 Task: Find connections with filter location Yunmeng Chengguanzhen with filter topic #purposewith filter profile language Potuguese with filter current company Pharmaguideline with filter school University Institute of Technology, The University of Burdwan with filter industry Education with filter service category Blogging with filter keywords title Technical Writer
Action: Mouse scrolled (465, 603) with delta (0, 0)
Screenshot: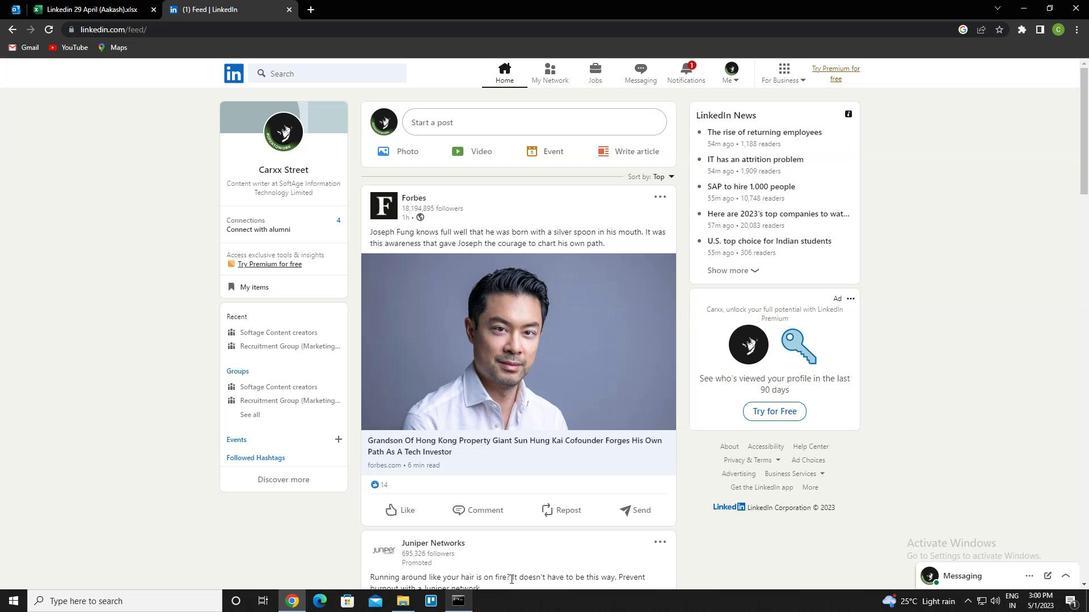 
Action: Mouse moved to (560, 74)
Screenshot: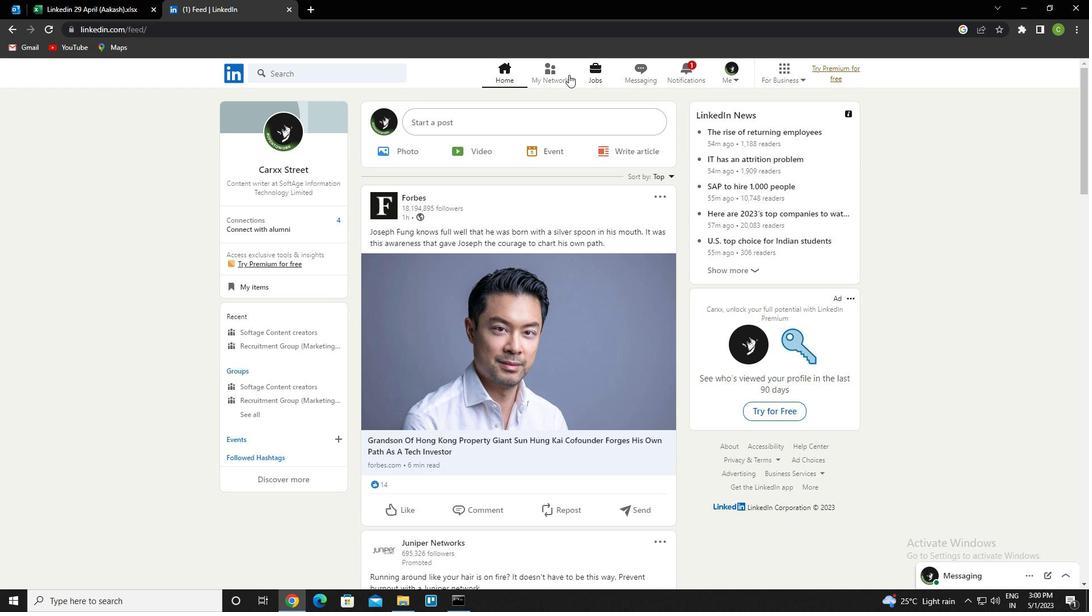 
Action: Mouse pressed left at (560, 74)
Screenshot: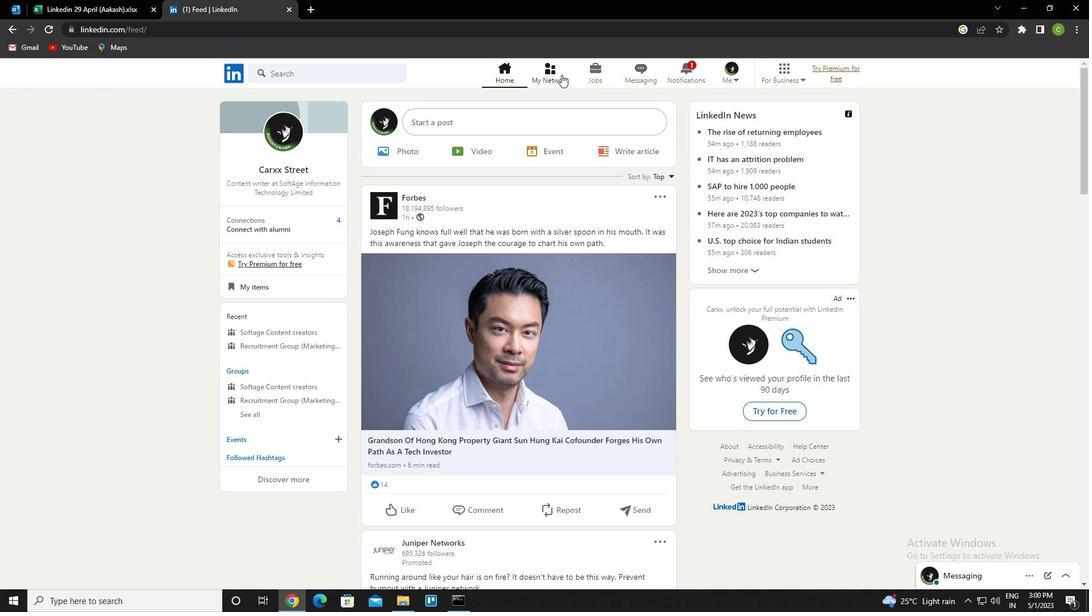 
Action: Mouse moved to (320, 135)
Screenshot: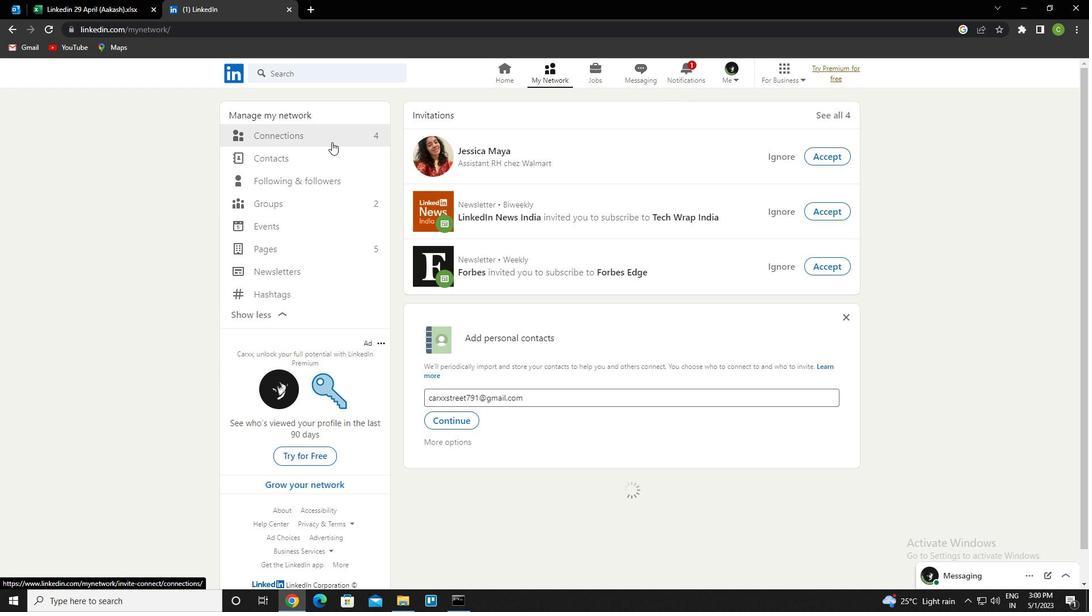
Action: Mouse pressed left at (320, 135)
Screenshot: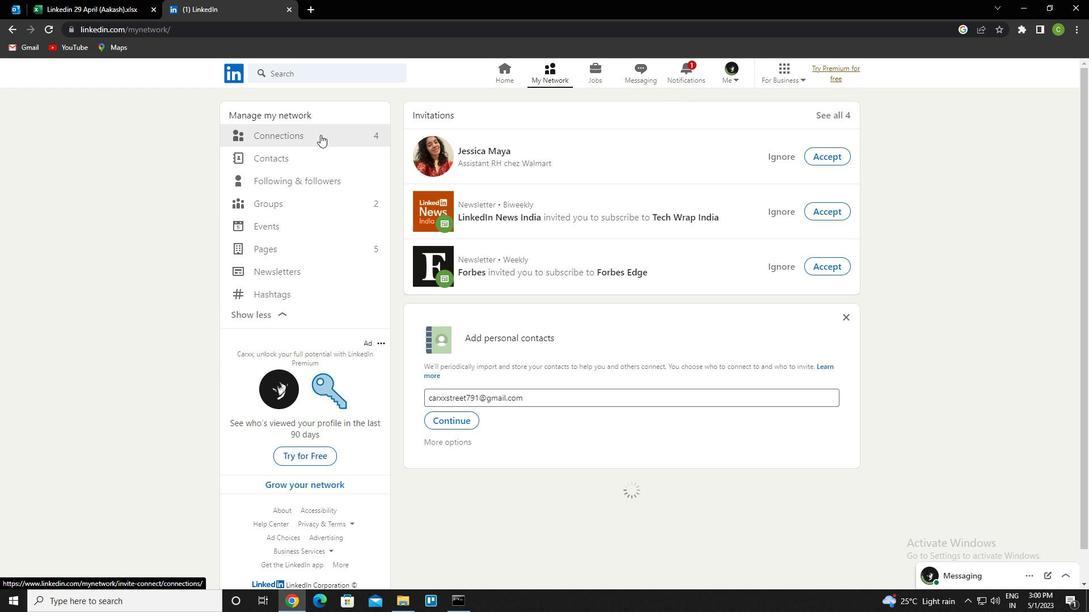 
Action: Mouse moved to (637, 137)
Screenshot: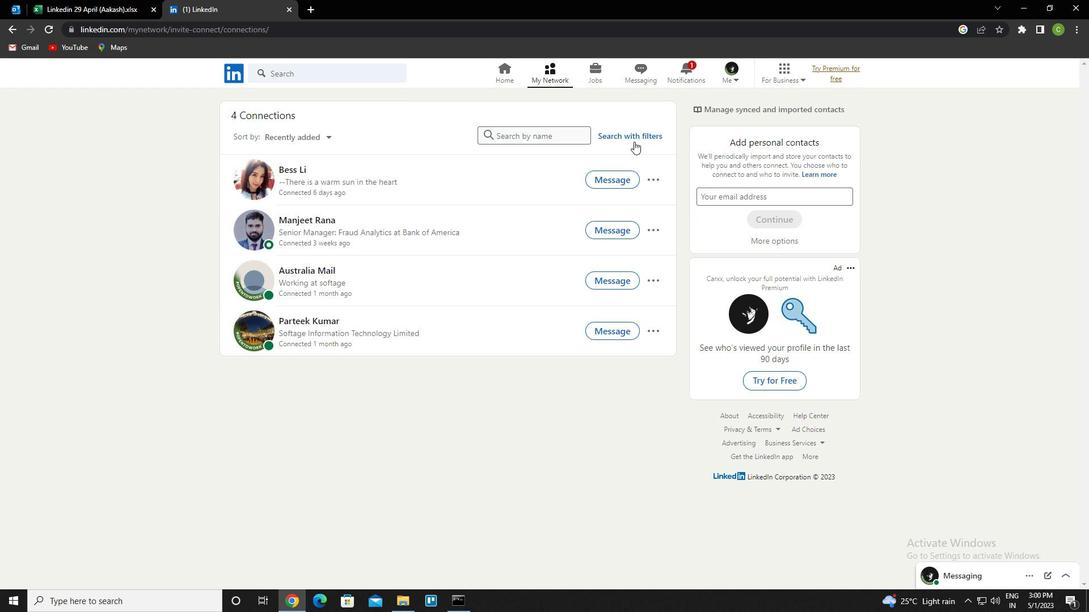 
Action: Mouse pressed left at (637, 137)
Screenshot: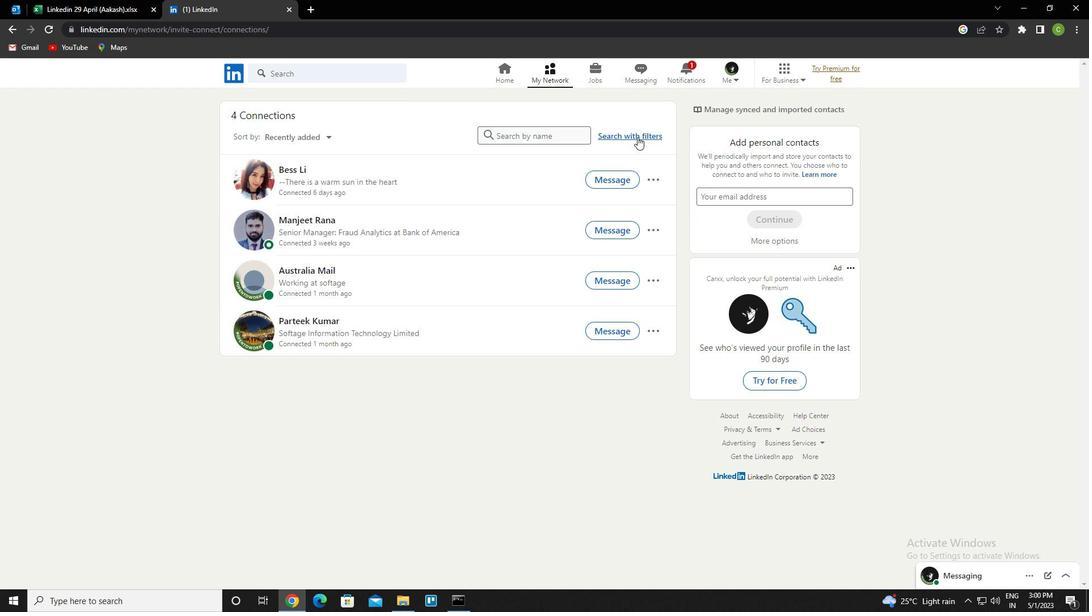 
Action: Mouse moved to (586, 106)
Screenshot: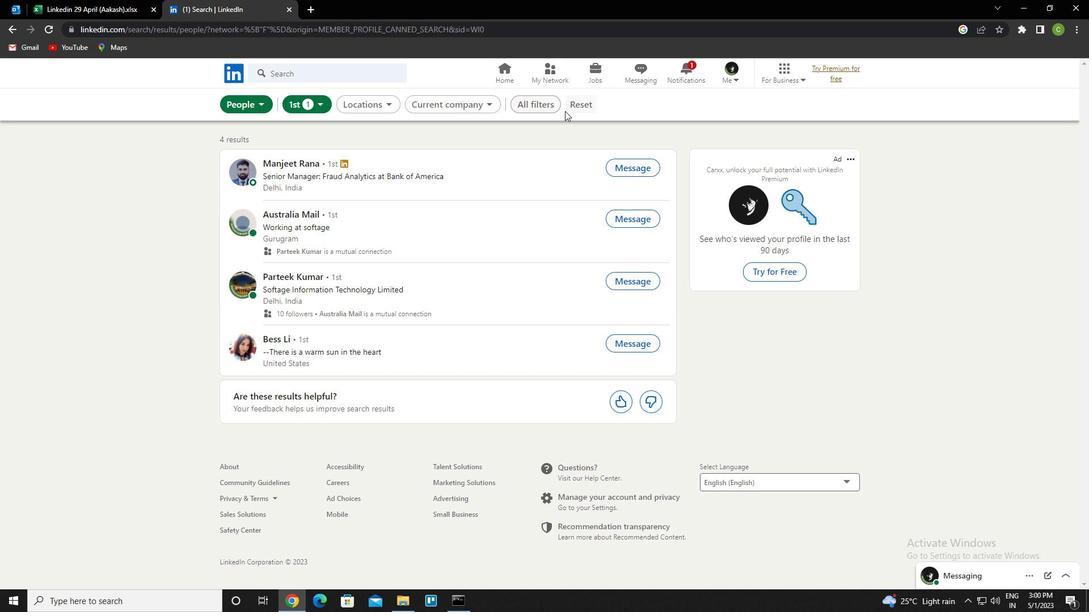 
Action: Mouse pressed left at (586, 106)
Screenshot: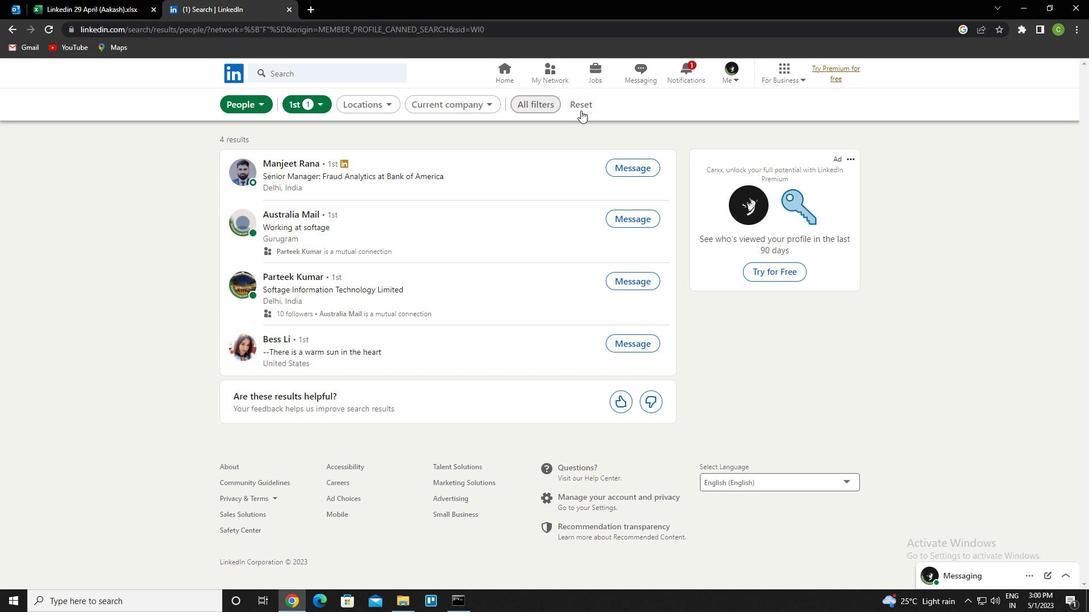 
Action: Mouse moved to (564, 110)
Screenshot: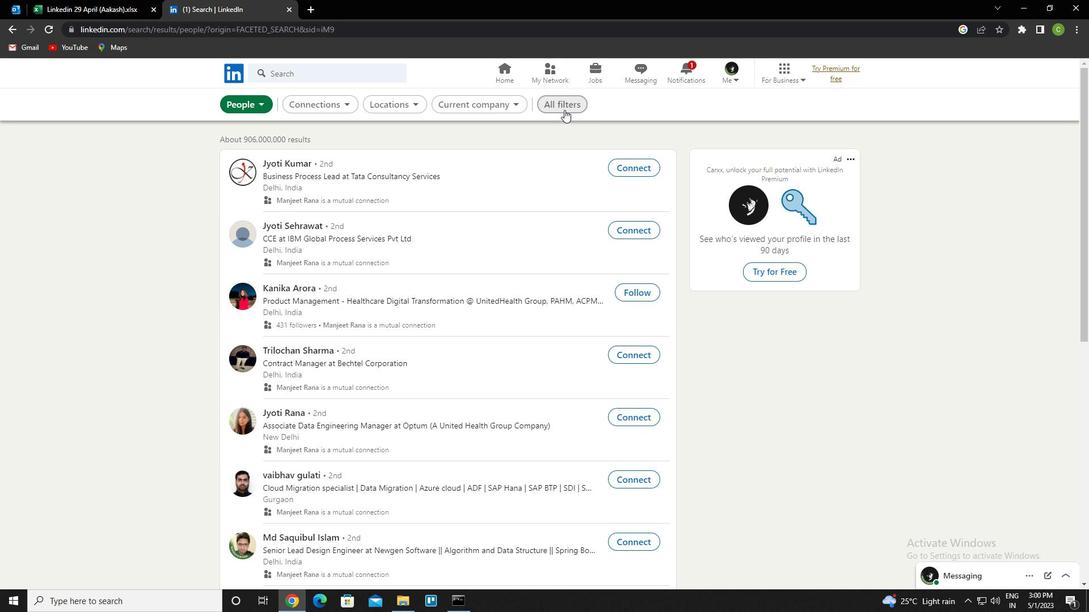 
Action: Mouse pressed left at (564, 110)
Screenshot: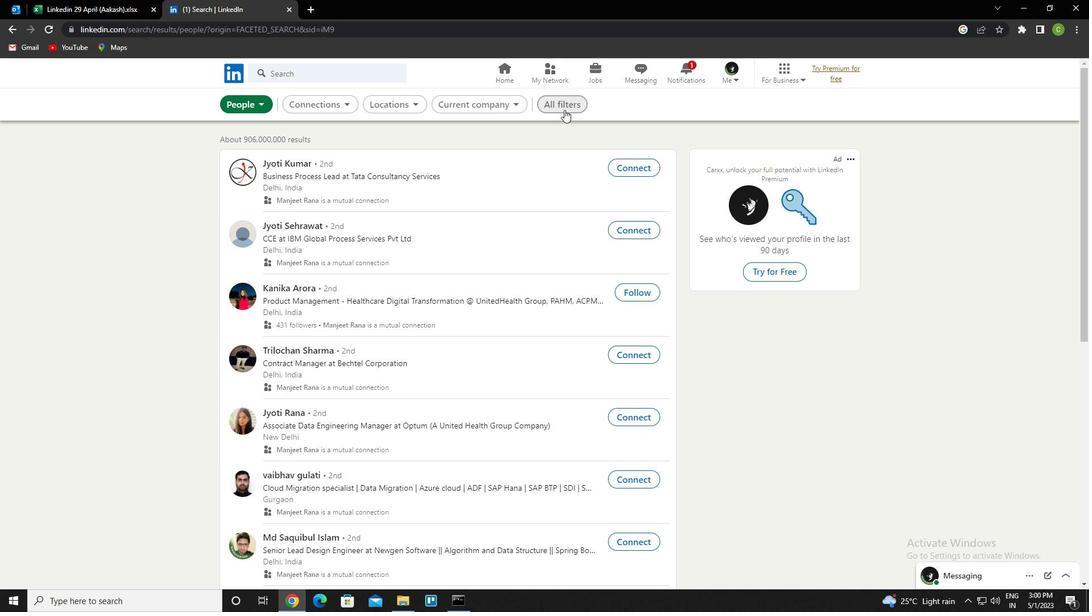 
Action: Mouse moved to (931, 285)
Screenshot: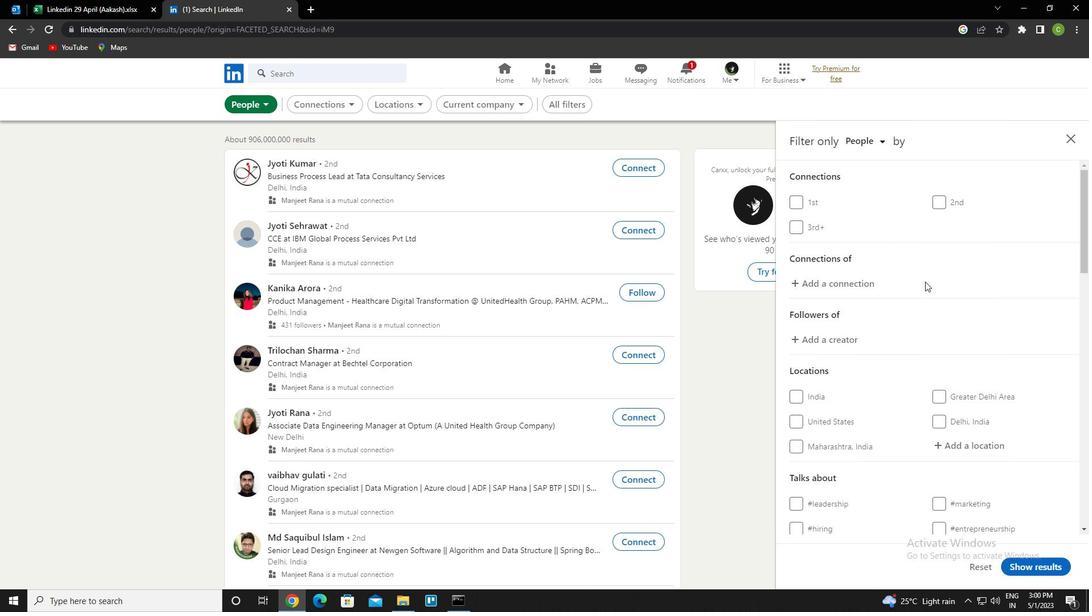 
Action: Mouse scrolled (931, 285) with delta (0, 0)
Screenshot: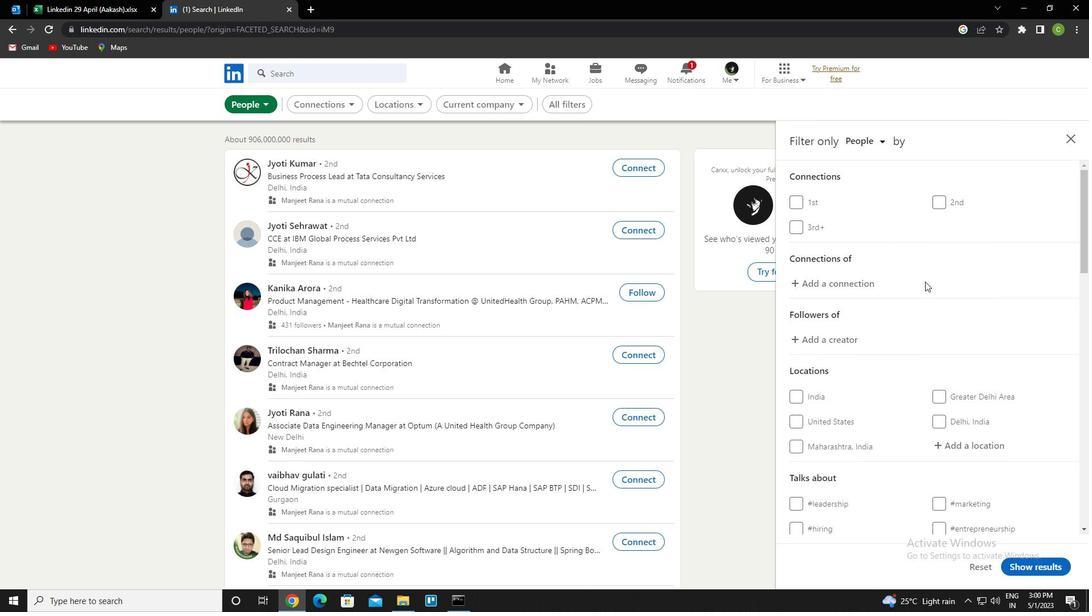 
Action: Mouse moved to (931, 287)
Screenshot: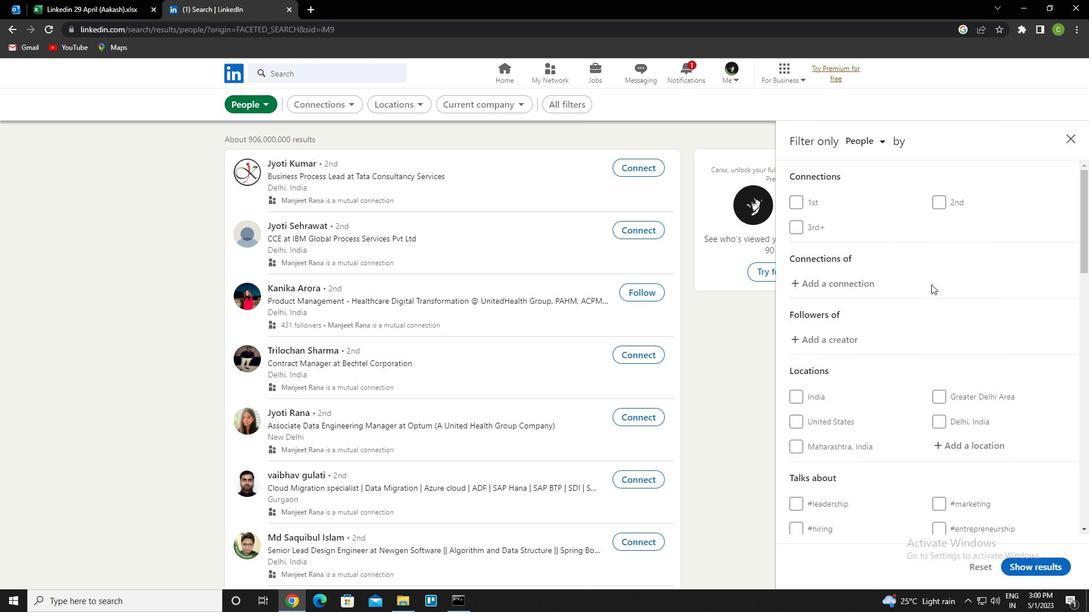
Action: Mouse scrolled (931, 286) with delta (0, 0)
Screenshot: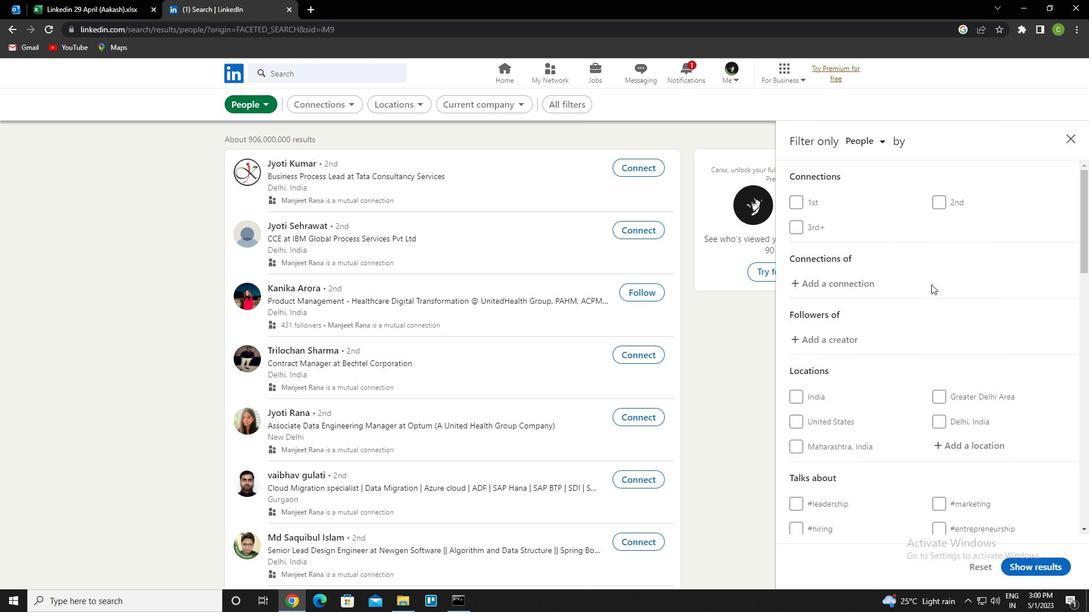 
Action: Mouse moved to (930, 288)
Screenshot: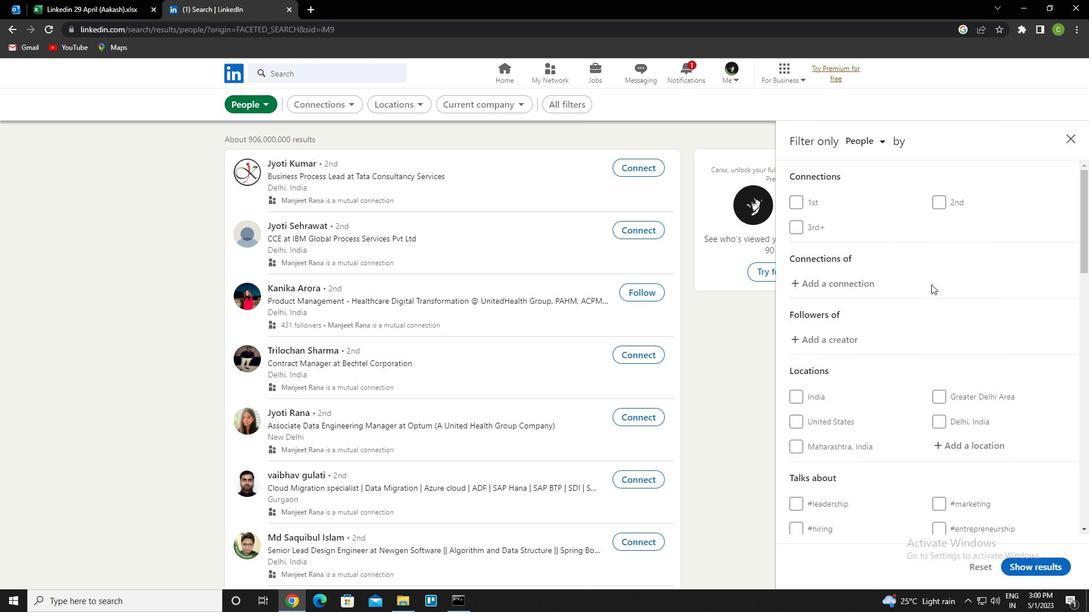 
Action: Mouse scrolled (930, 287) with delta (0, 0)
Screenshot: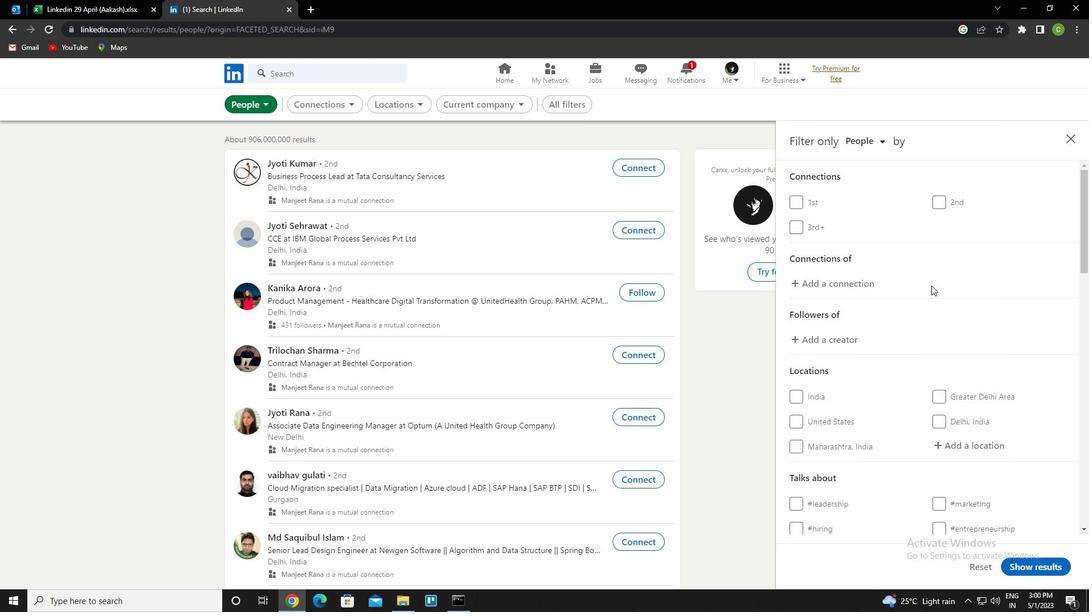 
Action: Mouse moved to (958, 276)
Screenshot: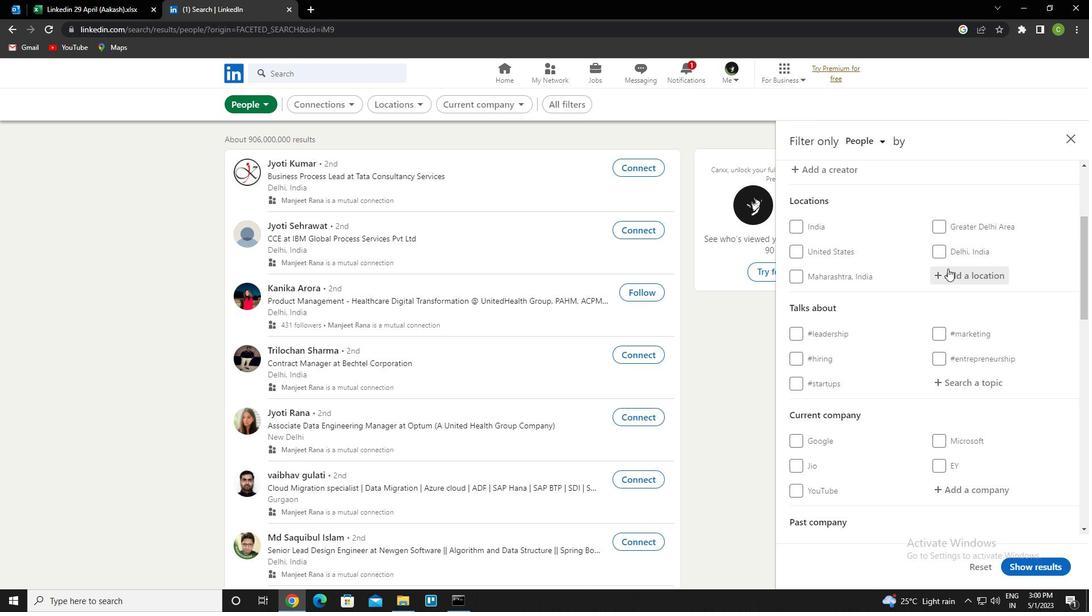 
Action: Mouse pressed left at (958, 276)
Screenshot: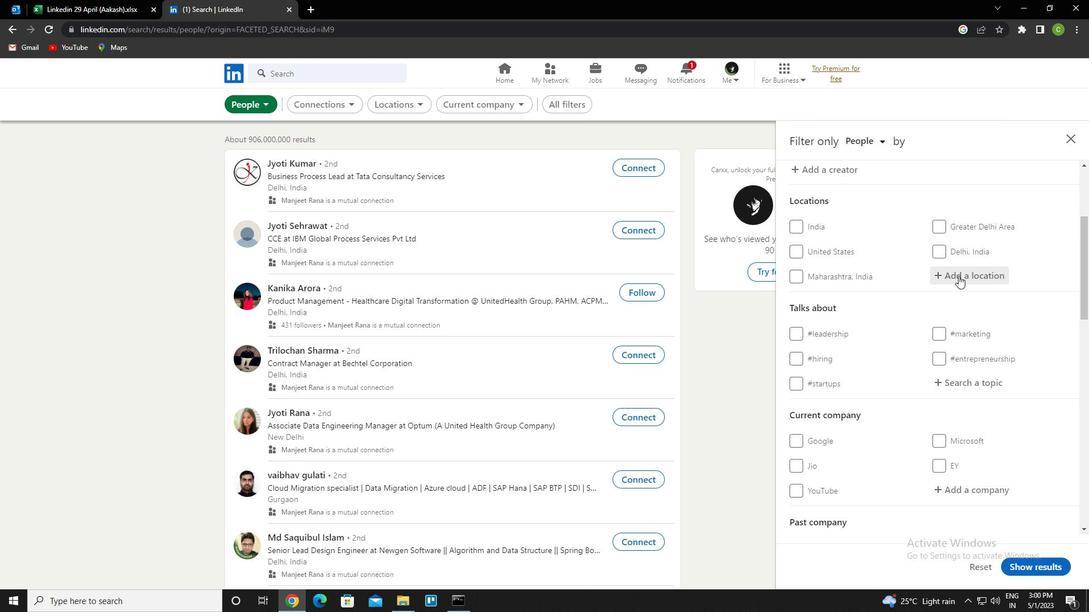 
Action: Mouse moved to (906, 314)
Screenshot: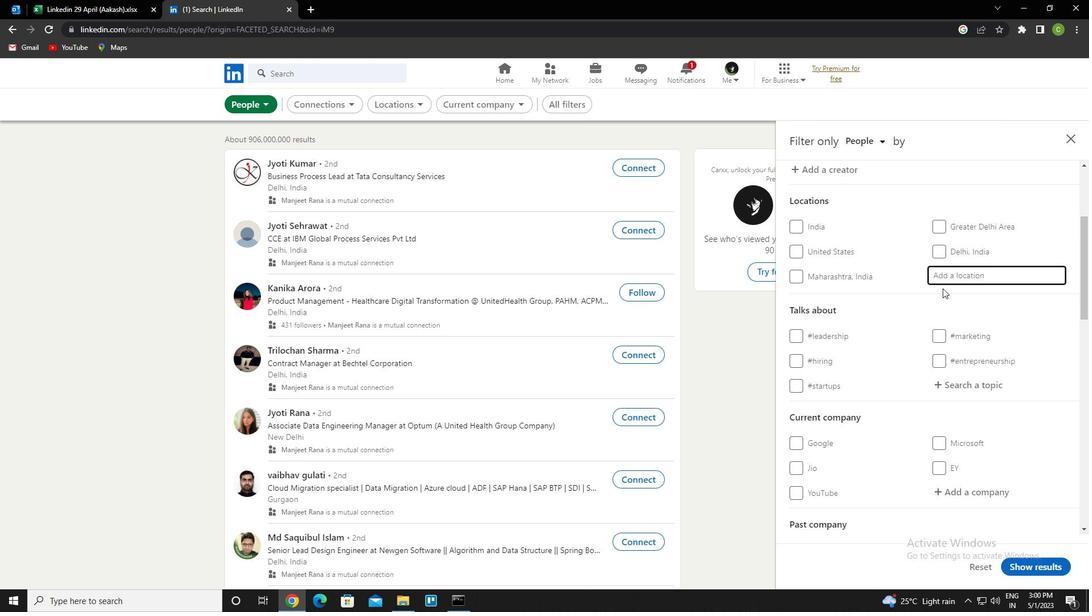 
Action: Key pressed <Key.caps_lock>y<Key.caps_lock>unmeng
Screenshot: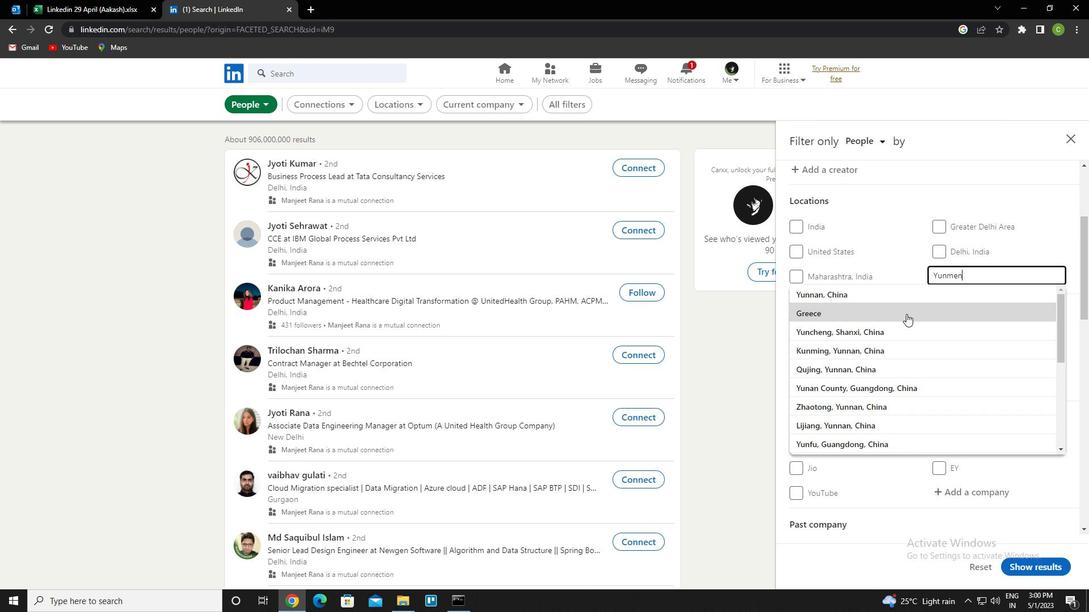 
Action: Mouse moved to (881, 334)
Screenshot: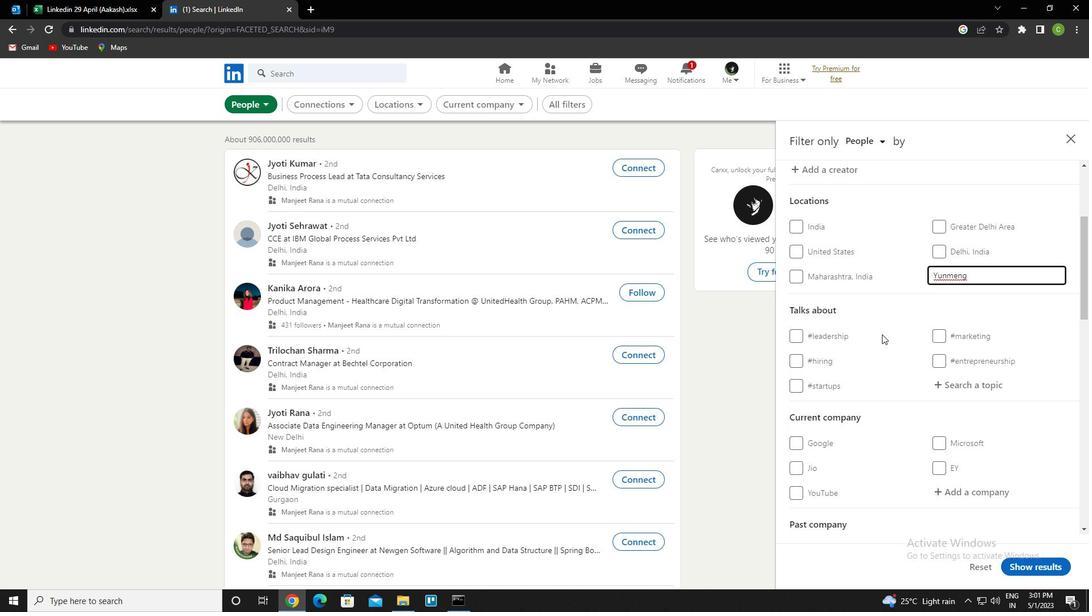 
Action: Mouse scrolled (881, 334) with delta (0, 0)
Screenshot: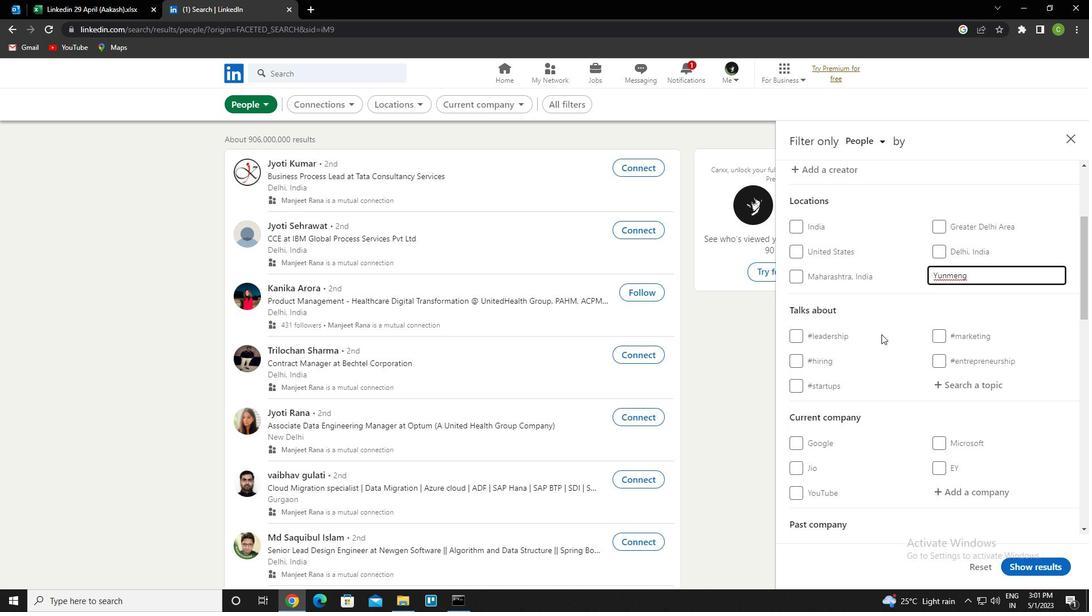 
Action: Mouse moved to (881, 335)
Screenshot: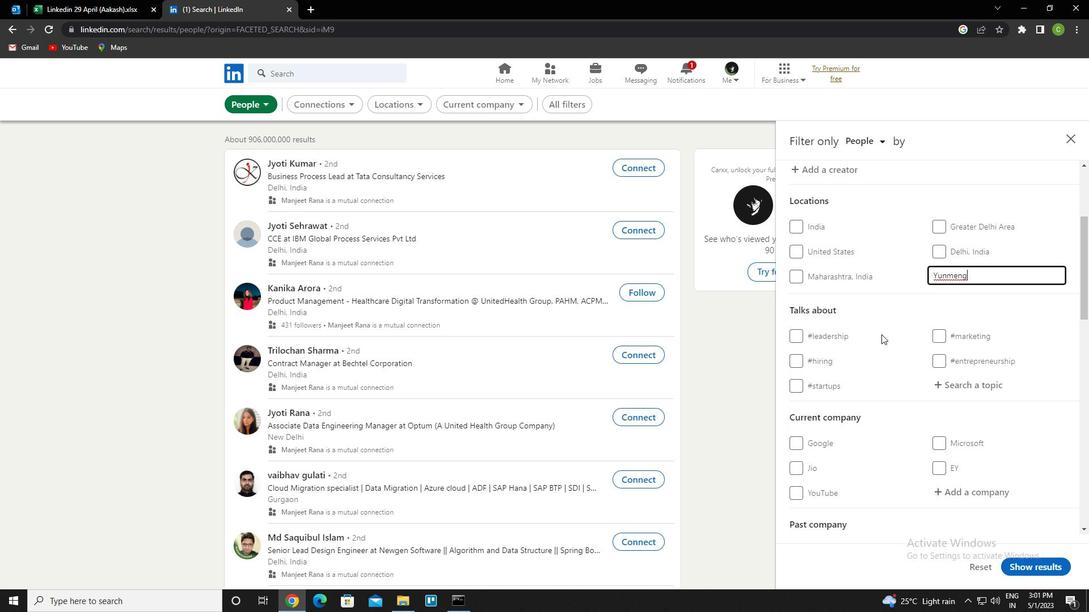 
Action: Mouse scrolled (881, 334) with delta (0, 0)
Screenshot: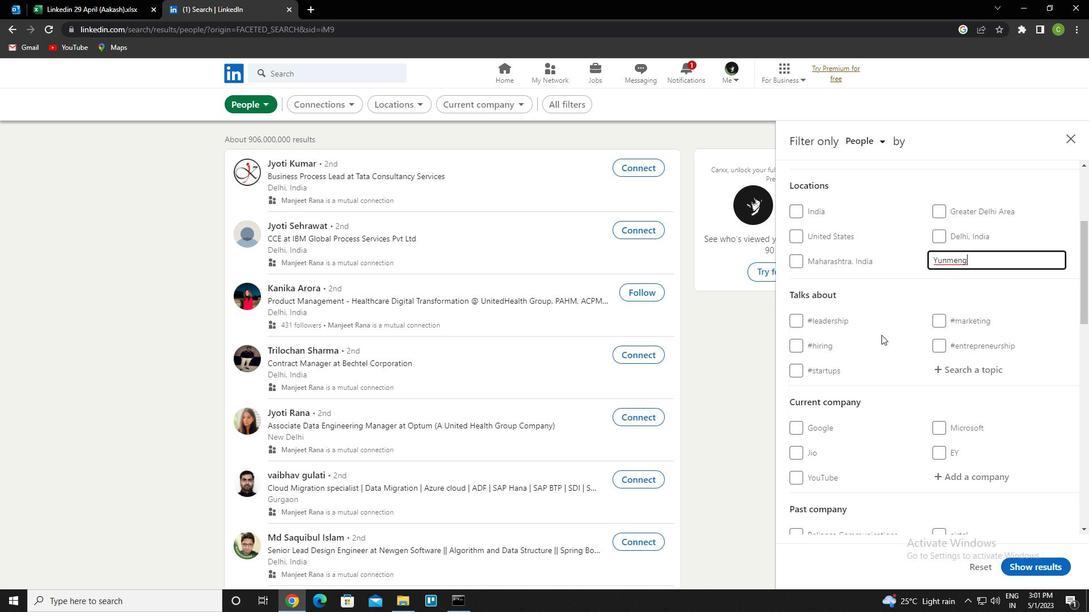 
Action: Mouse moved to (971, 275)
Screenshot: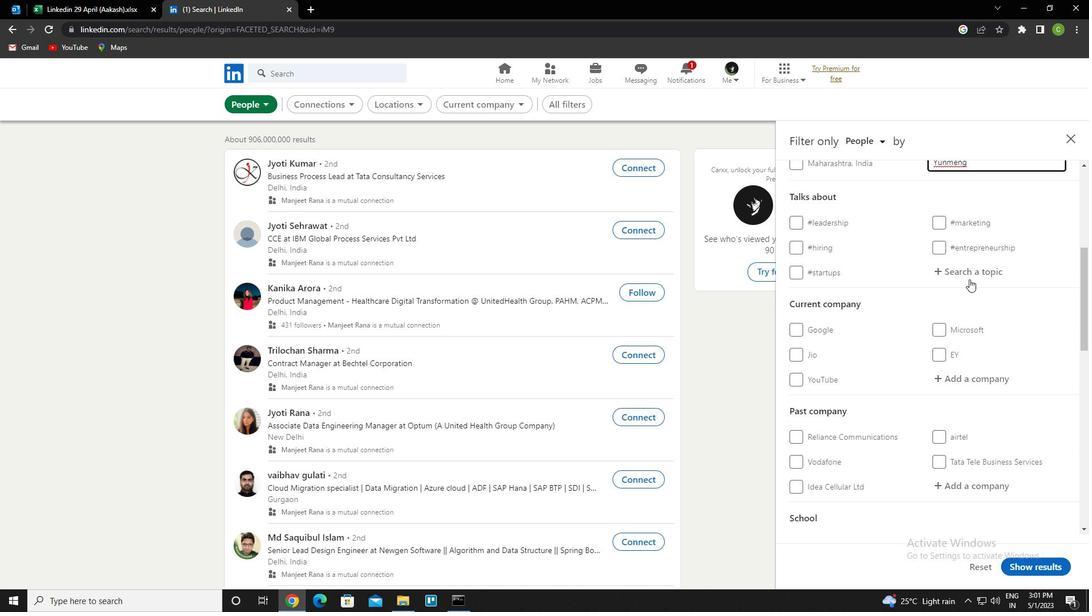 
Action: Mouse pressed left at (971, 275)
Screenshot: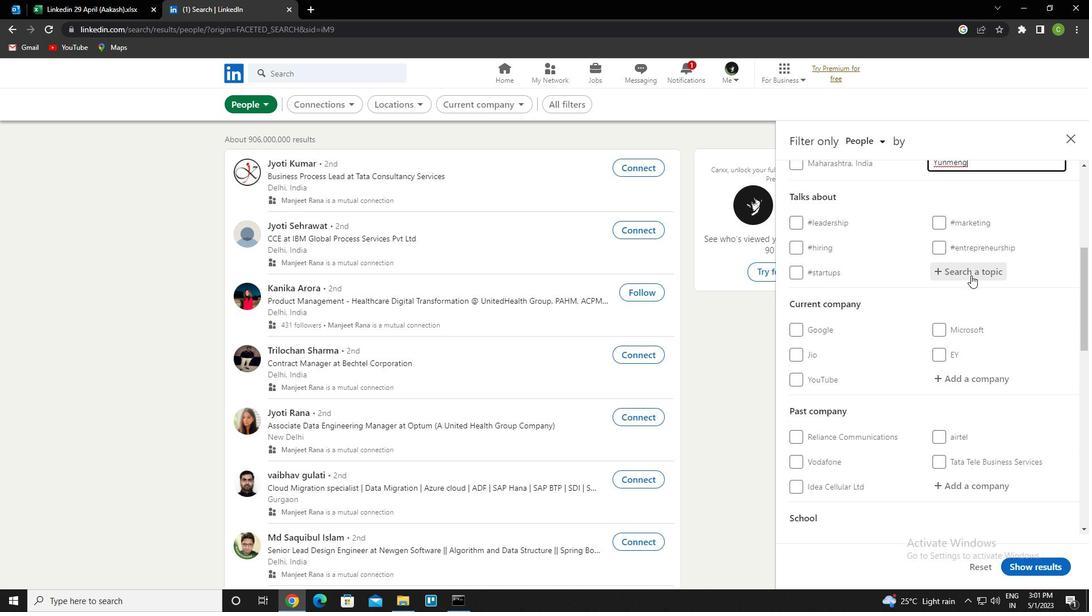 
Action: Mouse moved to (958, 284)
Screenshot: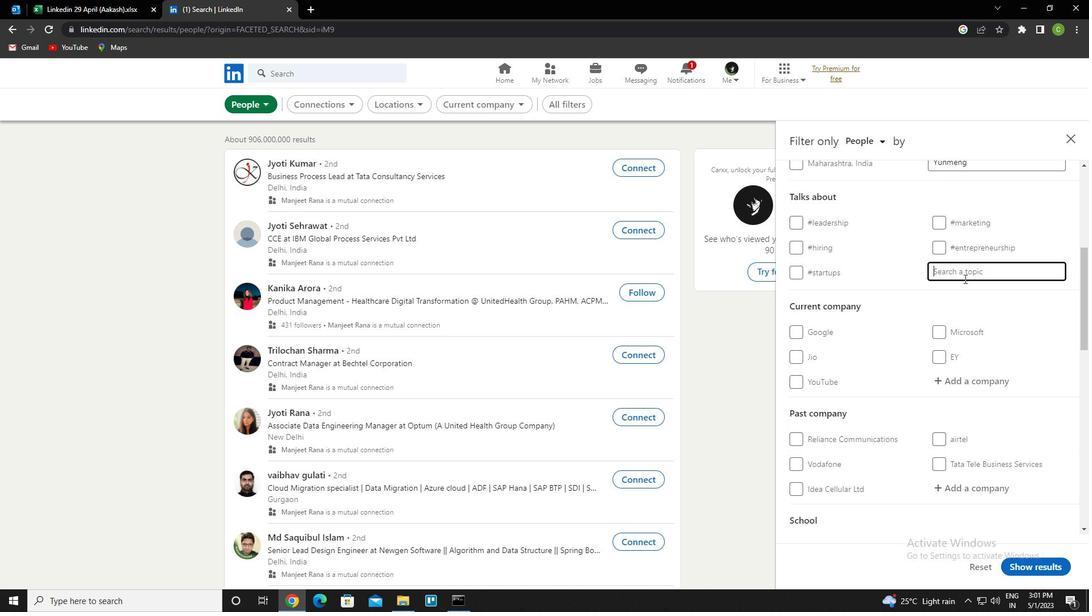
Action: Key pressed <Key.caps_lock>p<Key.caps_lock><Key.caps_lock>uopose<Key.backspace><Key.backspace><Key.backspace><Key.backspace><Key.backspace><Key.backspace><Key.backspace><Key.backspace><Key.backspace><Key.backspace><Key.backspace><Key.backspace><Key.backspace><Key.backspace><Key.backspace>p<Key.caps_lock>urpose<Key.left><Key.left><Key.down><Key.enter>
Screenshot: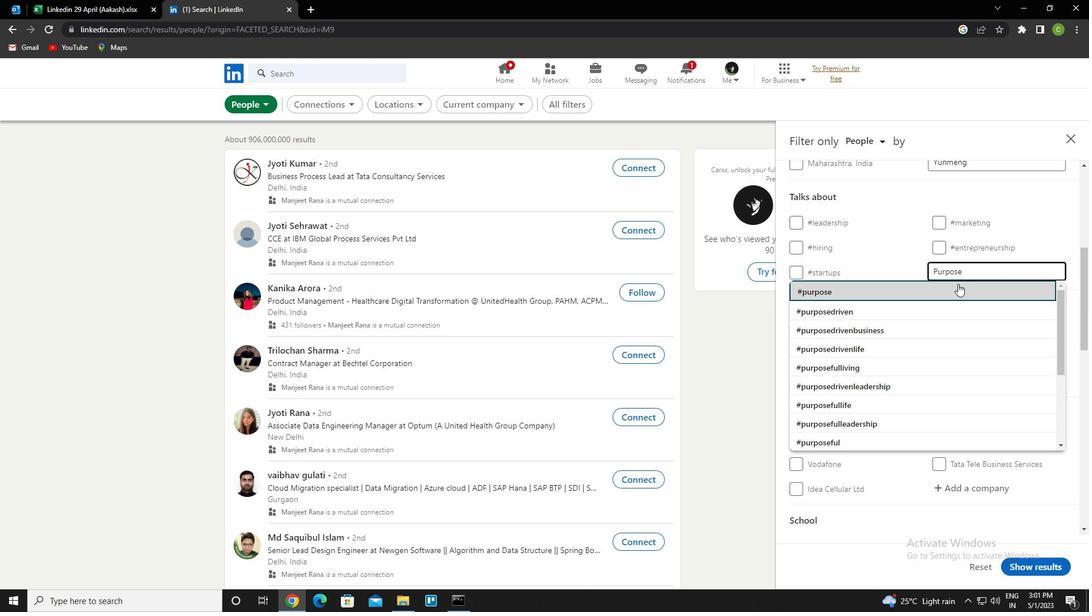 
Action: Mouse moved to (966, 275)
Screenshot: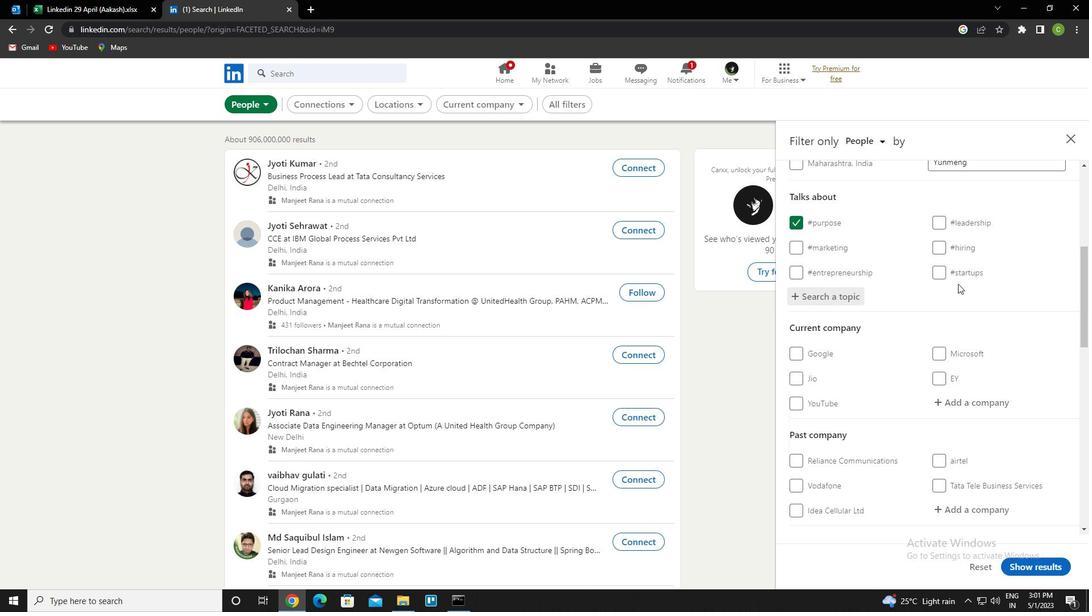 
Action: Mouse scrolled (966, 275) with delta (0, 0)
Screenshot: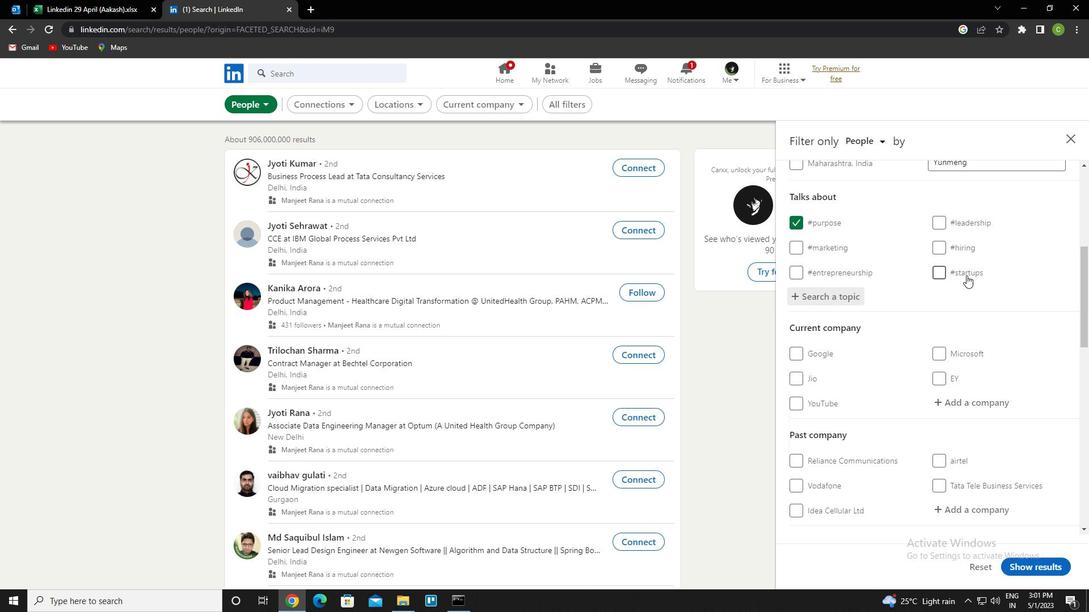 
Action: Mouse scrolled (966, 275) with delta (0, 0)
Screenshot: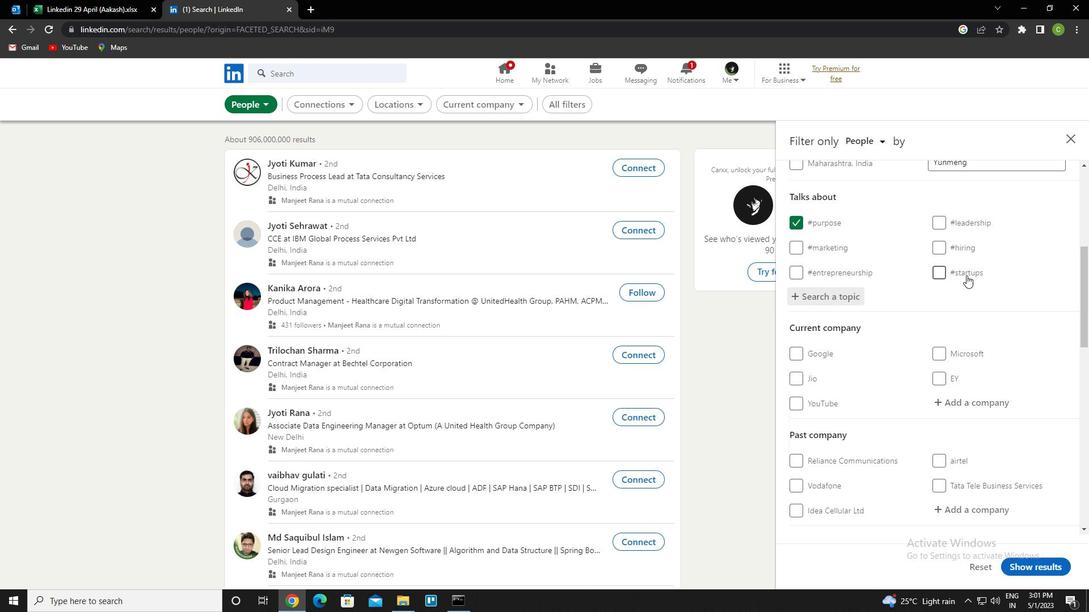 
Action: Mouse scrolled (966, 275) with delta (0, 0)
Screenshot: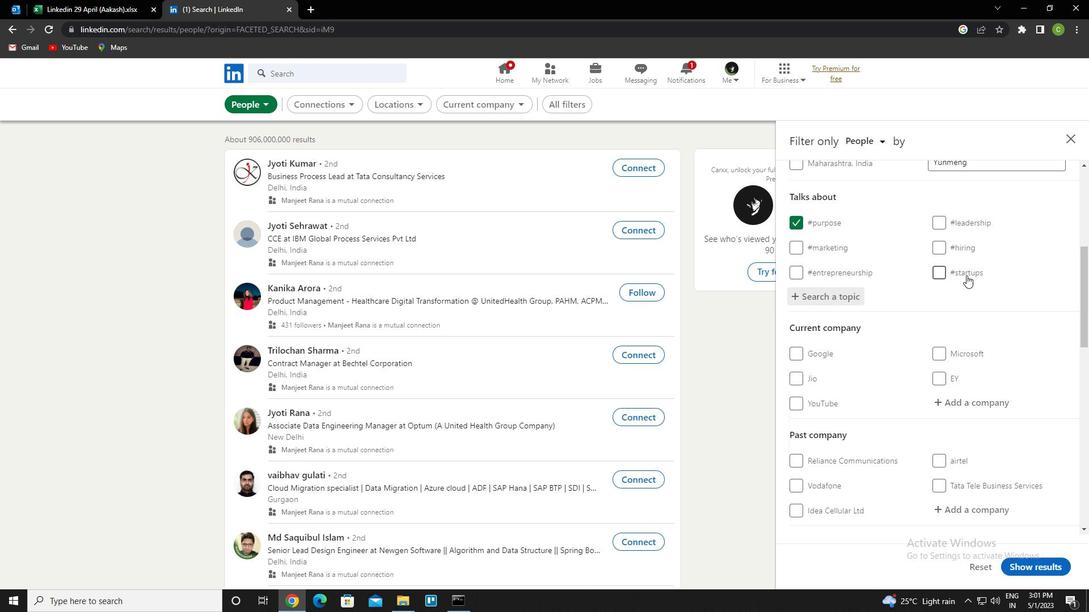 
Action: Mouse scrolled (966, 275) with delta (0, 0)
Screenshot: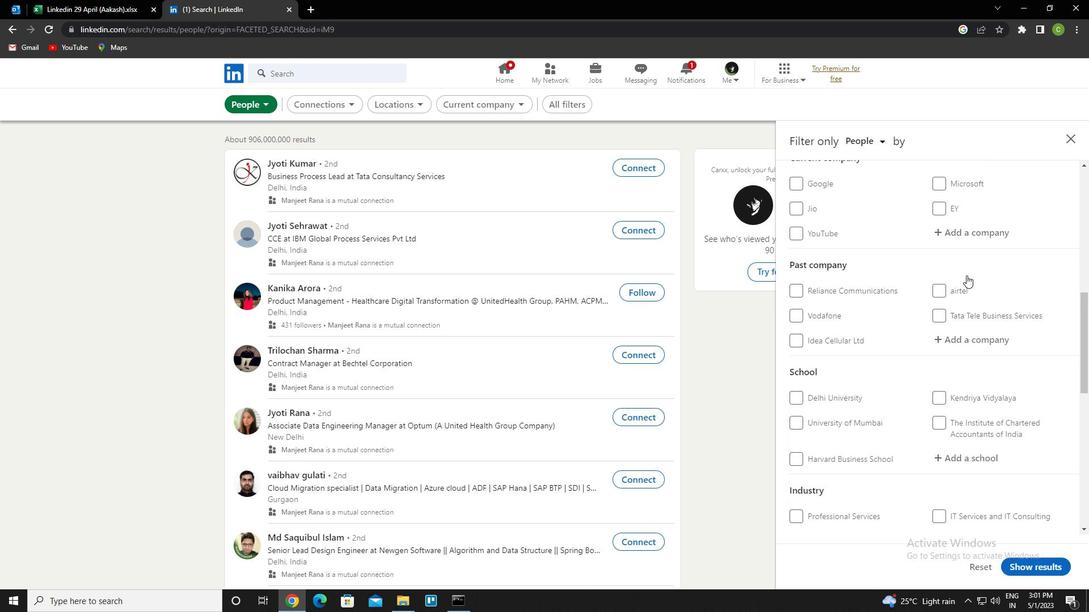 
Action: Mouse scrolled (966, 275) with delta (0, 0)
Screenshot: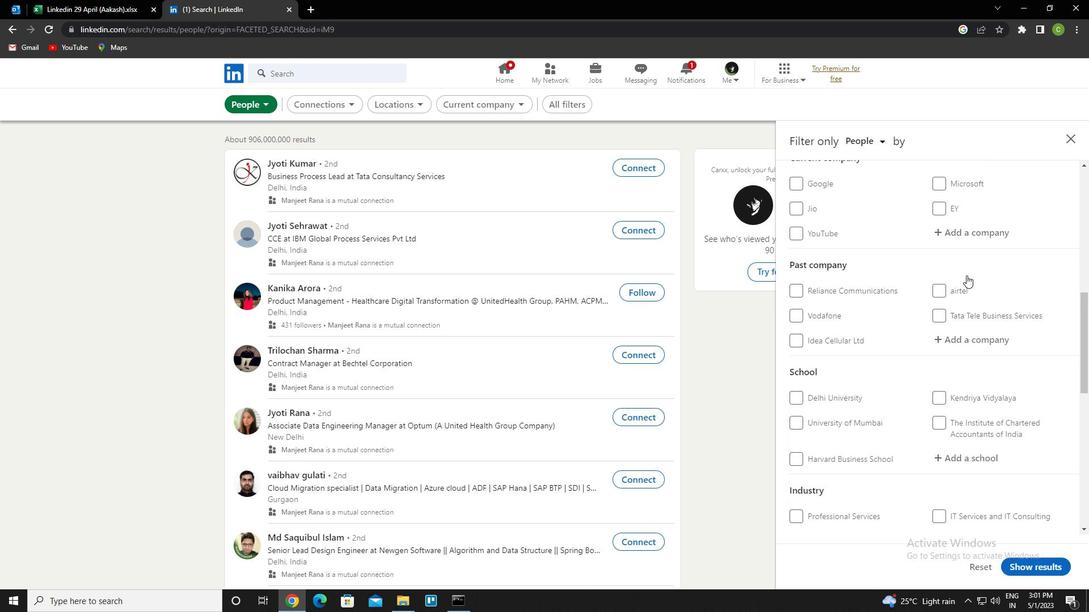 
Action: Mouse moved to (966, 275)
Screenshot: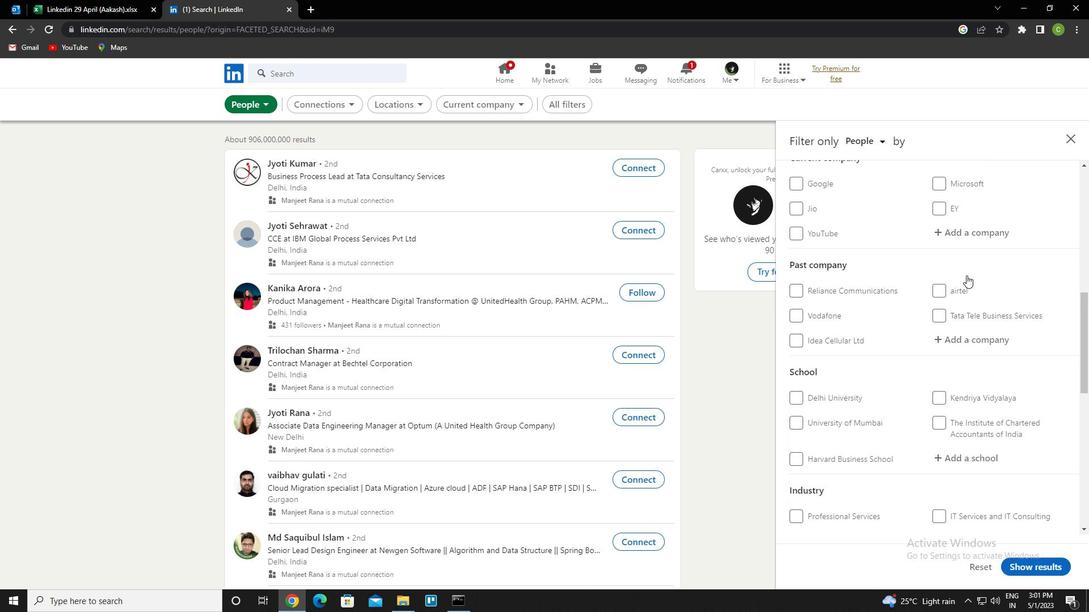 
Action: Mouse scrolled (966, 274) with delta (0, 0)
Screenshot: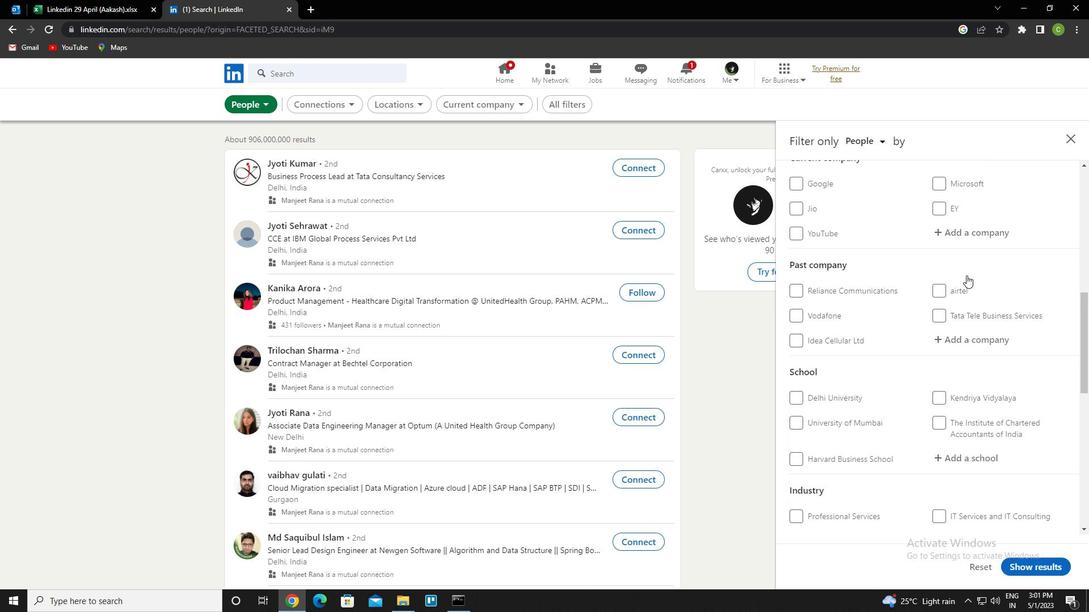 
Action: Mouse moved to (964, 276)
Screenshot: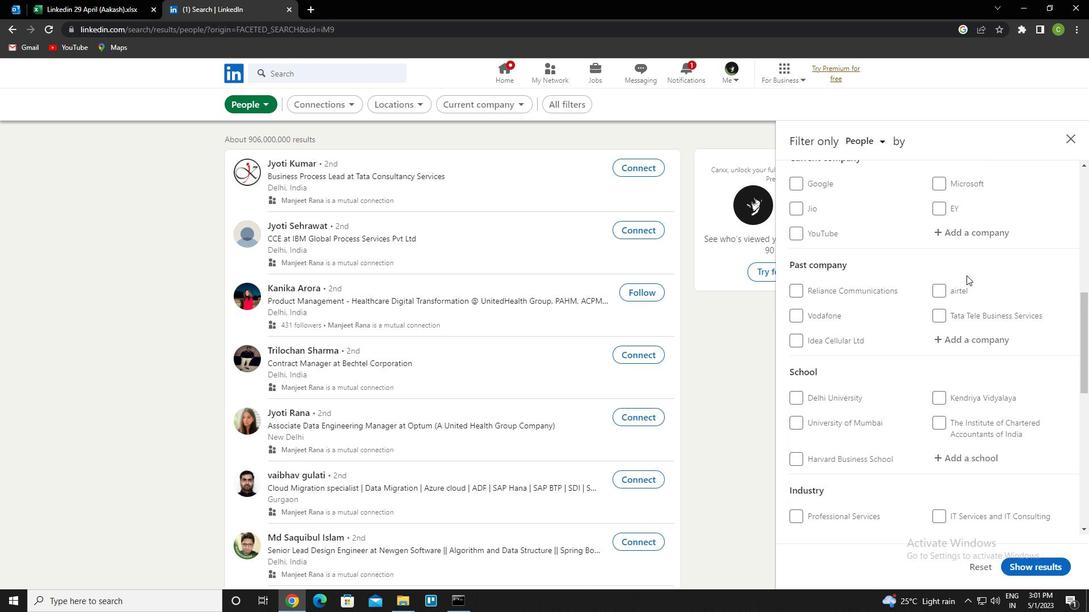 
Action: Mouse scrolled (964, 275) with delta (0, 0)
Screenshot: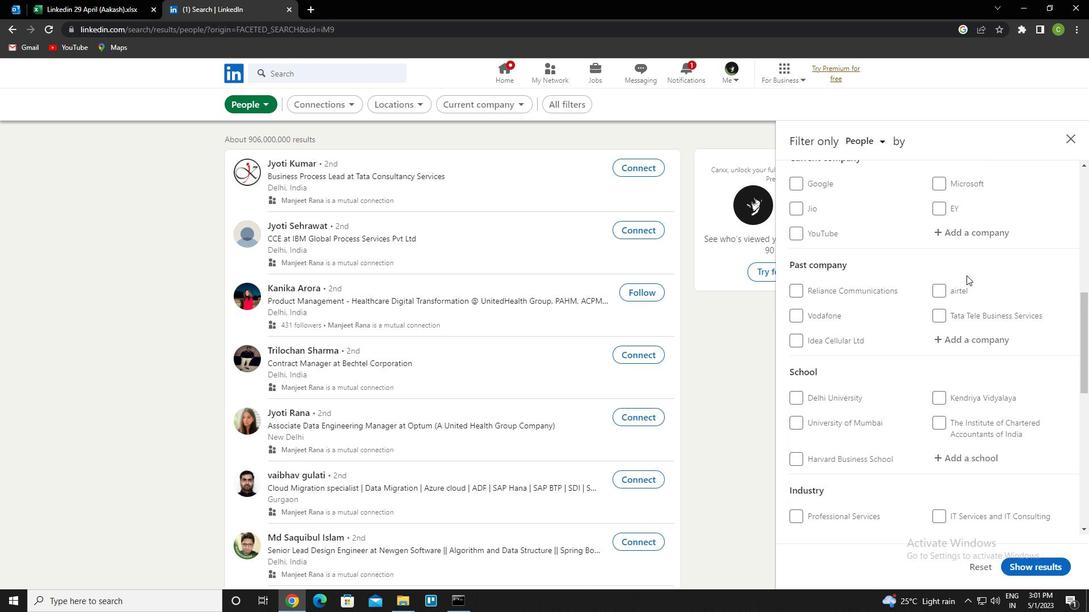 
Action: Mouse moved to (961, 278)
Screenshot: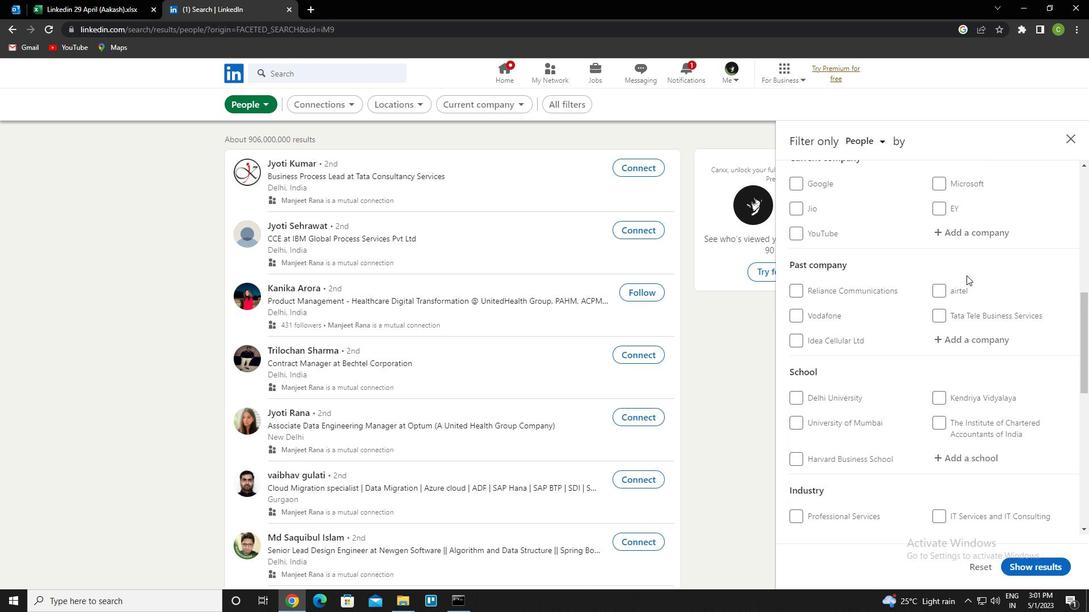 
Action: Mouse scrolled (961, 277) with delta (0, 0)
Screenshot: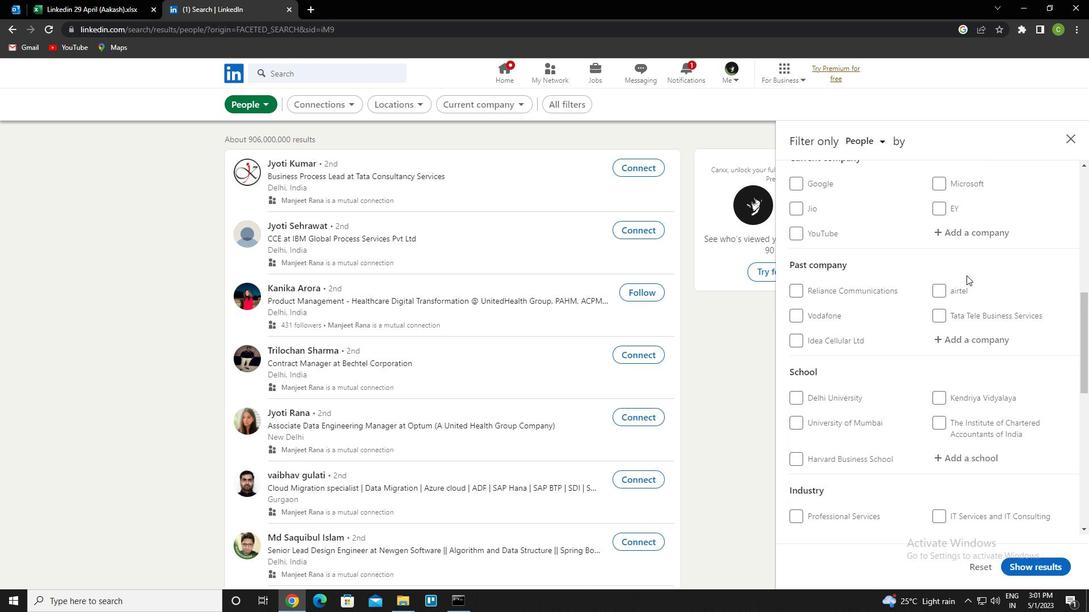 
Action: Mouse moved to (959, 288)
Screenshot: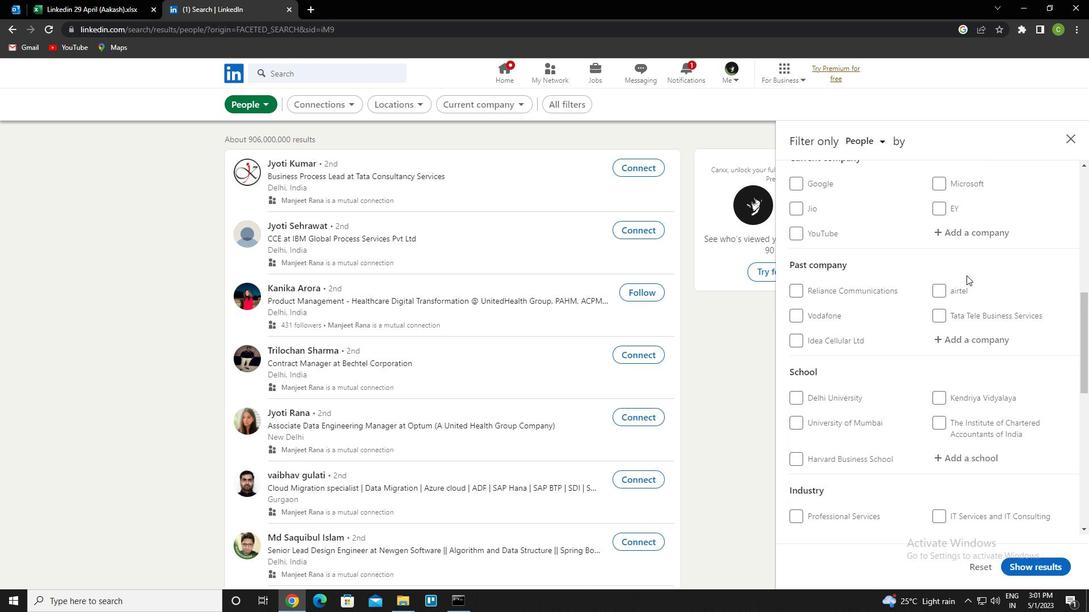 
Action: Mouse scrolled (959, 287) with delta (0, 0)
Screenshot: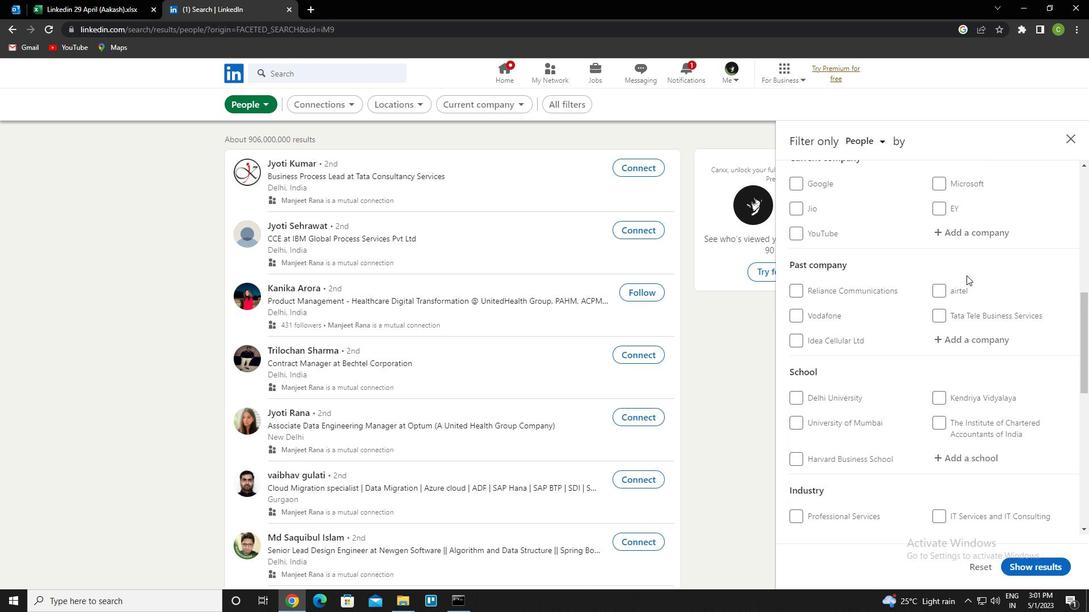
Action: Mouse scrolled (959, 287) with delta (0, 0)
Screenshot: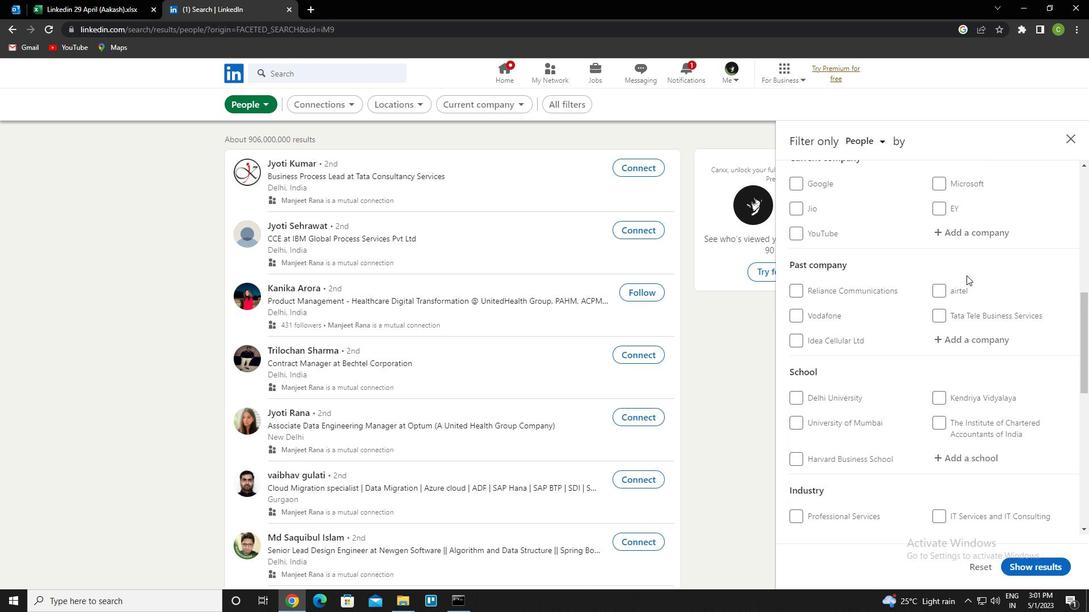 
Action: Mouse scrolled (959, 287) with delta (0, 0)
Screenshot: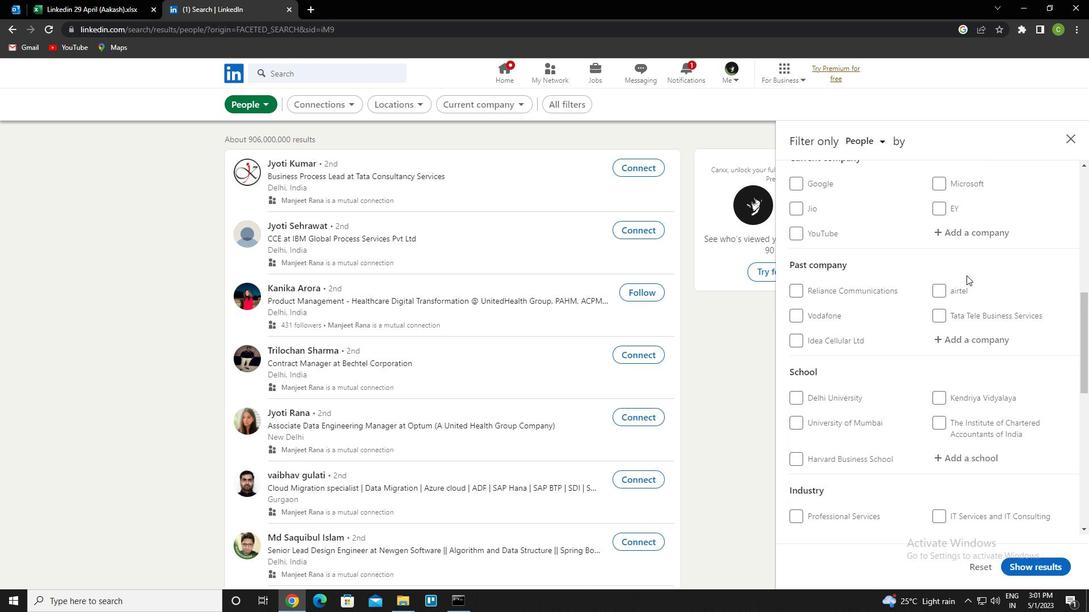 
Action: Mouse scrolled (959, 287) with delta (0, 0)
Screenshot: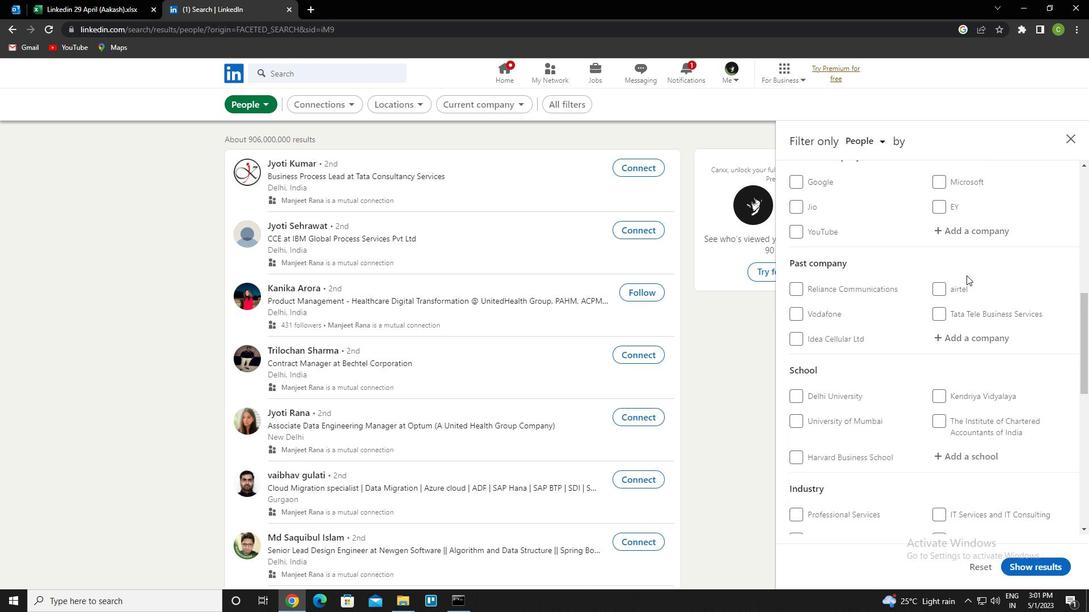 
Action: Mouse scrolled (959, 287) with delta (0, 0)
Screenshot: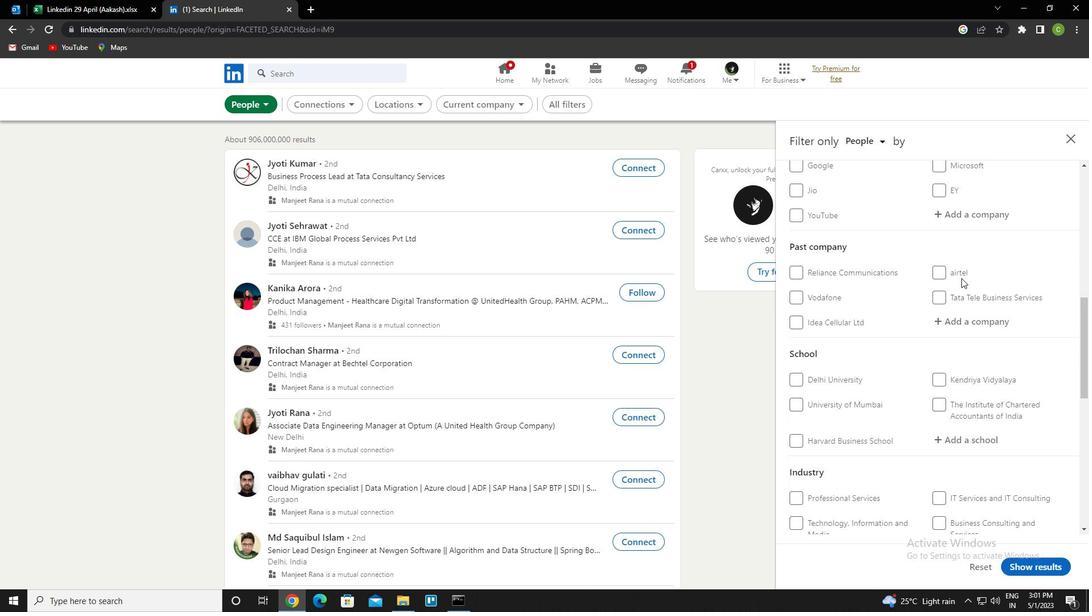 
Action: Mouse scrolled (959, 287) with delta (0, 0)
Screenshot: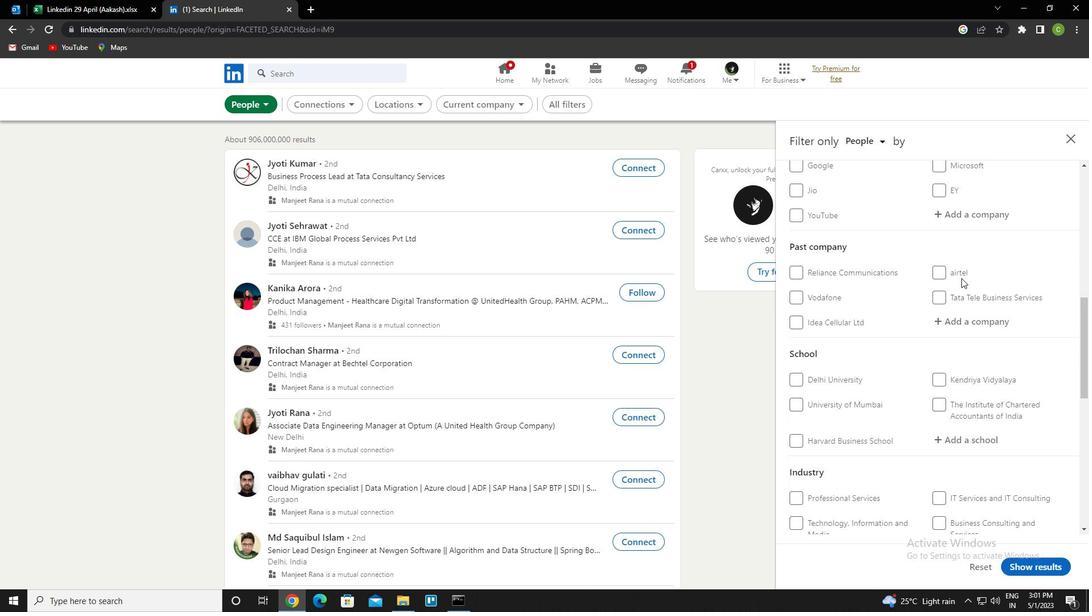 
Action: Mouse moved to (944, 176)
Screenshot: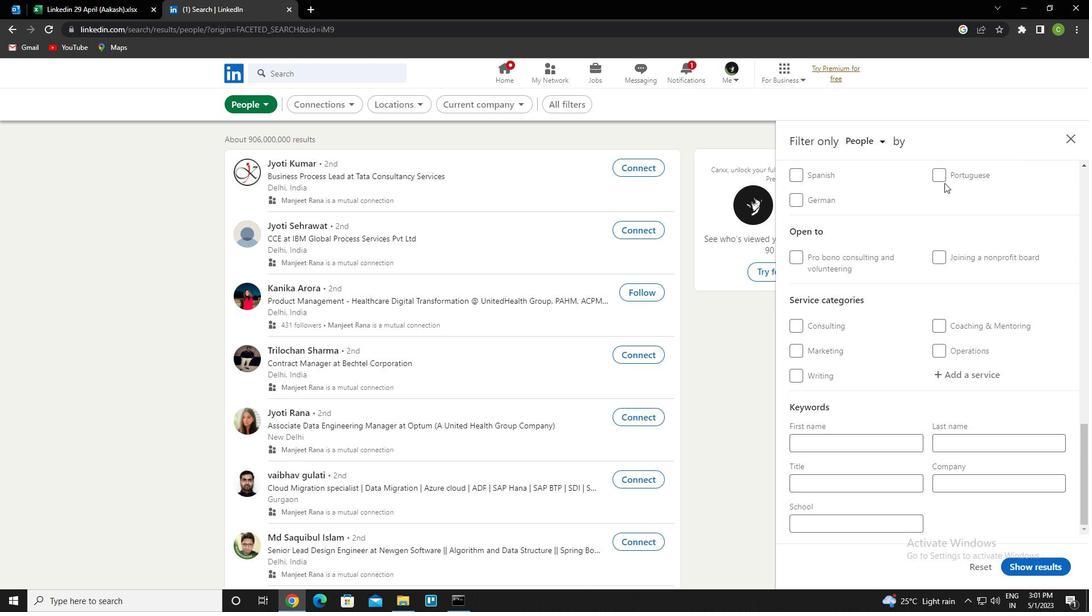 
Action: Mouse pressed left at (944, 176)
Screenshot: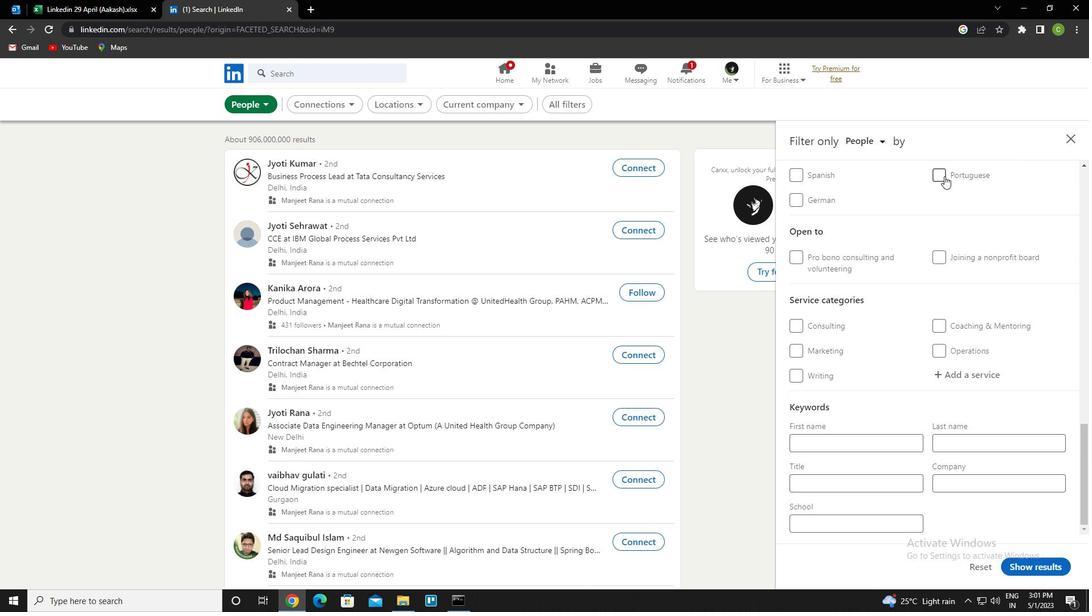
Action: Mouse moved to (942, 177)
Screenshot: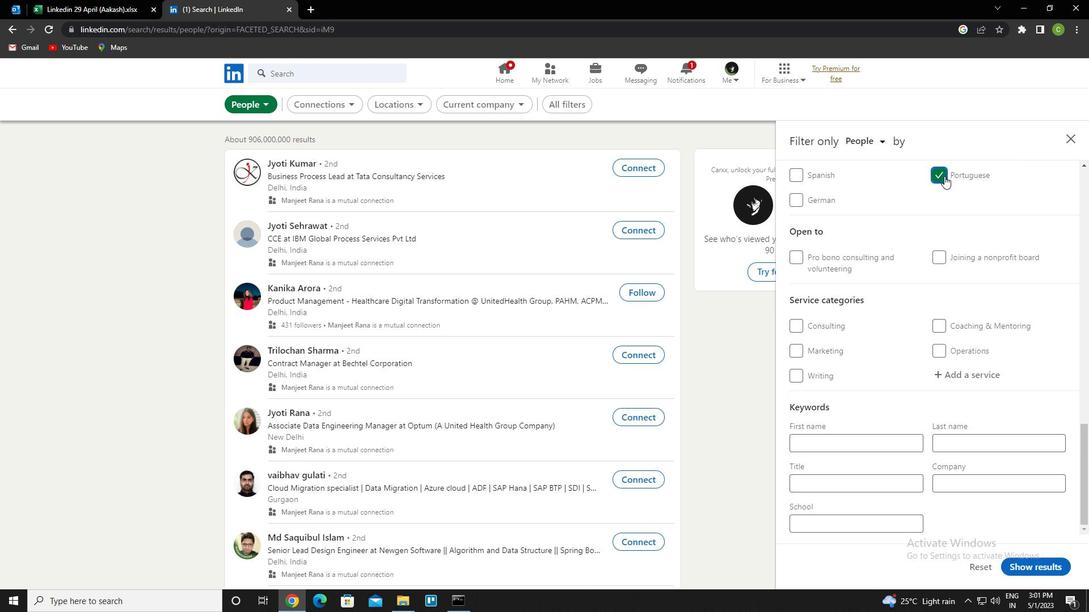 
Action: Mouse scrolled (942, 178) with delta (0, 0)
Screenshot: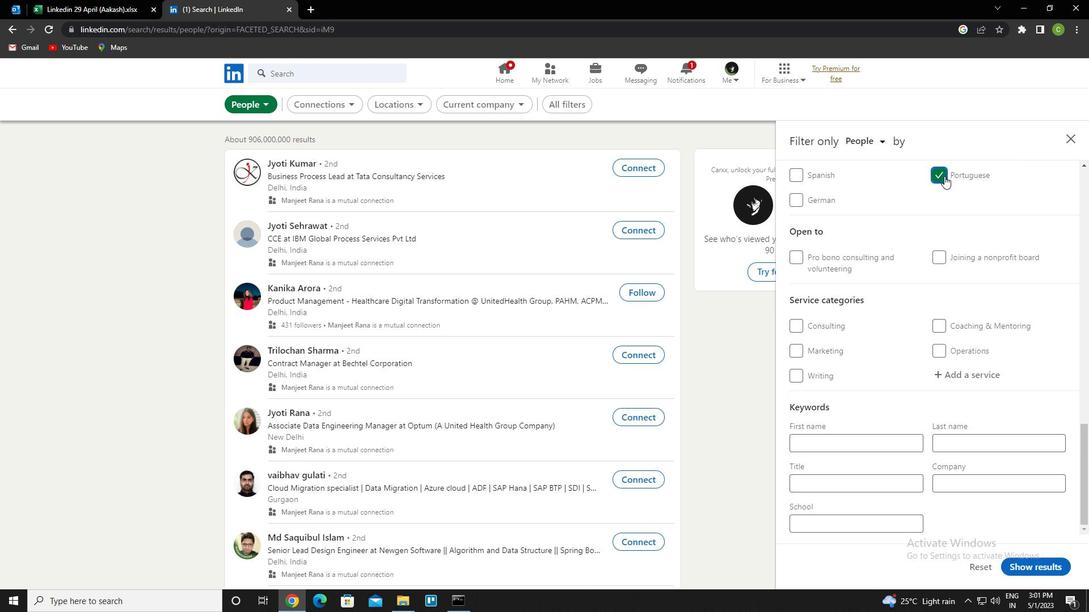 
Action: Mouse moved to (942, 177)
Screenshot: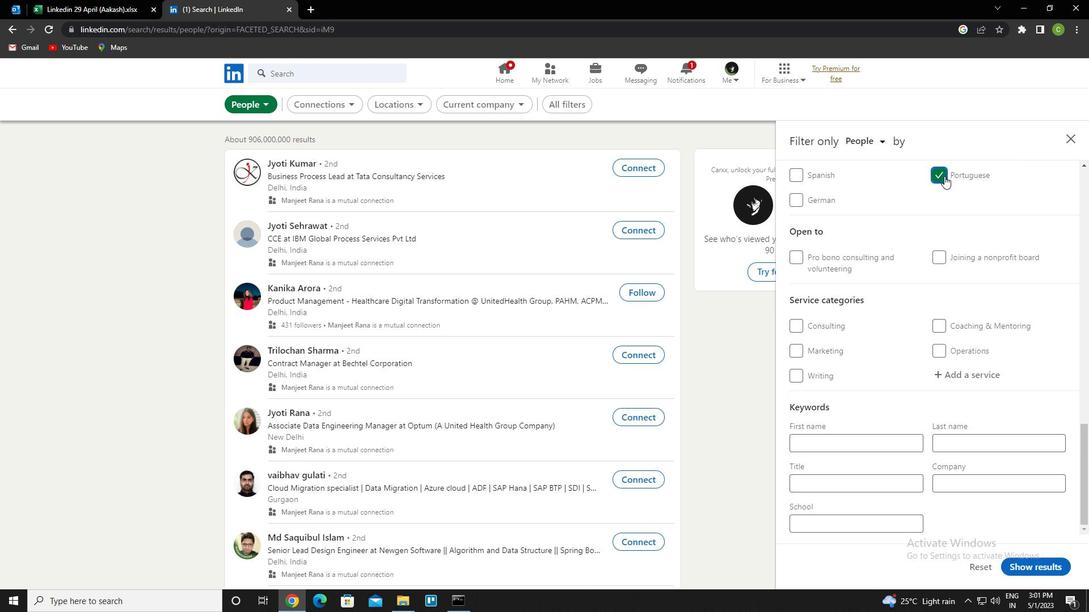 
Action: Mouse scrolled (942, 178) with delta (0, 0)
Screenshot: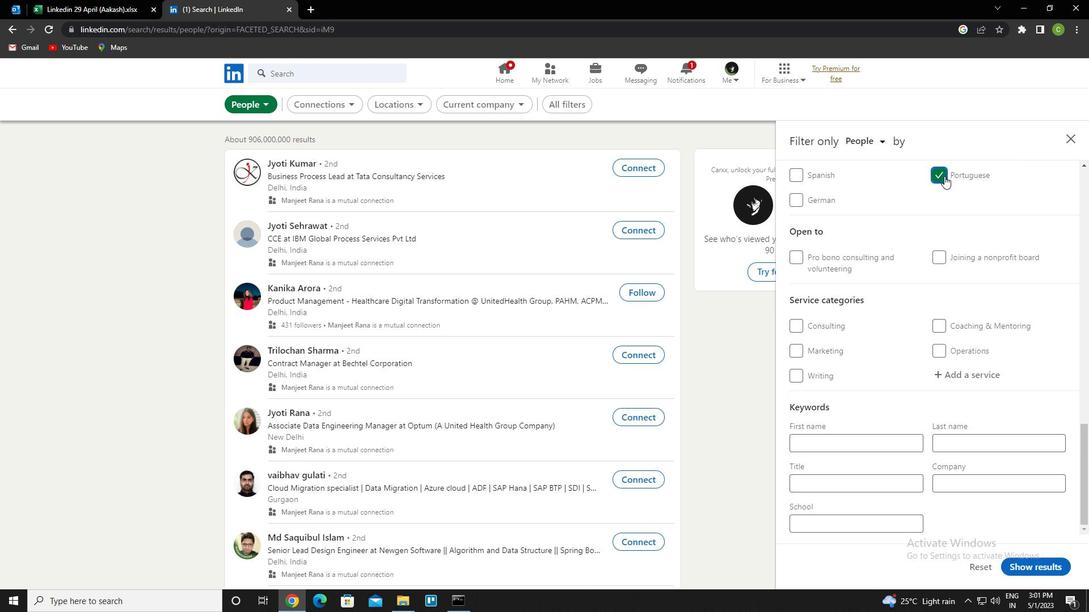 
Action: Mouse scrolled (942, 178) with delta (0, 0)
Screenshot: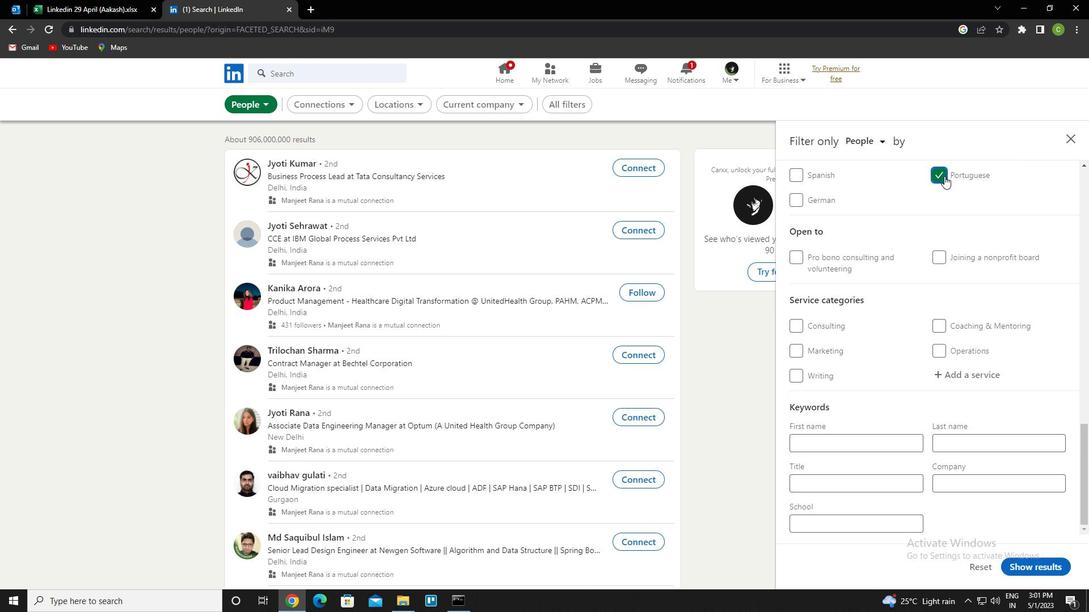 
Action: Mouse scrolled (942, 178) with delta (0, 0)
Screenshot: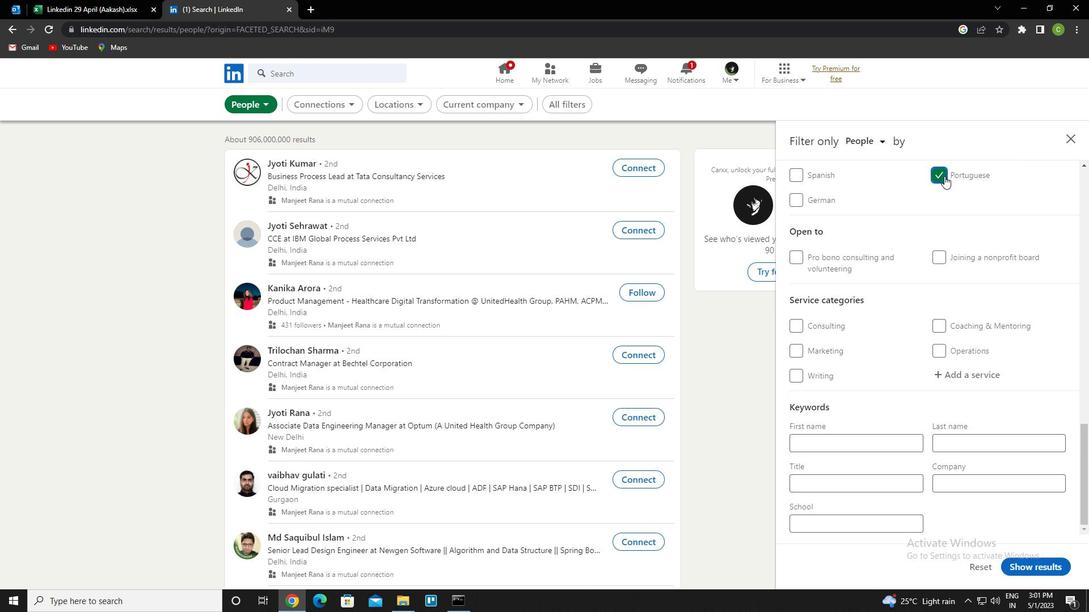 
Action: Mouse scrolled (942, 178) with delta (0, 0)
Screenshot: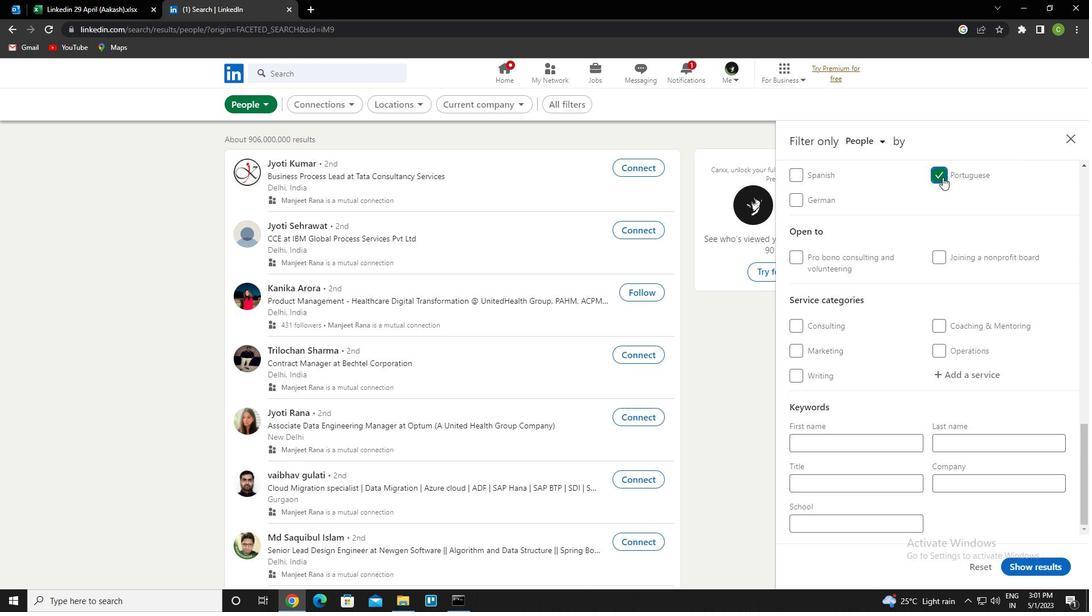 
Action: Mouse moved to (924, 257)
Screenshot: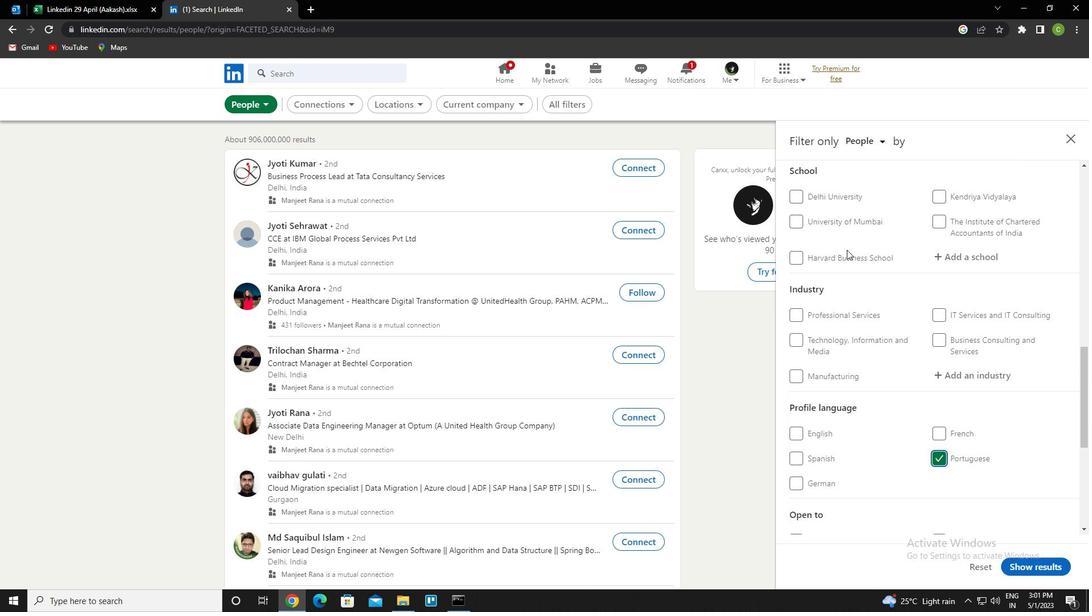 
Action: Mouse scrolled (924, 257) with delta (0, 0)
Screenshot: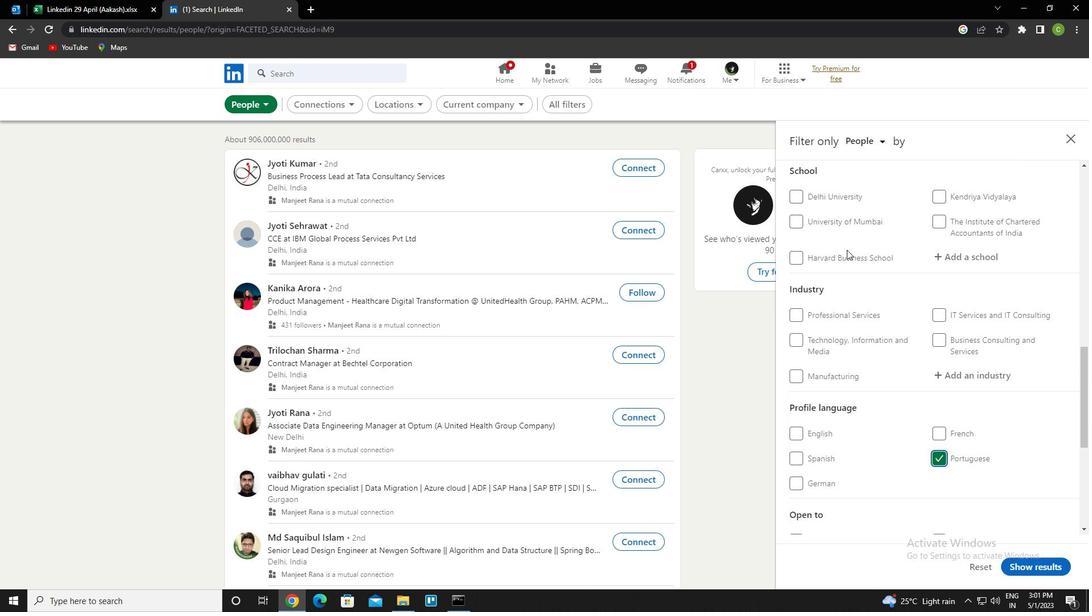 
Action: Mouse moved to (924, 257)
Screenshot: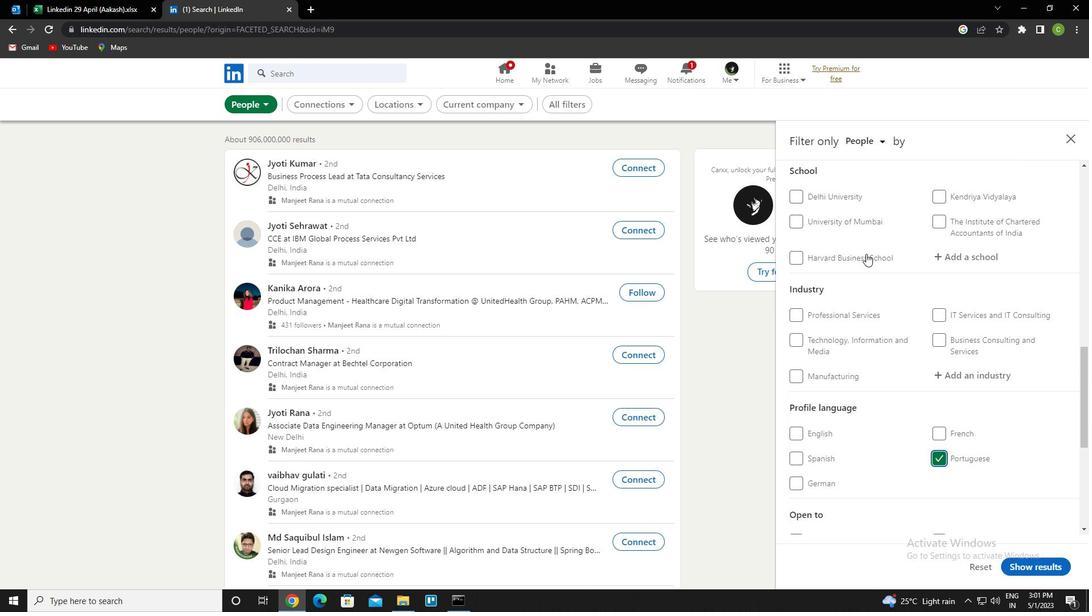 
Action: Mouse scrolled (924, 257) with delta (0, 0)
Screenshot: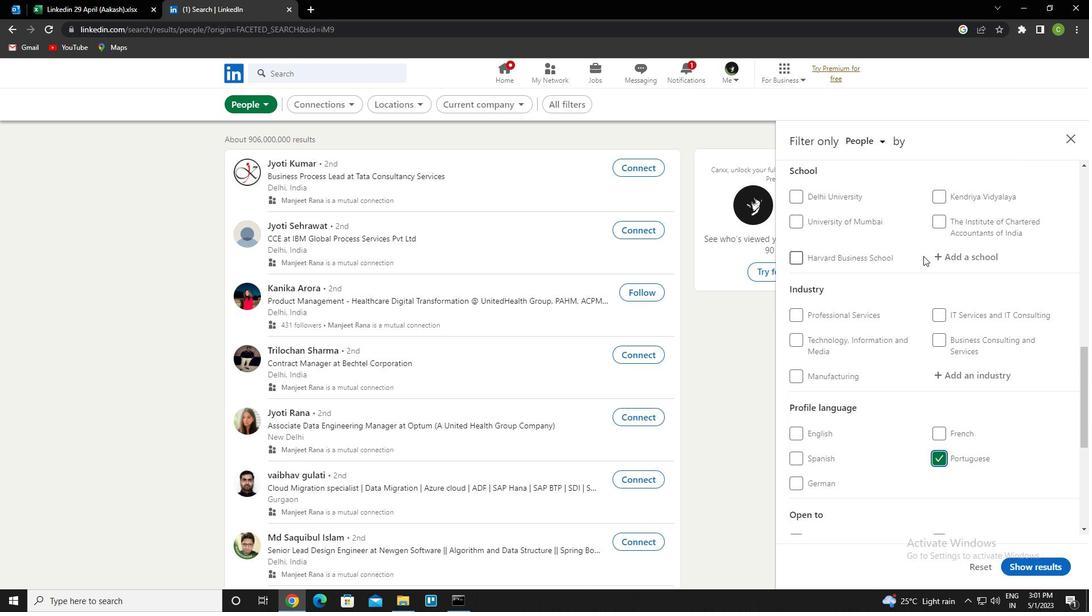 
Action: Mouse moved to (954, 245)
Screenshot: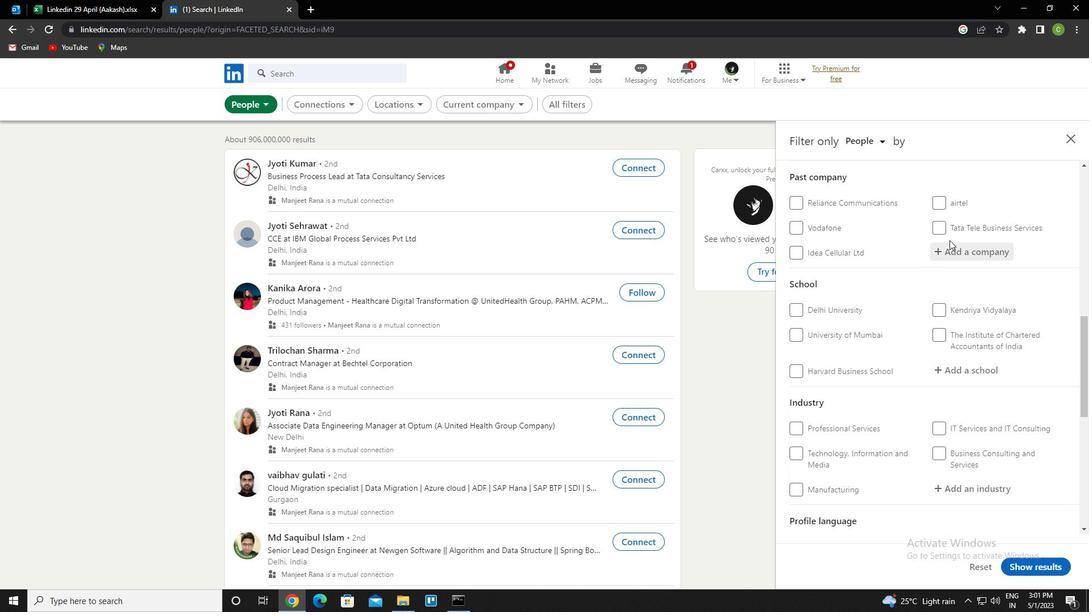 
Action: Mouse scrolled (954, 245) with delta (0, 0)
Screenshot: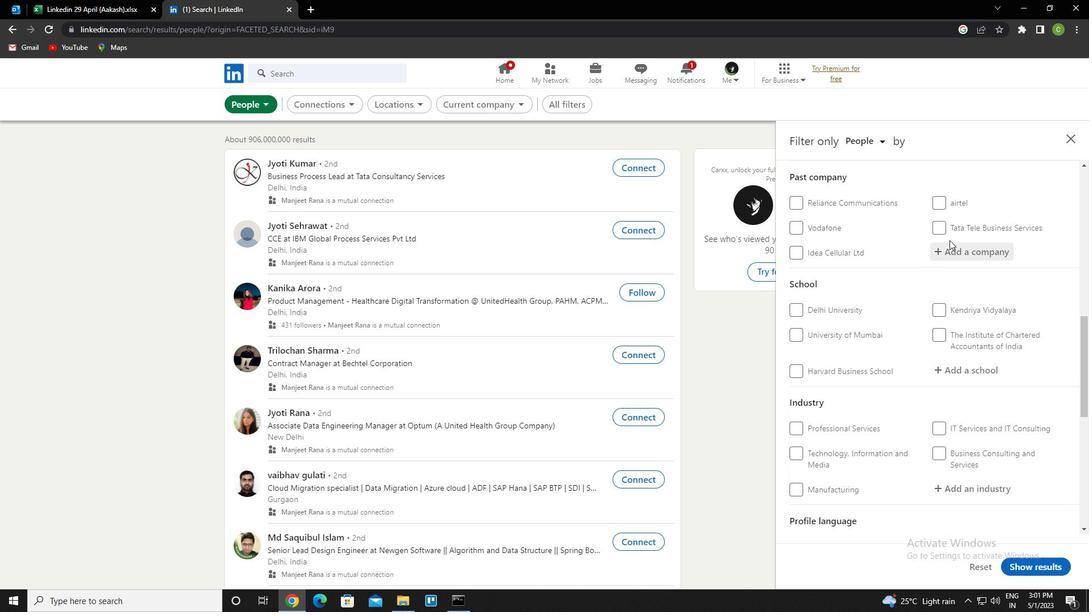 
Action: Mouse scrolled (954, 245) with delta (0, 0)
Screenshot: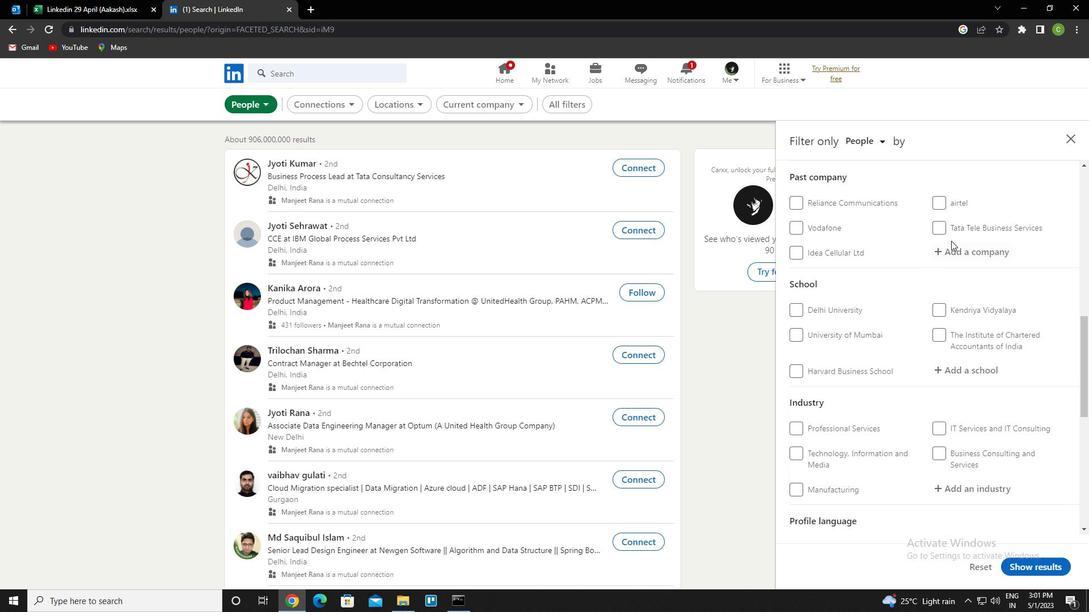 
Action: Mouse moved to (962, 262)
Screenshot: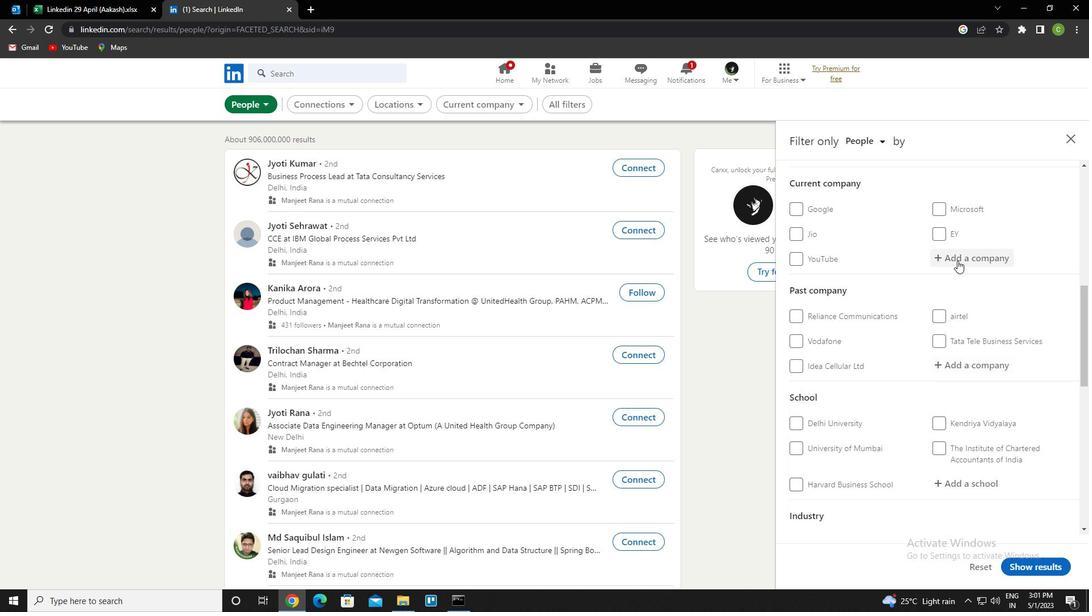 
Action: Mouse pressed left at (962, 262)
Screenshot: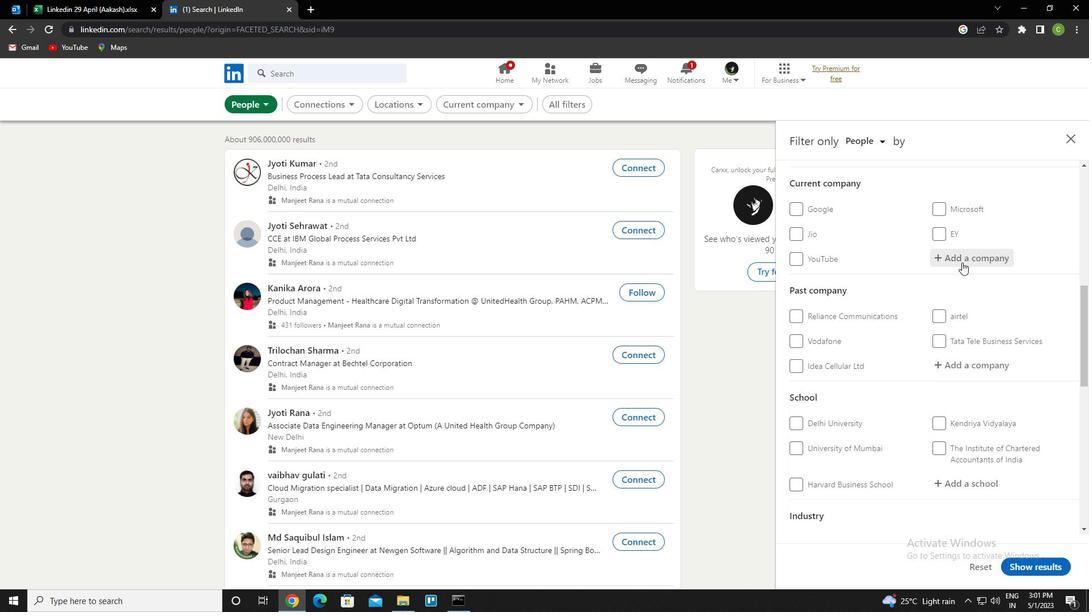 
Action: Key pressed <Key.caps_lock>p<Key.caps_lock>hat<Key.backspace>rmaguide<Key.down><Key.enter>
Screenshot: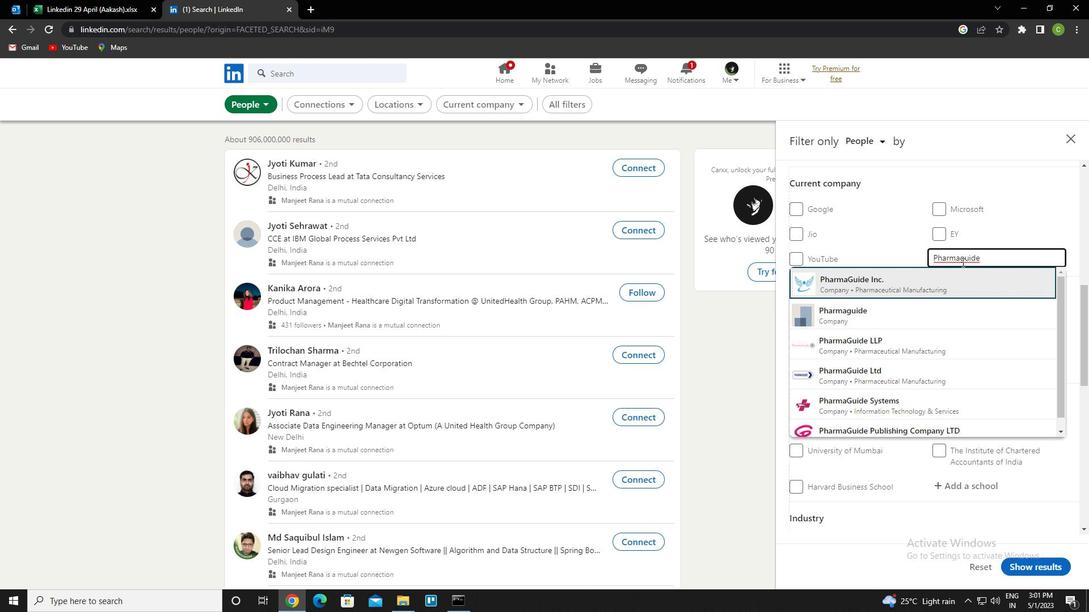 
Action: Mouse moved to (950, 271)
Screenshot: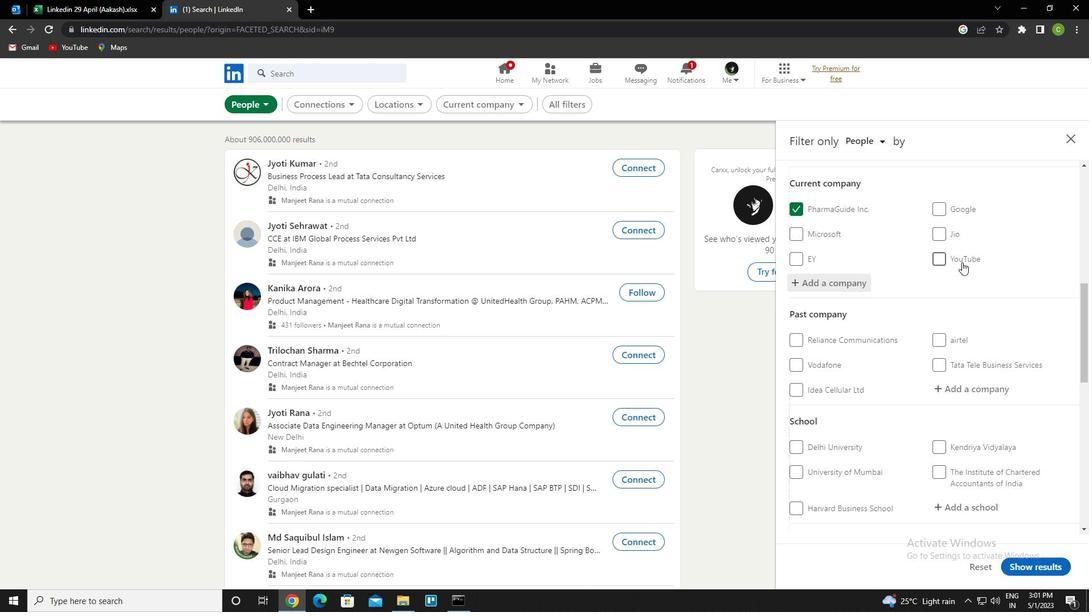 
Action: Mouse scrolled (950, 270) with delta (0, 0)
Screenshot: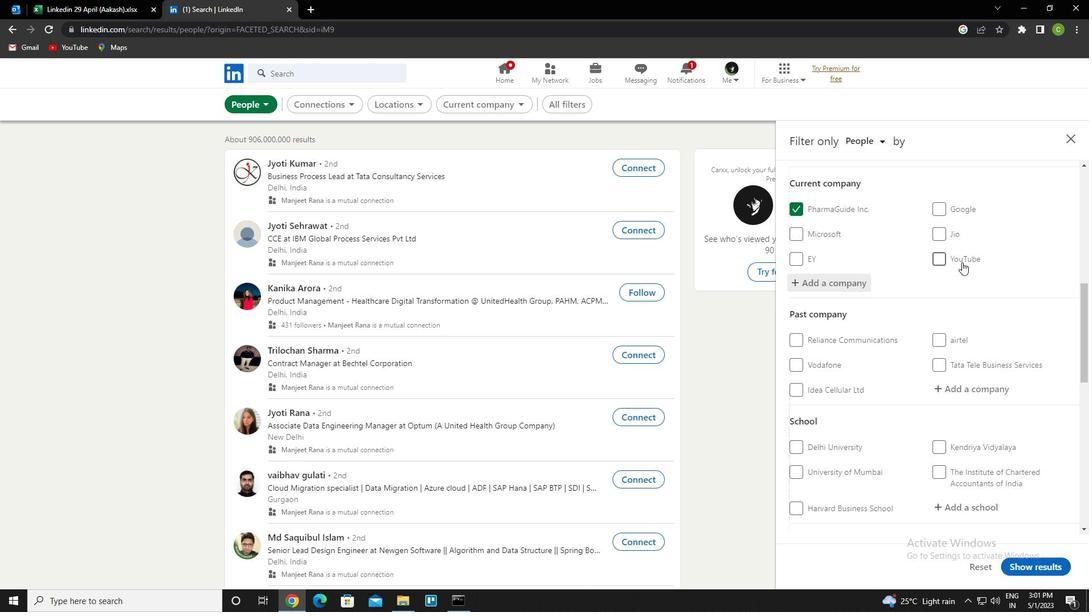 
Action: Mouse moved to (950, 271)
Screenshot: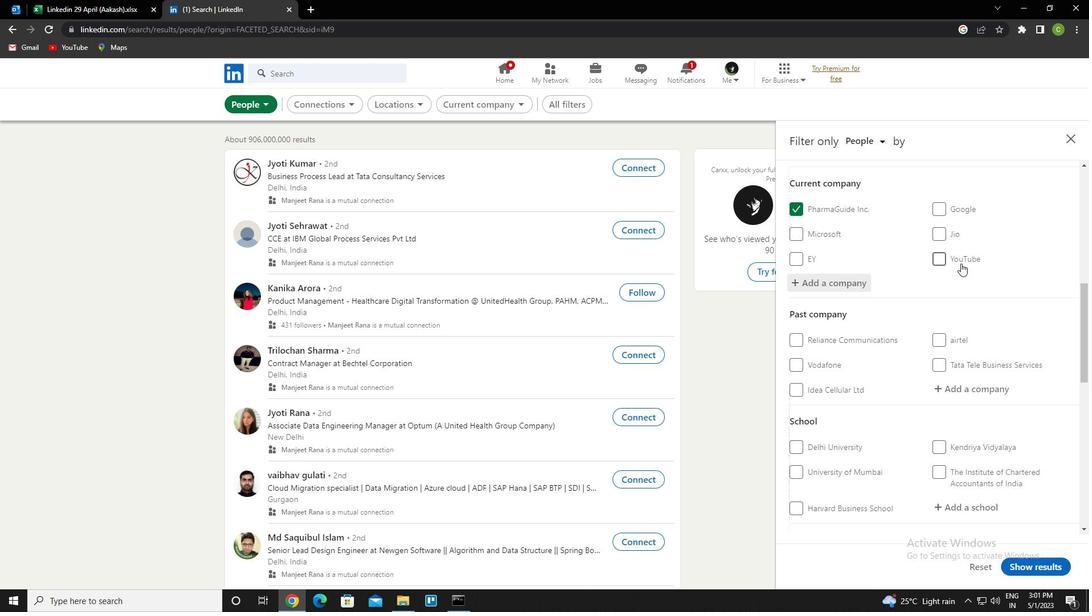 
Action: Mouse scrolled (950, 270) with delta (0, 0)
Screenshot: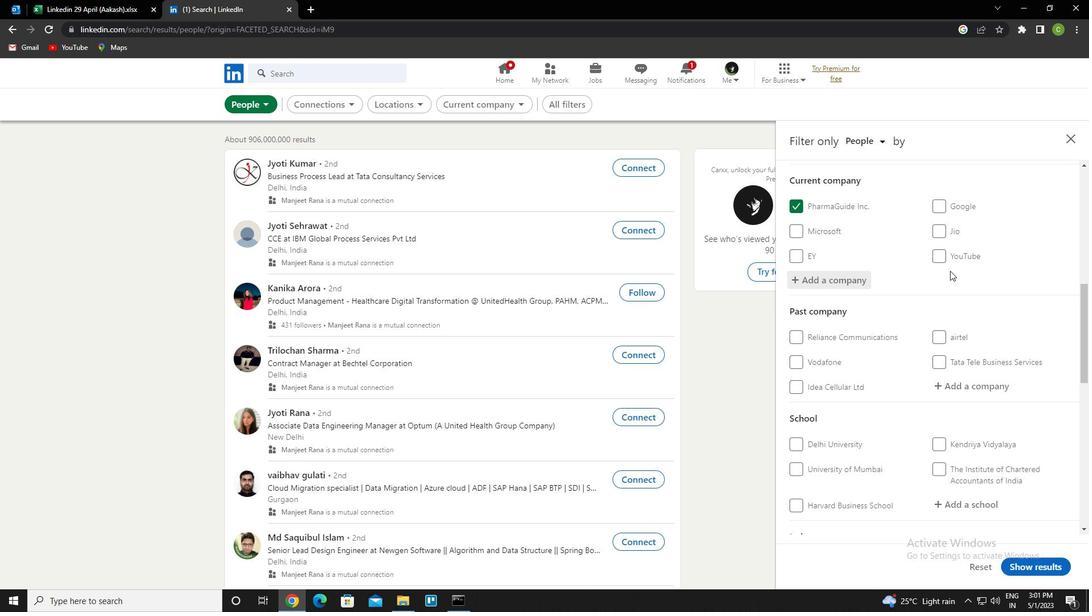 
Action: Mouse moved to (966, 394)
Screenshot: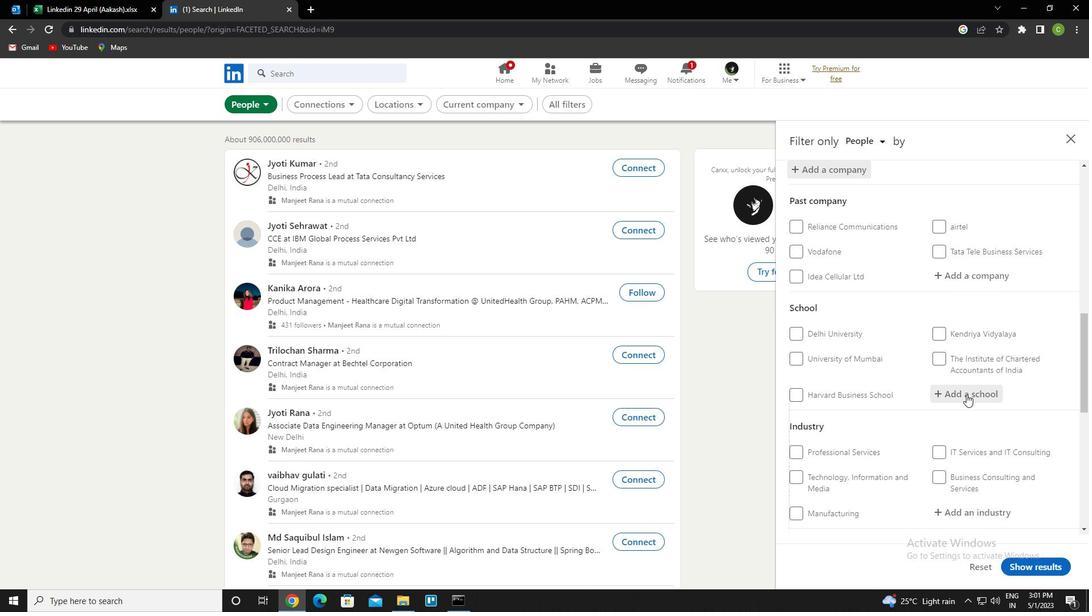
Action: Mouse pressed left at (966, 394)
Screenshot: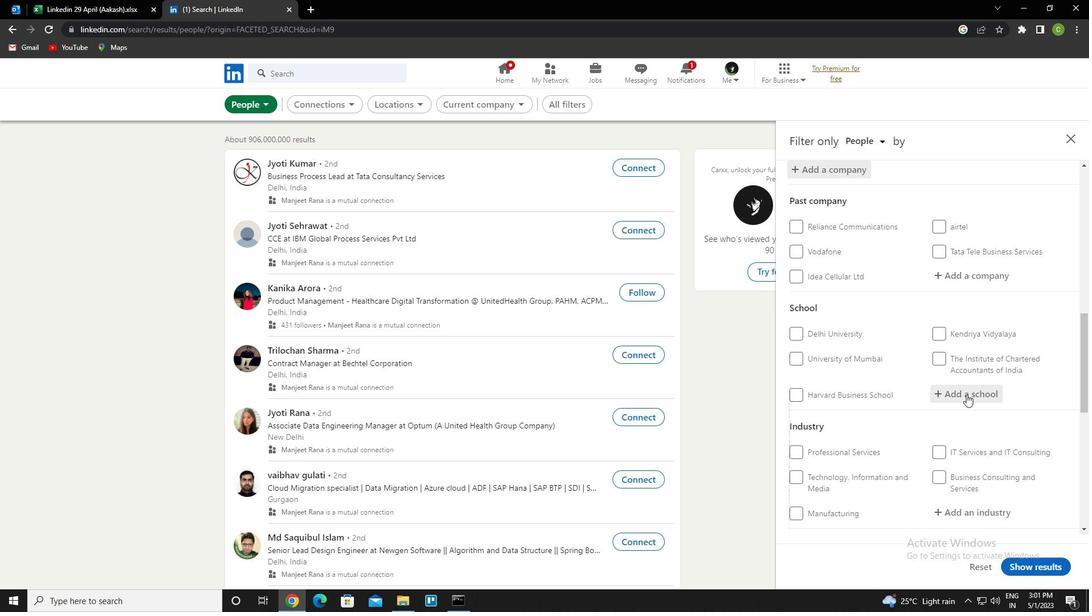 
Action: Mouse moved to (948, 410)
Screenshot: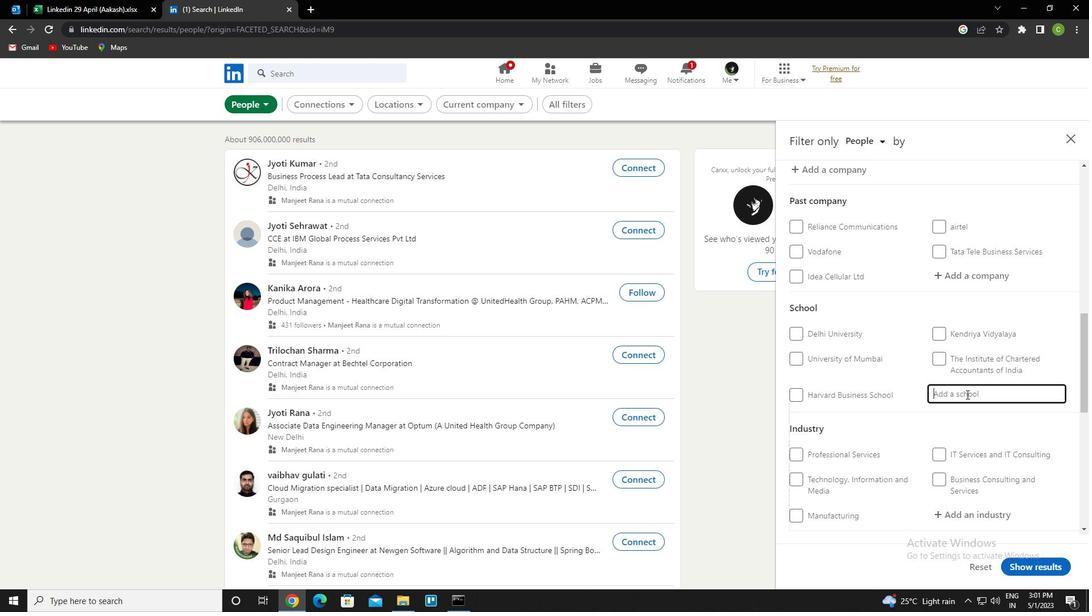 
Action: Key pressed <Key.caps_lock>w<Key.backspace>u<Key.caps_lock>Niversity<Key.space>of<Key.space><Key.caps_lock>t<Key.caps_lock>echnology,<Key.space><Key.caps_lock>t<Key.caps_lock>he<Key.space>university<Key.space>of<Key.space><Key.caps_lock>b<Key.caps_lock>urd<Key.down><Key.enter>
Screenshot: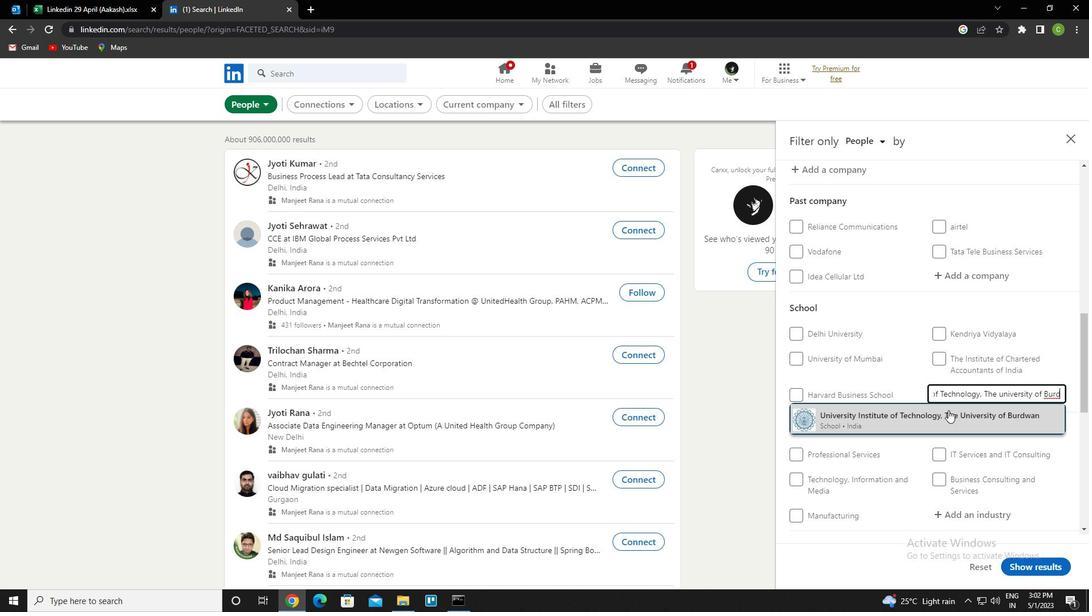 
Action: Mouse scrolled (948, 410) with delta (0, 0)
Screenshot: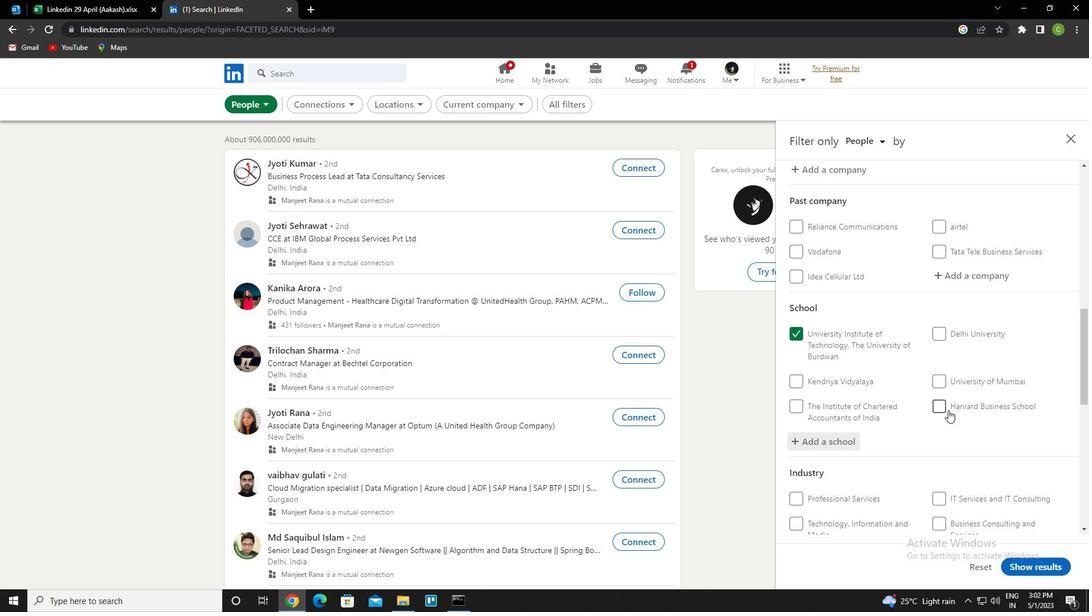 
Action: Mouse scrolled (948, 410) with delta (0, 0)
Screenshot: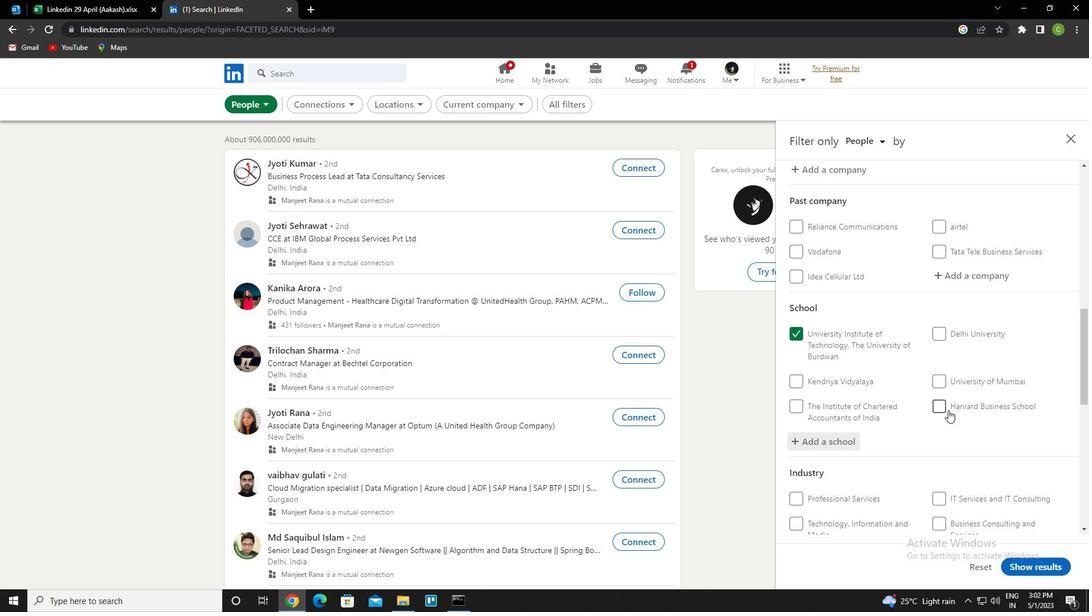 
Action: Mouse moved to (947, 411)
Screenshot: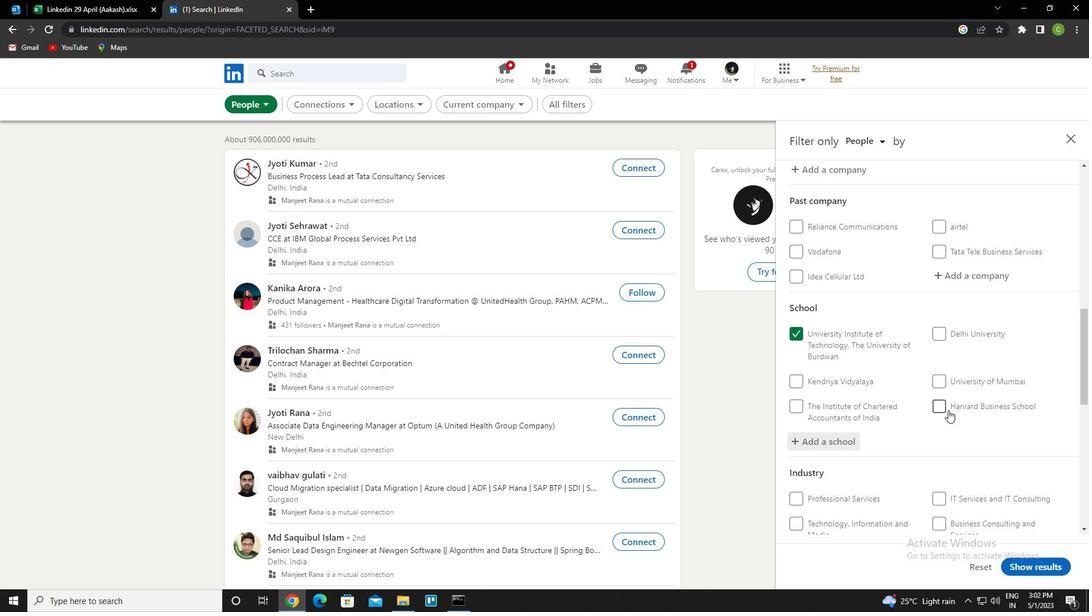 
Action: Mouse scrolled (947, 410) with delta (0, 0)
Screenshot: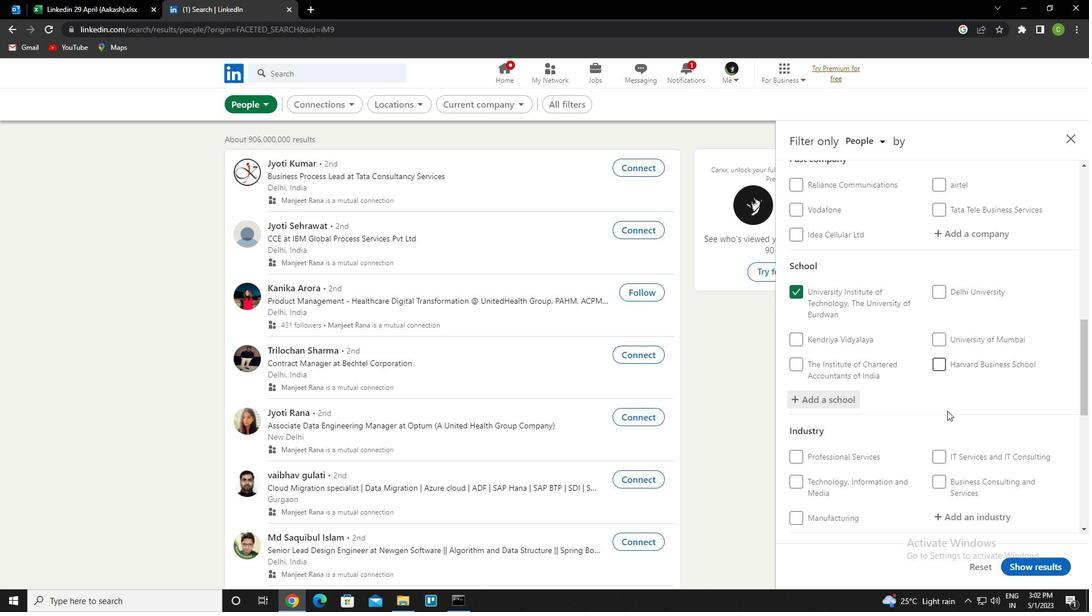 
Action: Mouse moved to (946, 411)
Screenshot: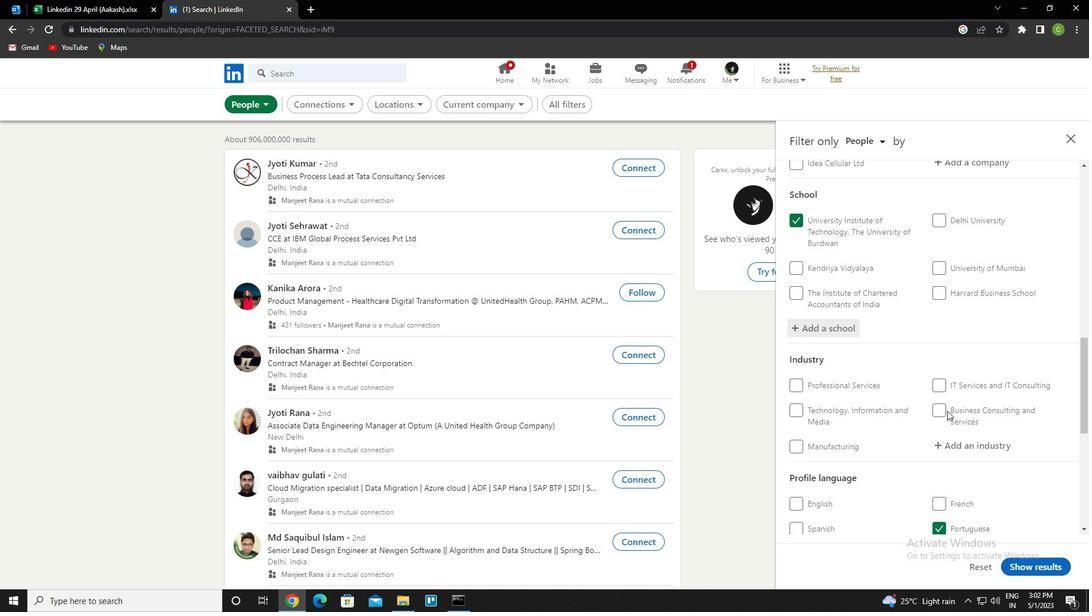 
Action: Mouse scrolled (946, 411) with delta (0, 0)
Screenshot: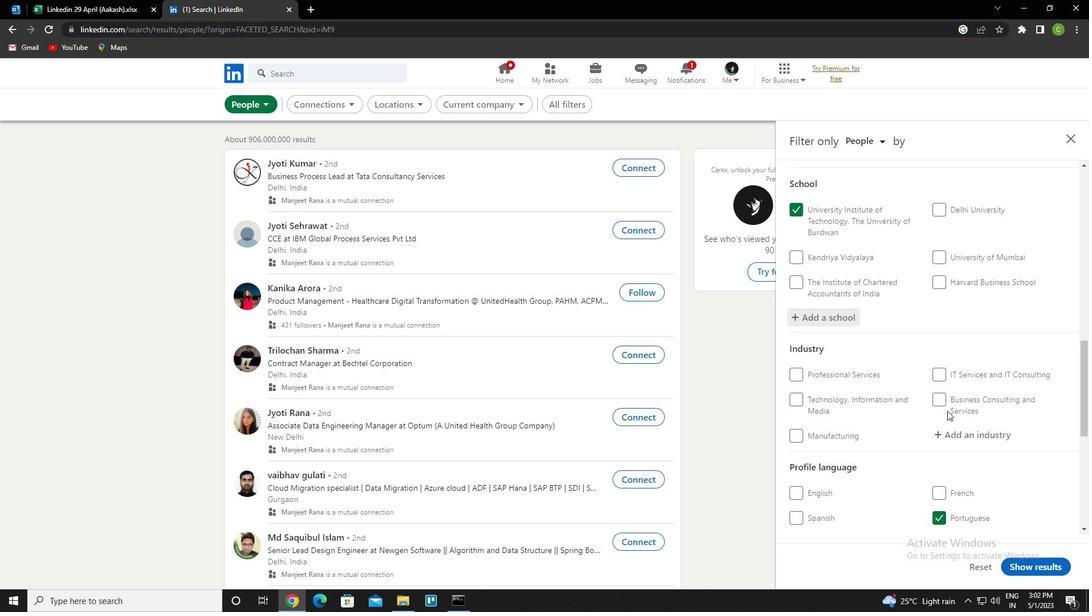 
Action: Mouse moved to (976, 330)
Screenshot: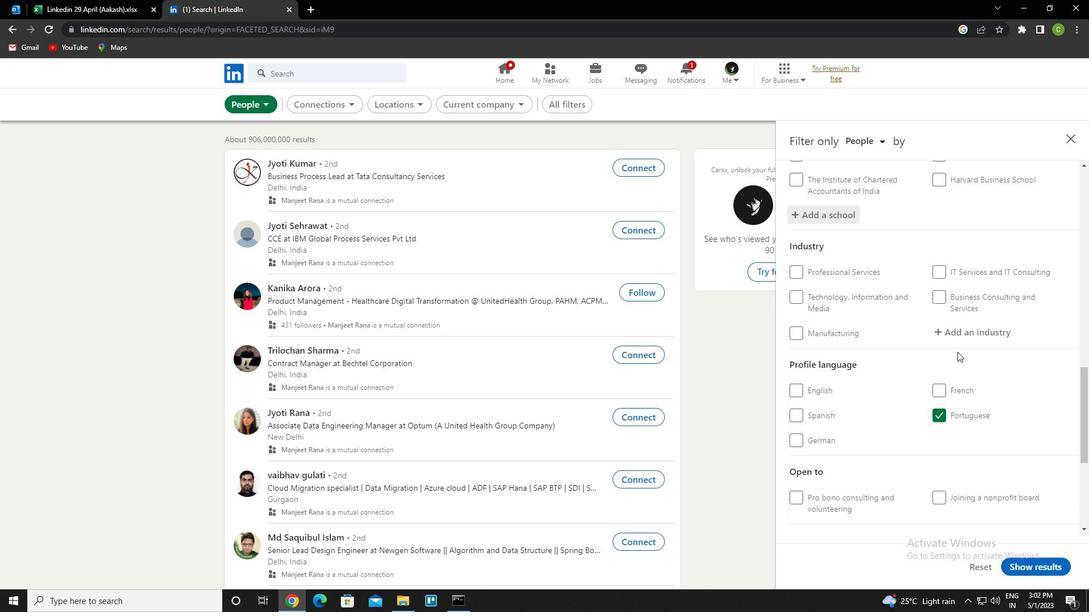 
Action: Mouse pressed left at (976, 330)
Screenshot: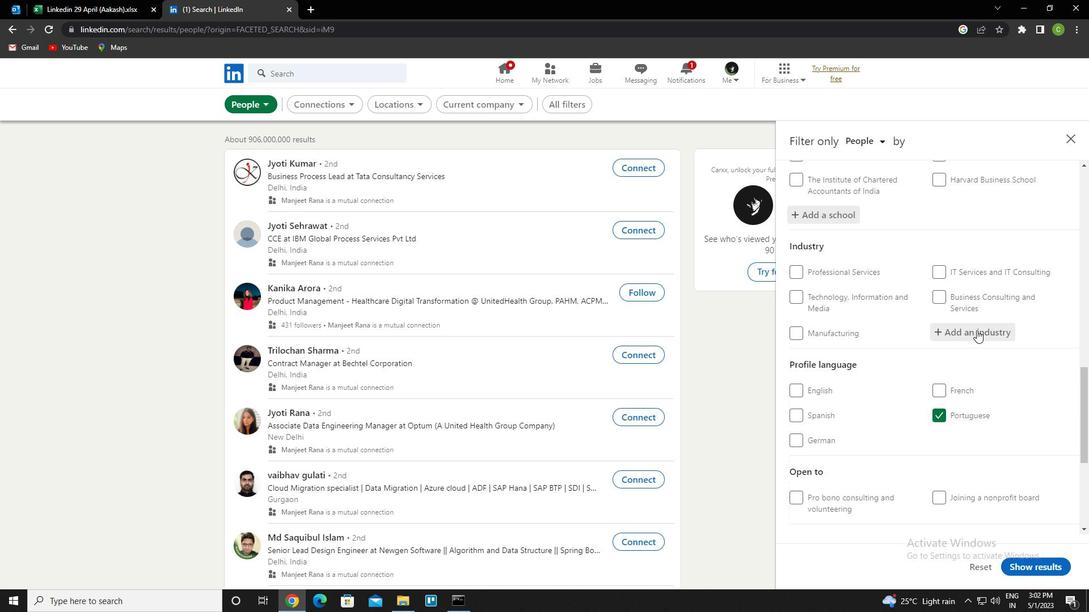 
Action: Mouse moved to (975, 330)
Screenshot: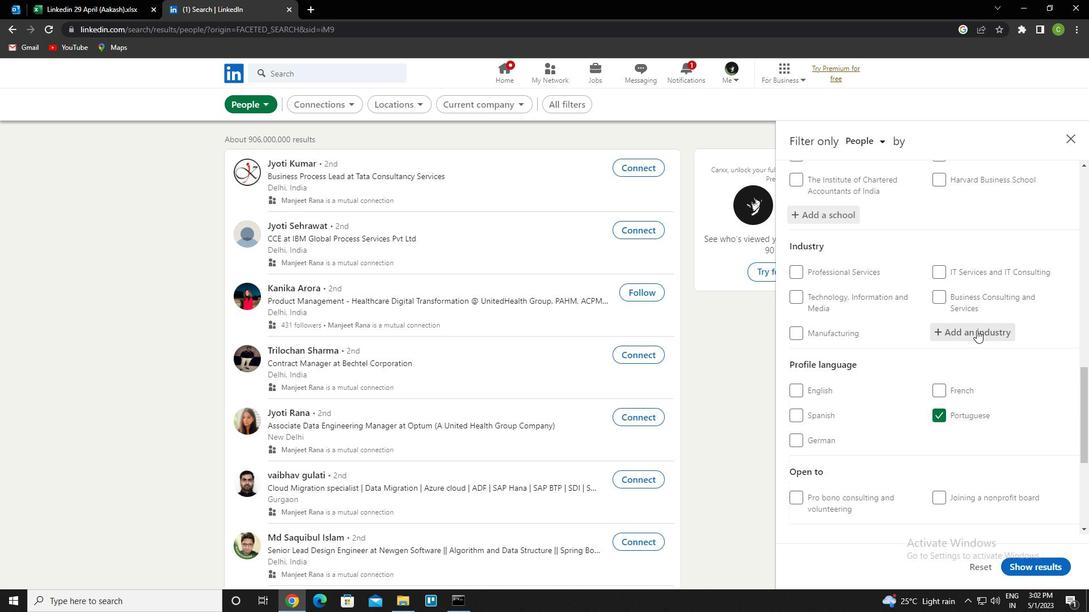 
Action: Key pressed <Key.caps_lock>e<Key.caps_lock>ducation<Key.down><Key.up><Key.enter>
Screenshot: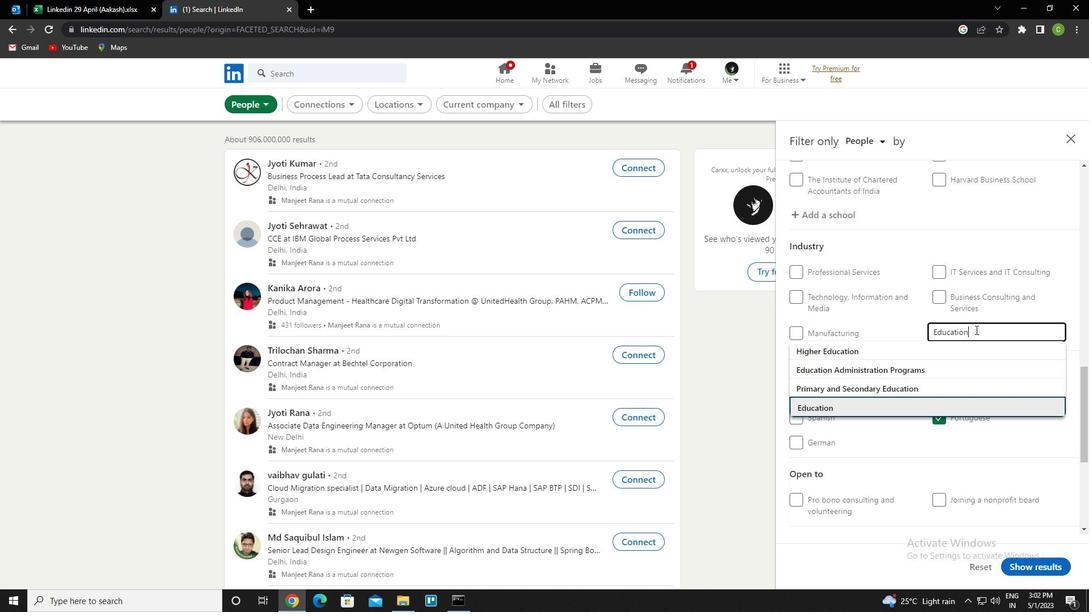 
Action: Mouse moved to (1012, 320)
Screenshot: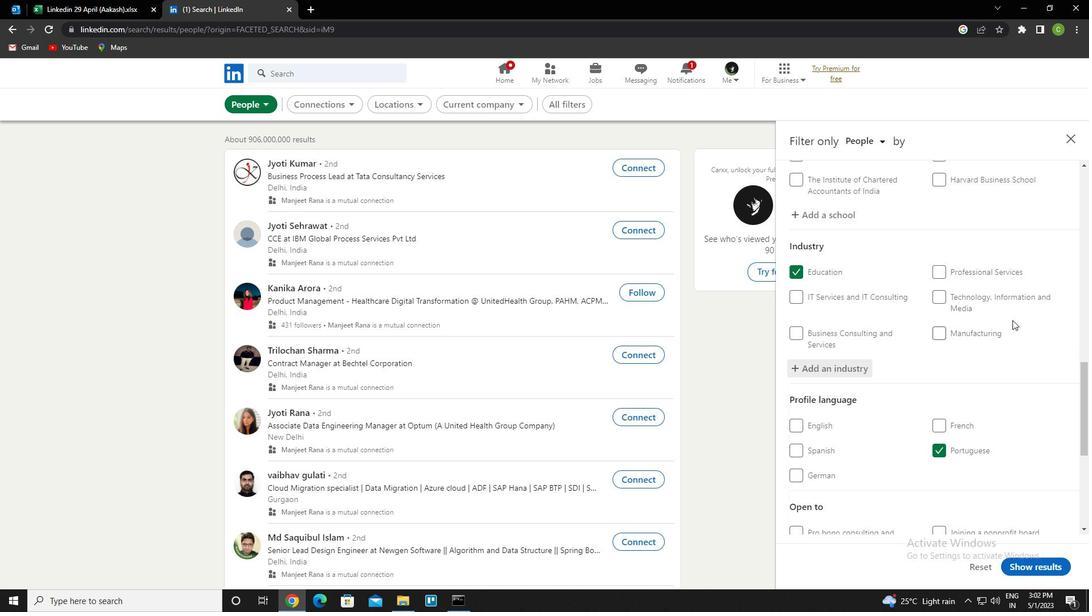 
Action: Mouse scrolled (1012, 319) with delta (0, 0)
Screenshot: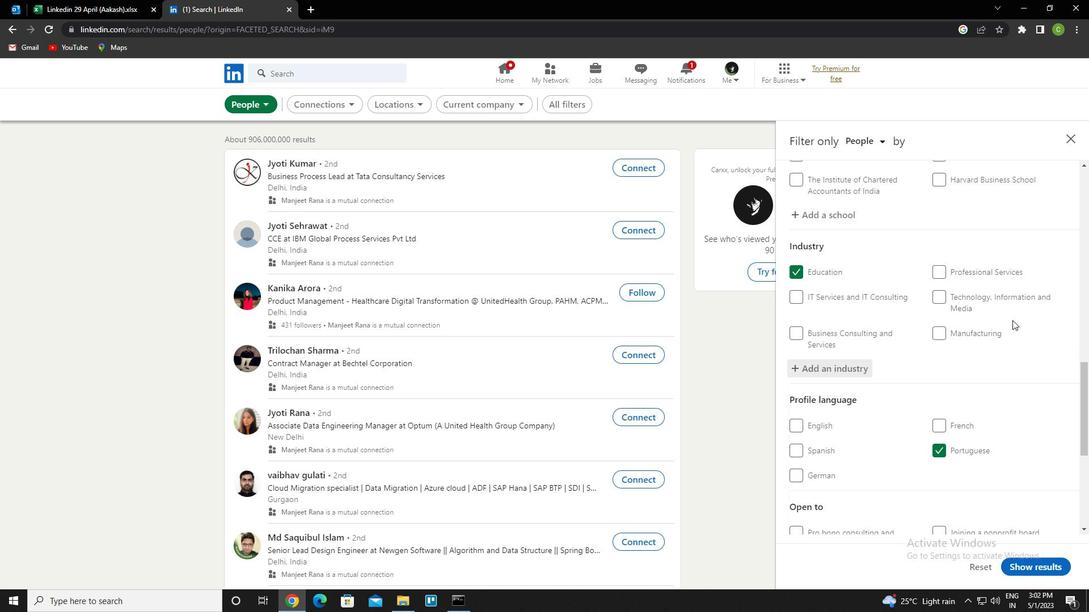 
Action: Mouse scrolled (1012, 319) with delta (0, 0)
Screenshot: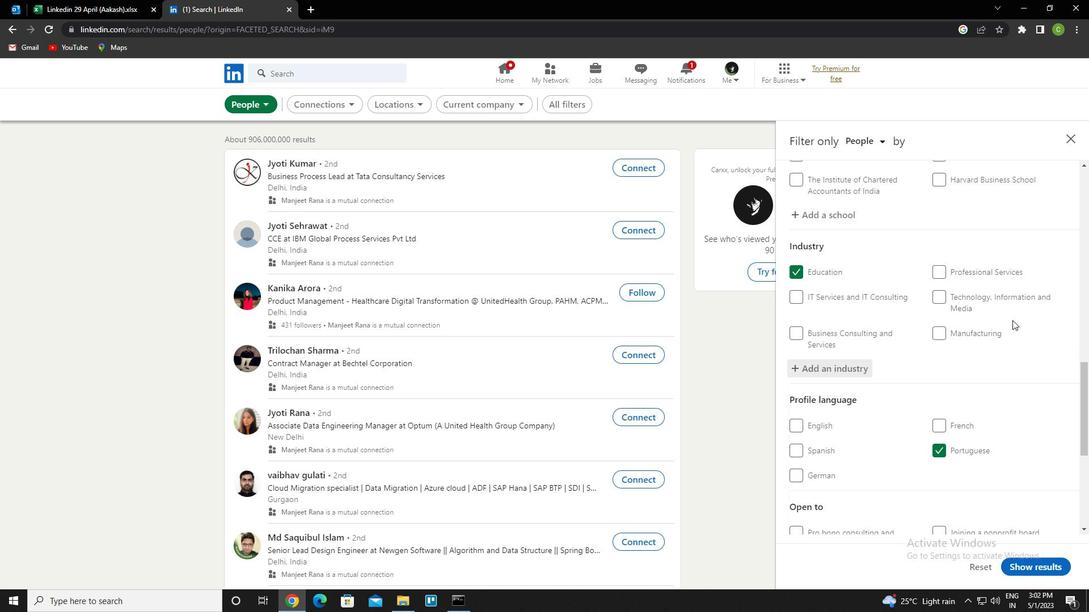 
Action: Mouse moved to (1012, 320)
Screenshot: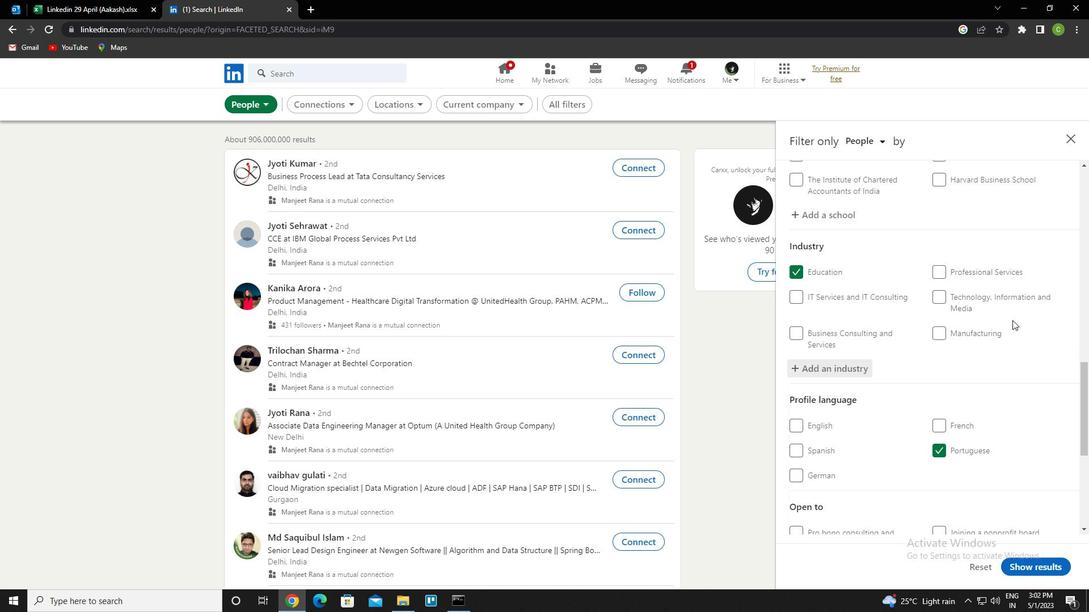 
Action: Mouse scrolled (1012, 319) with delta (0, 0)
Screenshot: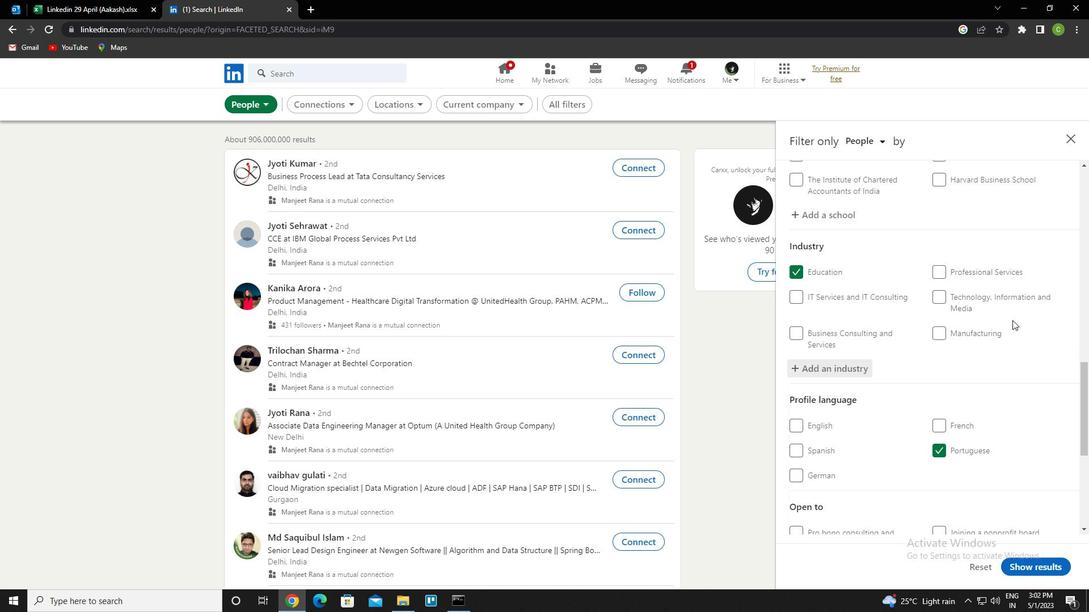 
Action: Mouse moved to (1012, 320)
Screenshot: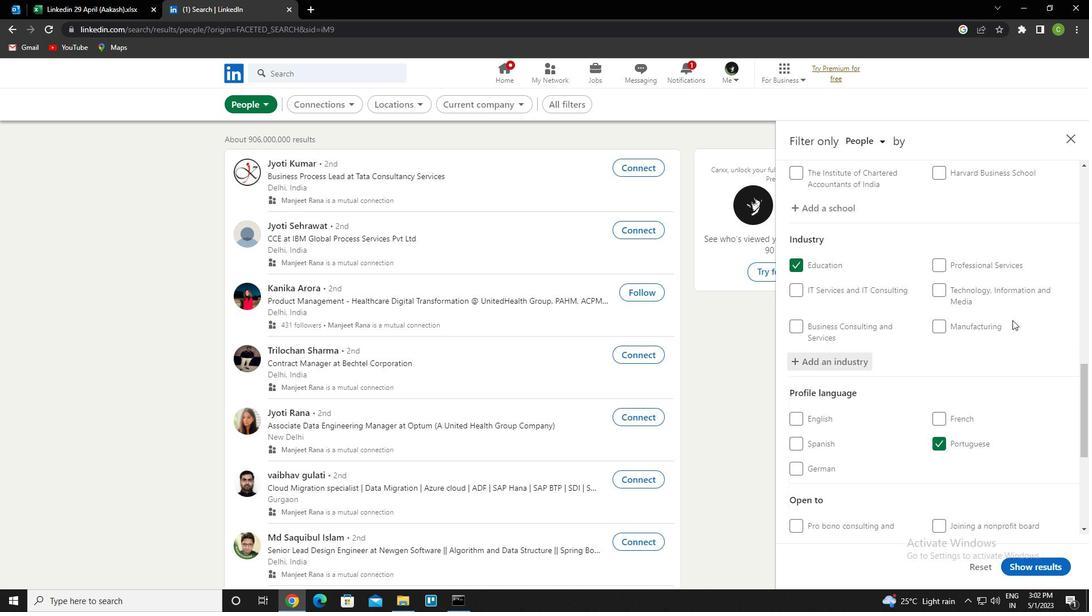 
Action: Mouse scrolled (1012, 319) with delta (0, 0)
Screenshot: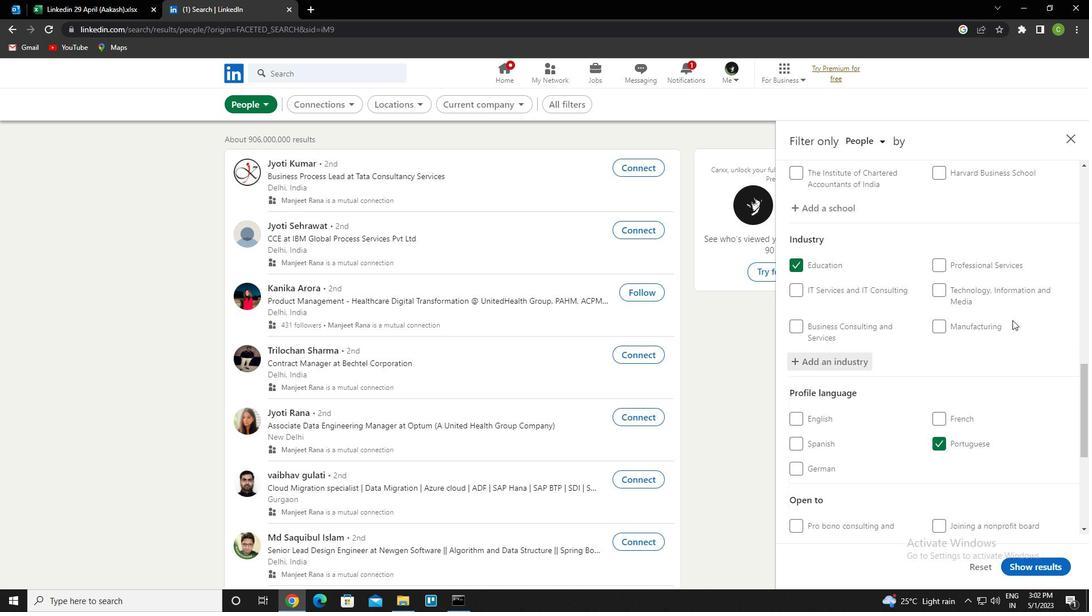
Action: Mouse moved to (1012, 321)
Screenshot: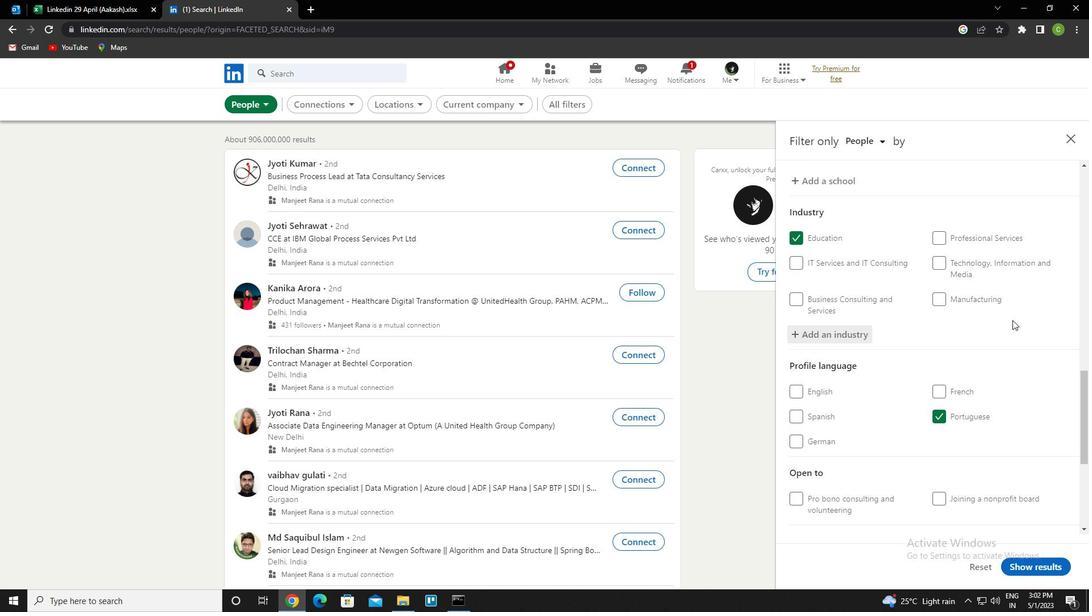 
Action: Mouse scrolled (1012, 320) with delta (0, 0)
Screenshot: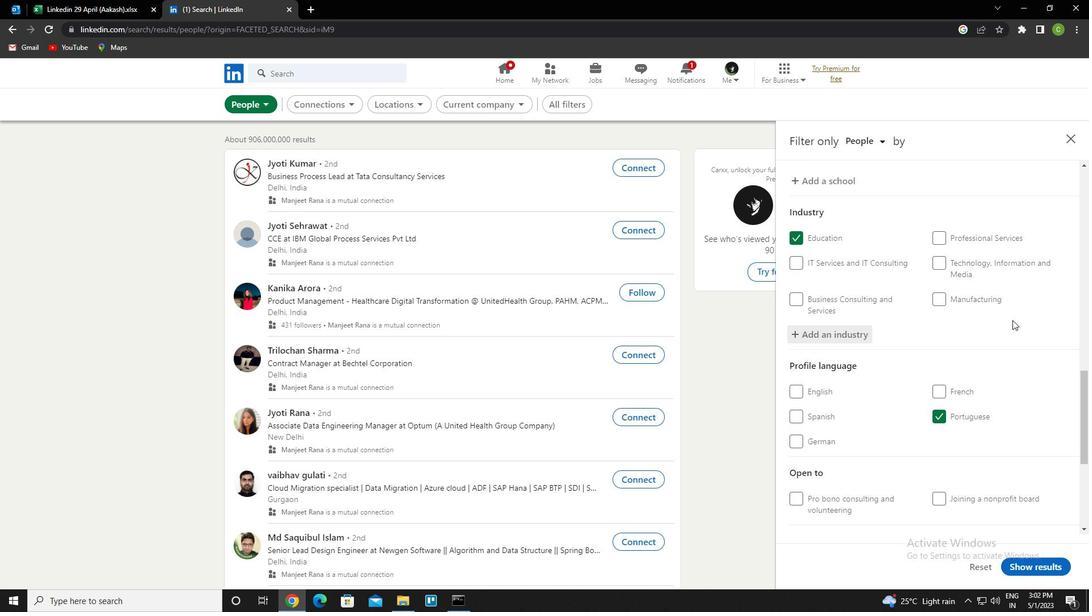 
Action: Mouse scrolled (1012, 320) with delta (0, 0)
Screenshot: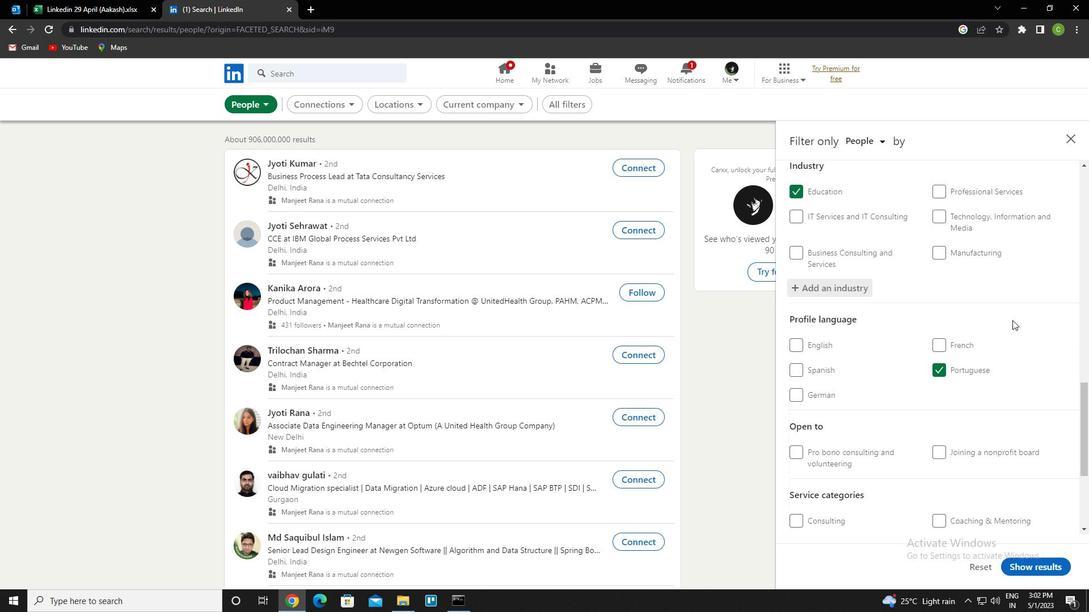 
Action: Mouse moved to (958, 377)
Screenshot: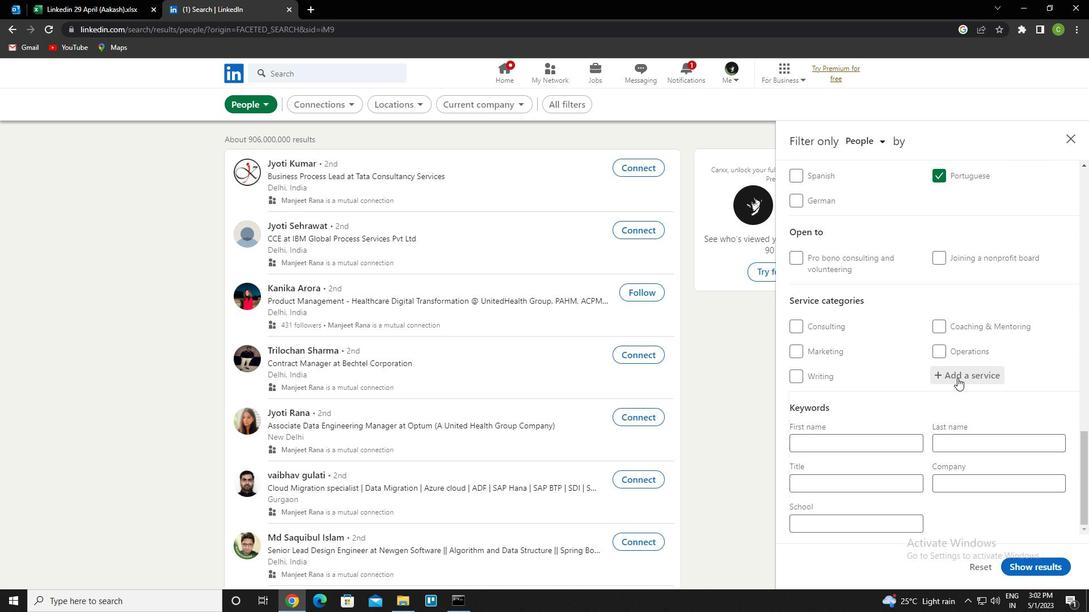 
Action: Mouse pressed left at (958, 377)
Screenshot: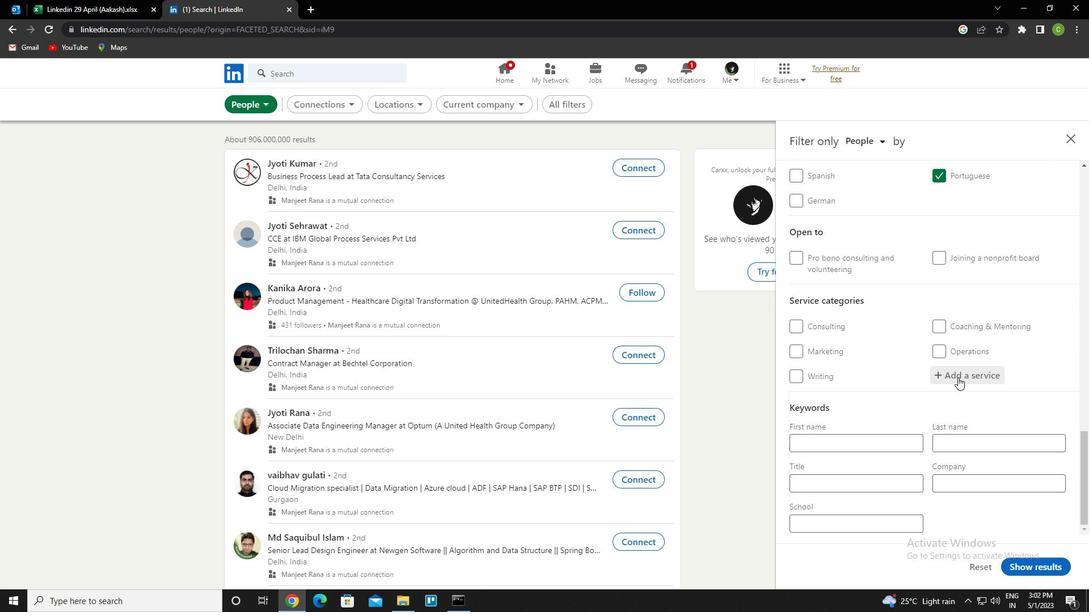 
Action: Key pressed <Key.caps_lock>b<Key.caps_lock>logging<Key.down><Key.enter>
Screenshot: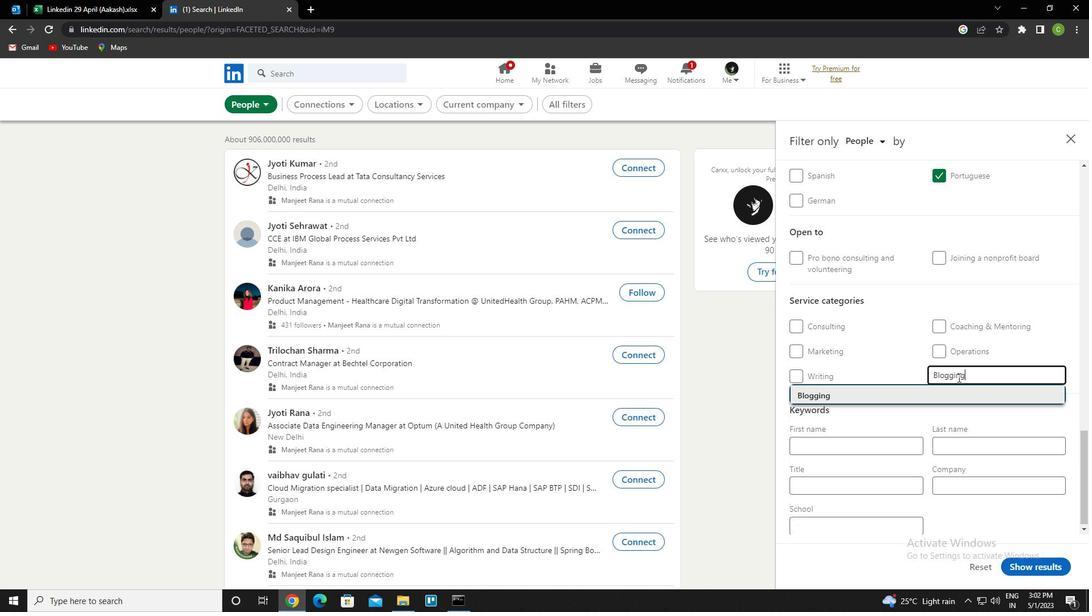 
Action: Mouse moved to (957, 377)
Screenshot: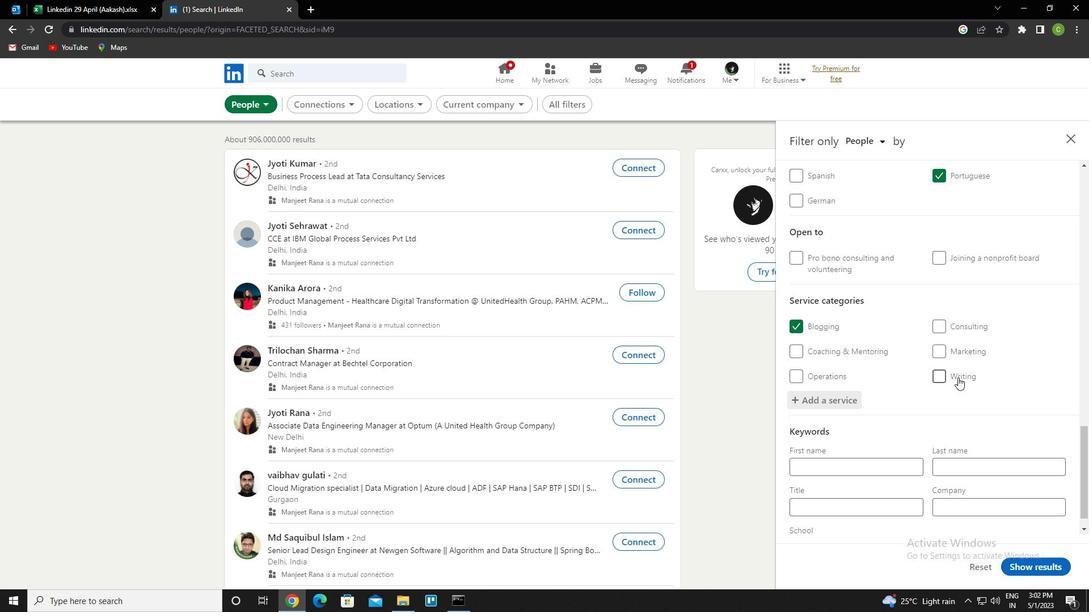 
Action: Mouse scrolled (957, 377) with delta (0, 0)
Screenshot: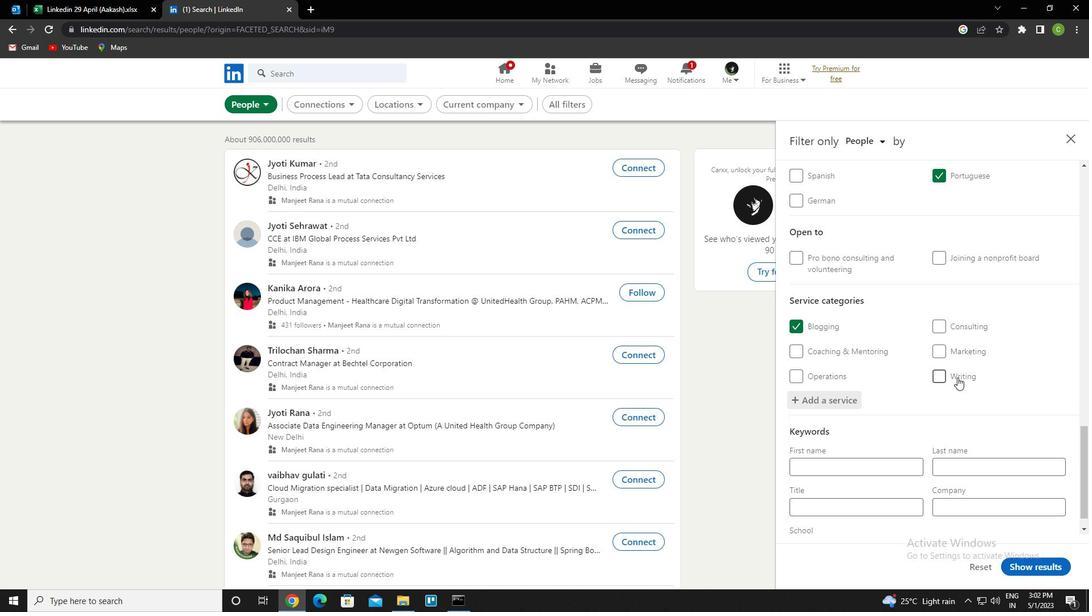 
Action: Mouse scrolled (957, 377) with delta (0, 0)
Screenshot: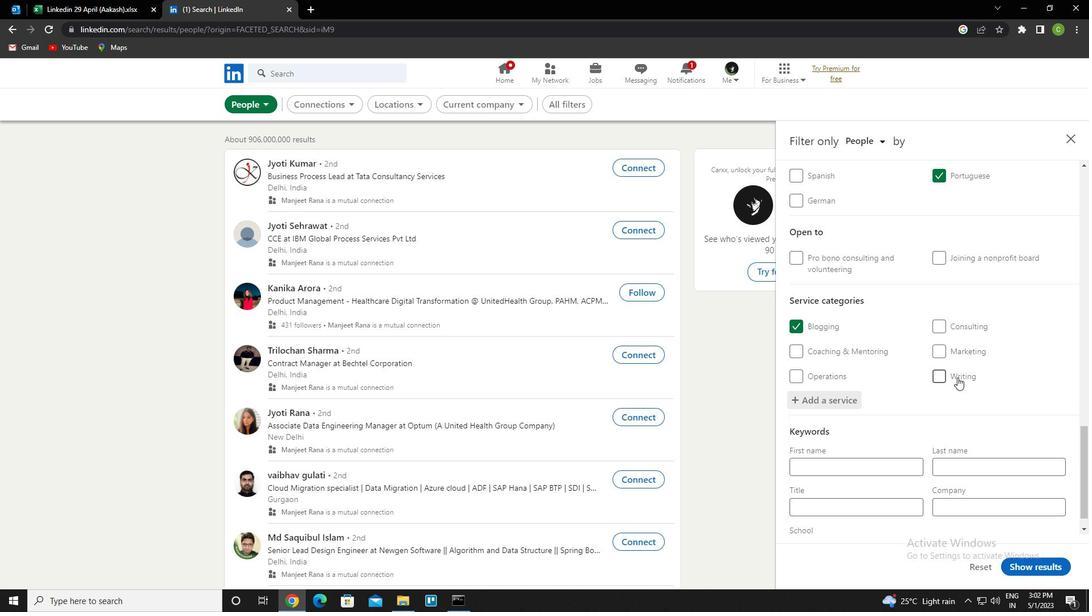 
Action: Mouse scrolled (957, 377) with delta (0, 0)
Screenshot: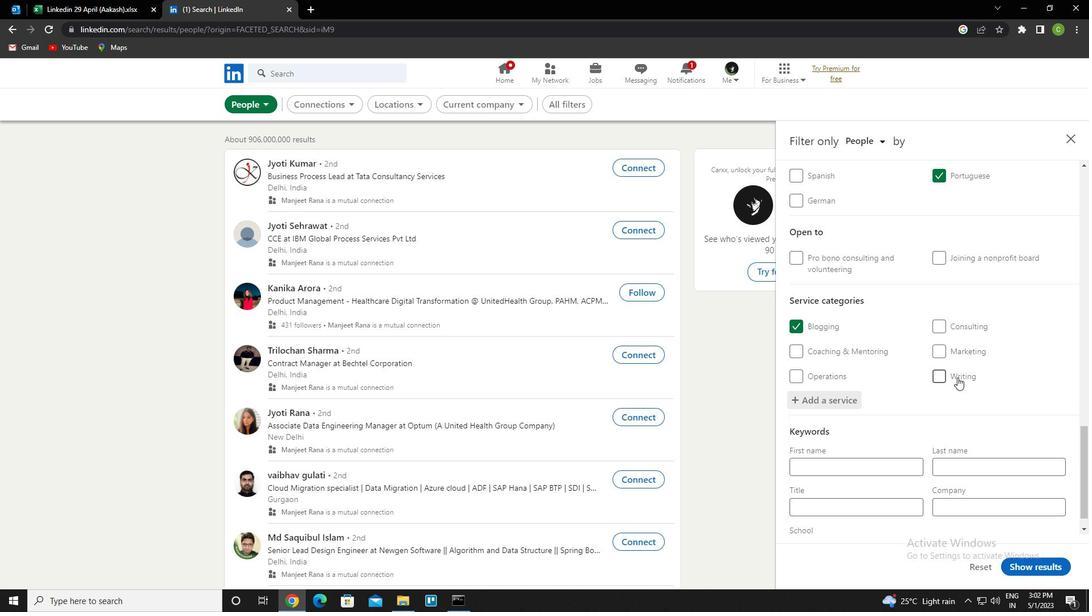 
Action: Mouse scrolled (957, 377) with delta (0, 0)
Screenshot: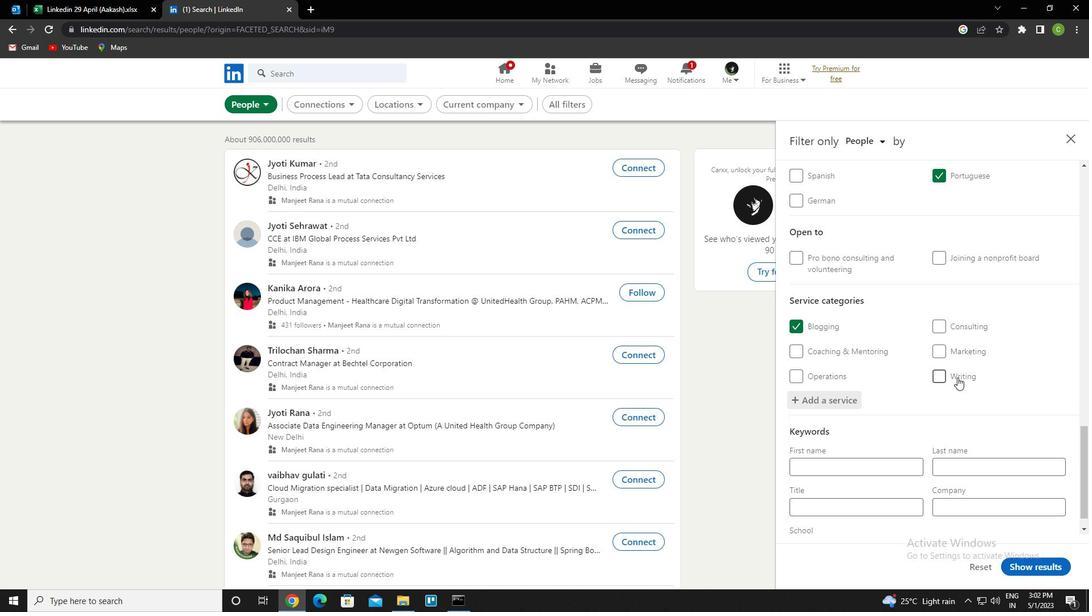 
Action: Mouse scrolled (957, 377) with delta (0, 0)
Screenshot: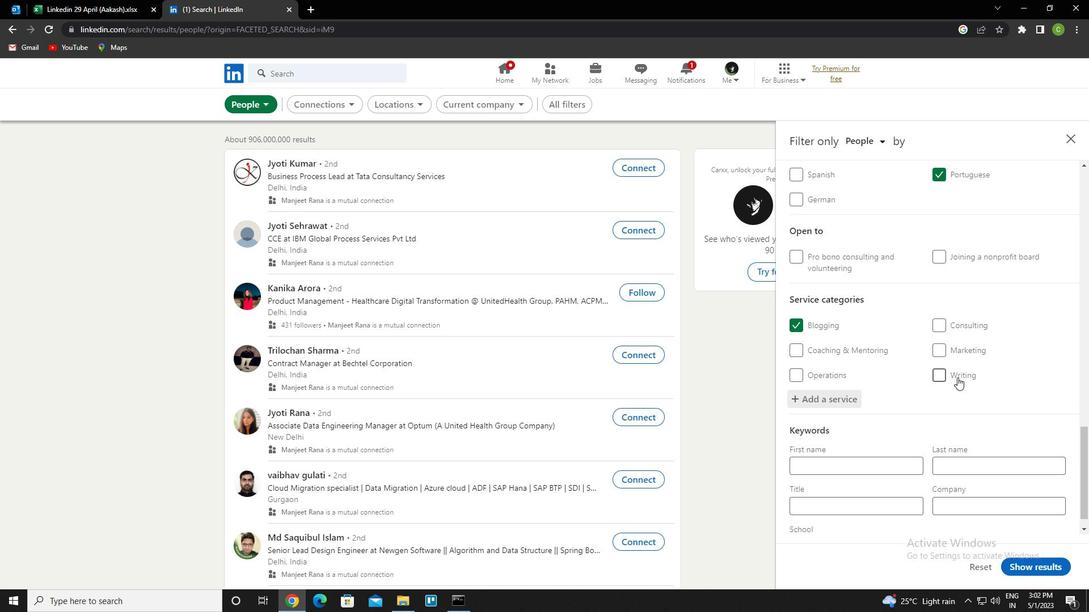 
Action: Mouse scrolled (957, 377) with delta (0, 0)
Screenshot: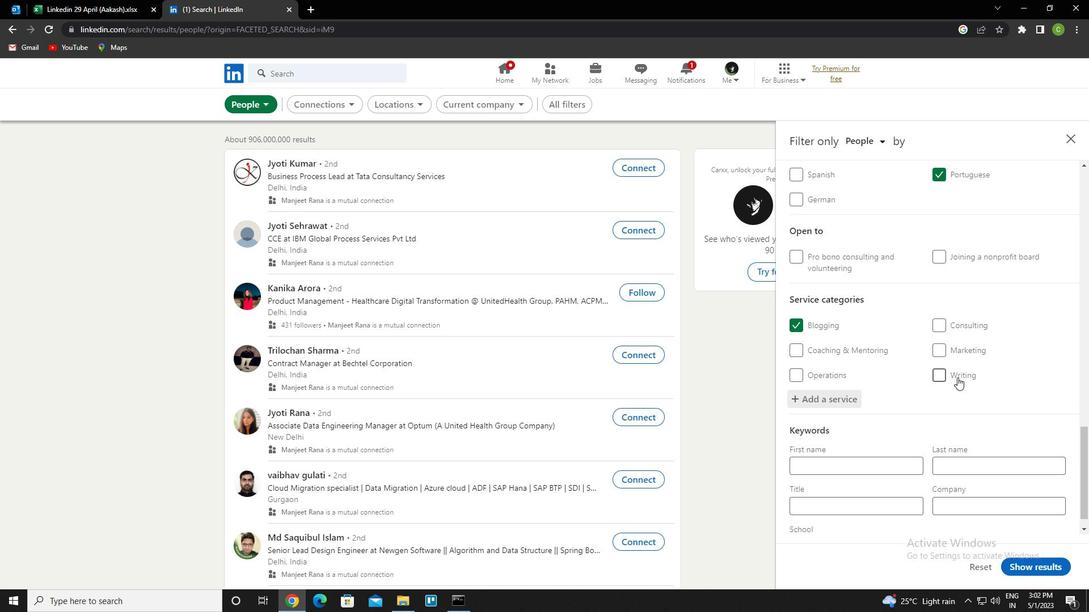 
Action: Mouse scrolled (957, 377) with delta (0, 0)
Screenshot: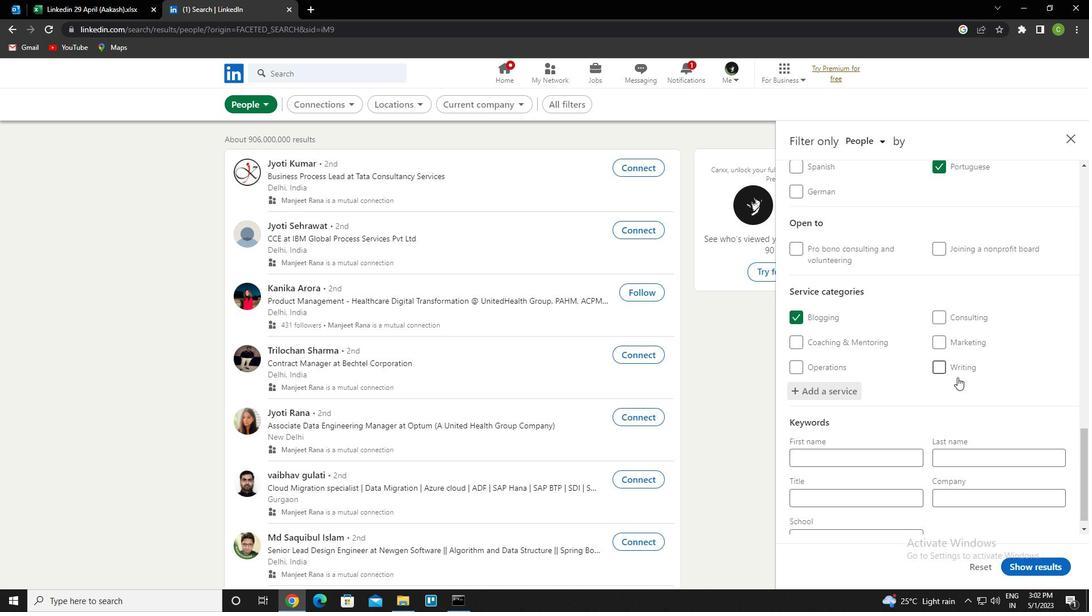 
Action: Mouse moved to (882, 485)
Screenshot: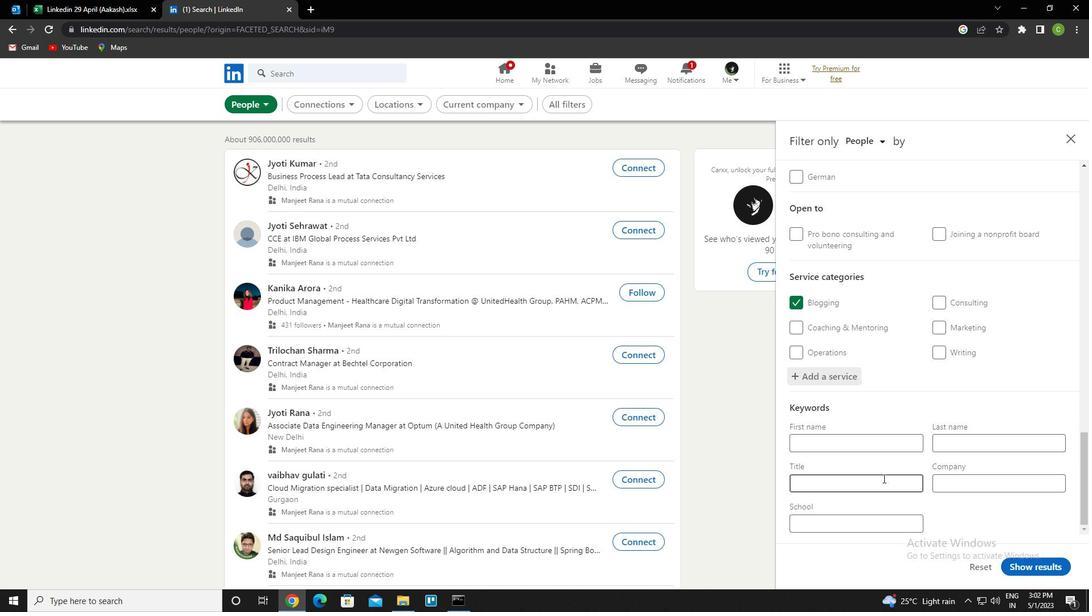 
Action: Mouse pressed left at (882, 485)
Screenshot: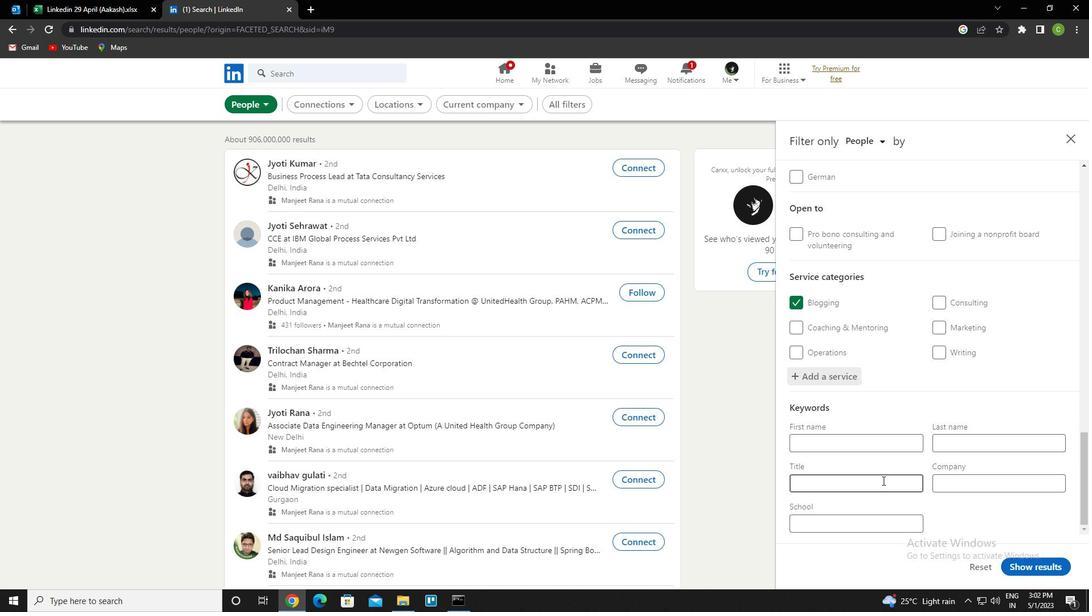 
Action: Mouse moved to (885, 483)
Screenshot: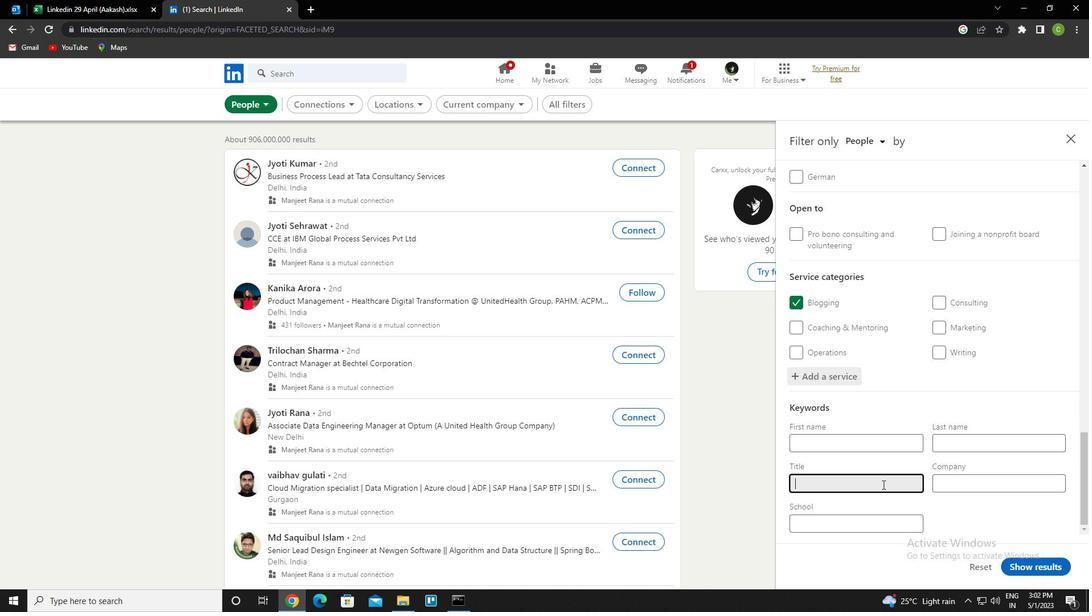 
Action: Key pressed <Key.caps_lock>t<Key.caps_lock>echnical<Key.space><Key.caps_lock>w<Key.caps_lock>riter
Screenshot: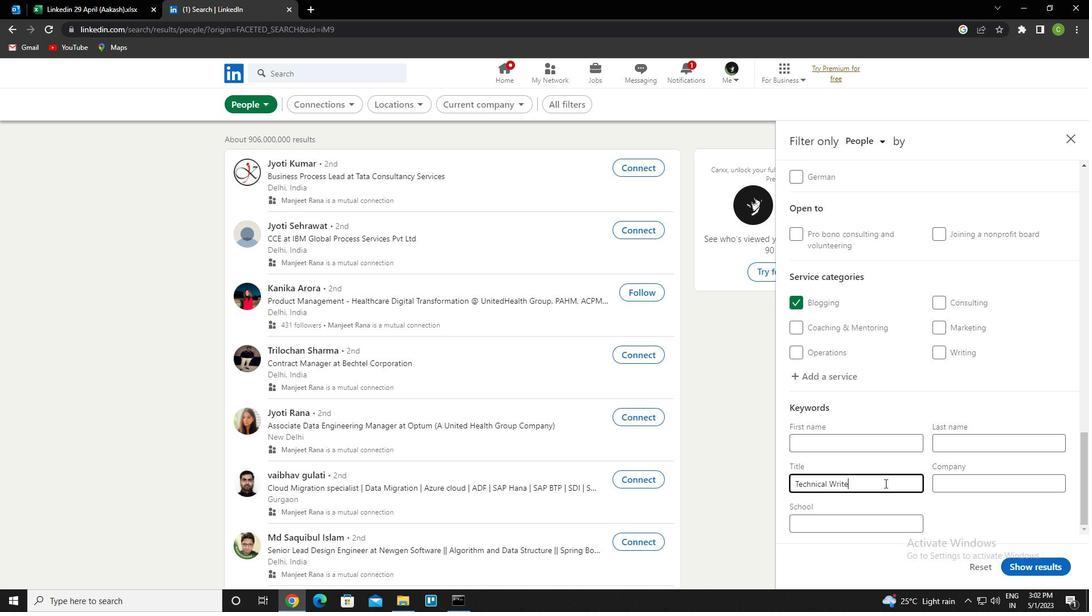 
Action: Mouse moved to (1056, 571)
Screenshot: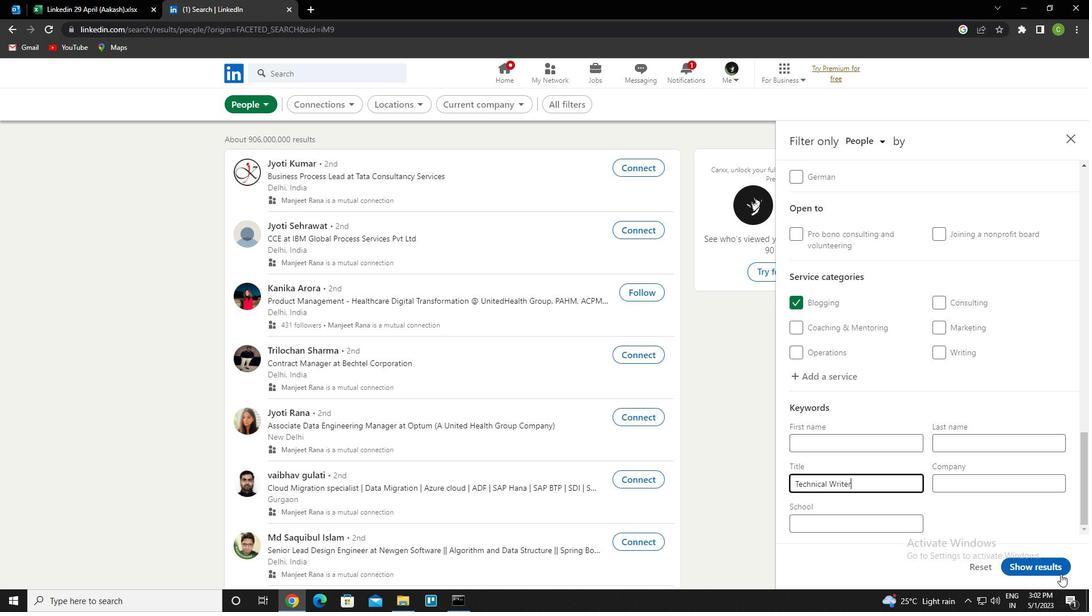 
Action: Mouse pressed left at (1056, 571)
Screenshot: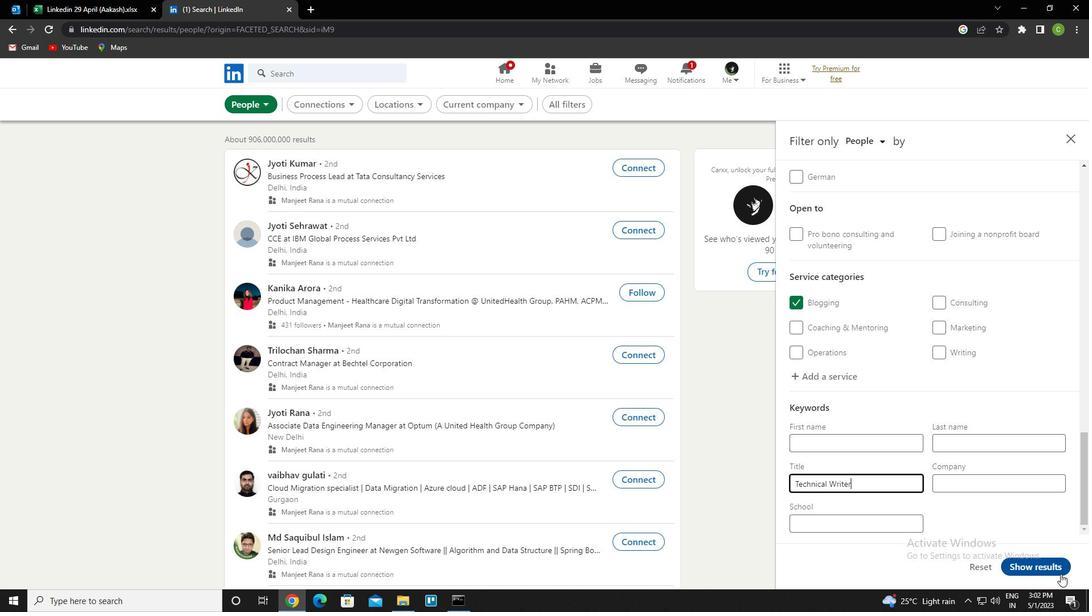 
Action: Mouse moved to (698, 440)
Screenshot: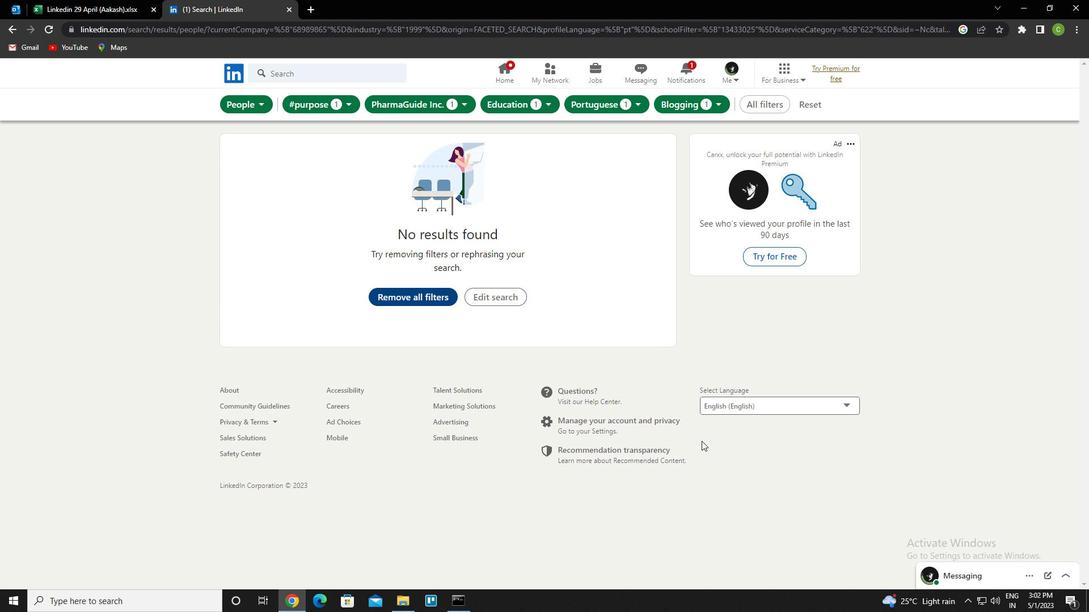 
